 Task: Look for space in Genoa, Italy from 7th July, 2023 to 15th July, 2023 for 6 adults in price range Rs.15000 to Rs.20000. Place can be entire place with 3 bedrooms having 3 beds and 3 bathrooms. Property type can be house, flat, guest house. Booking option can be shelf check-in. Required host language is English.
Action: Mouse moved to (543, 141)
Screenshot: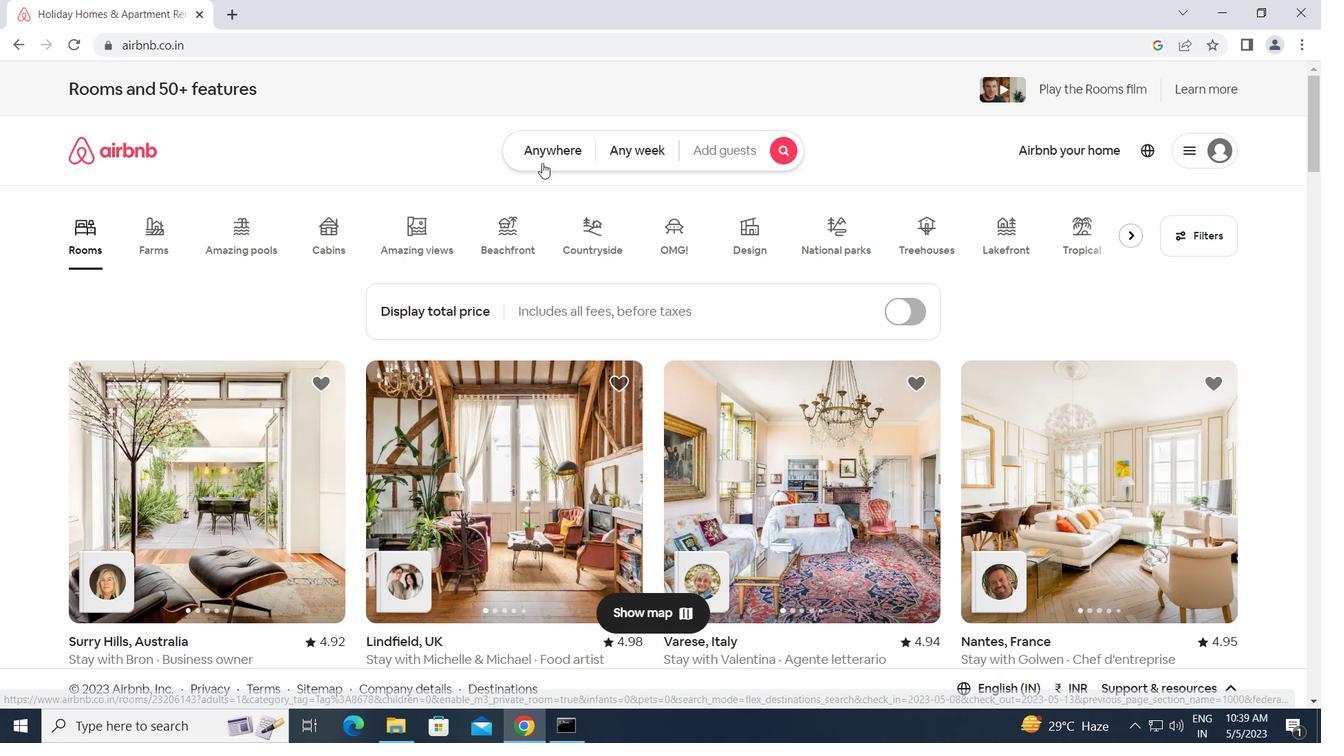 
Action: Mouse pressed left at (543, 141)
Screenshot: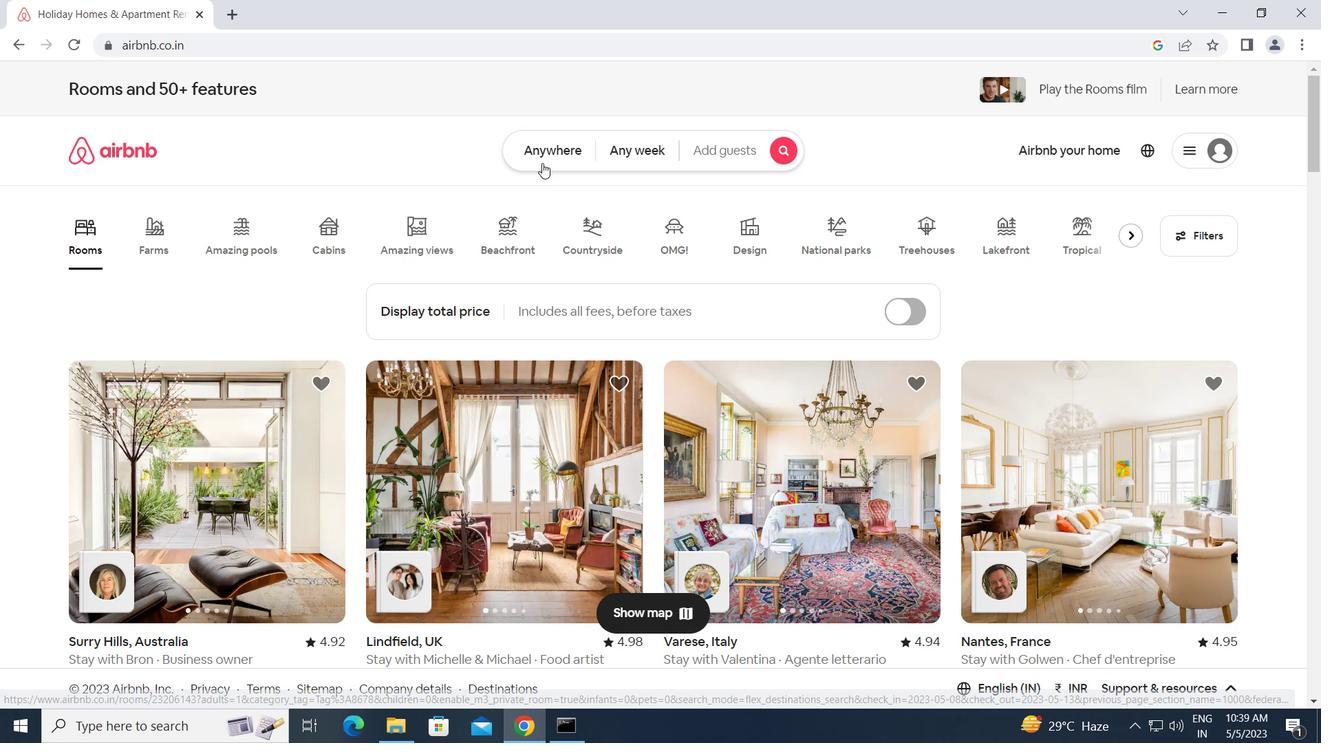 
Action: Mouse moved to (406, 203)
Screenshot: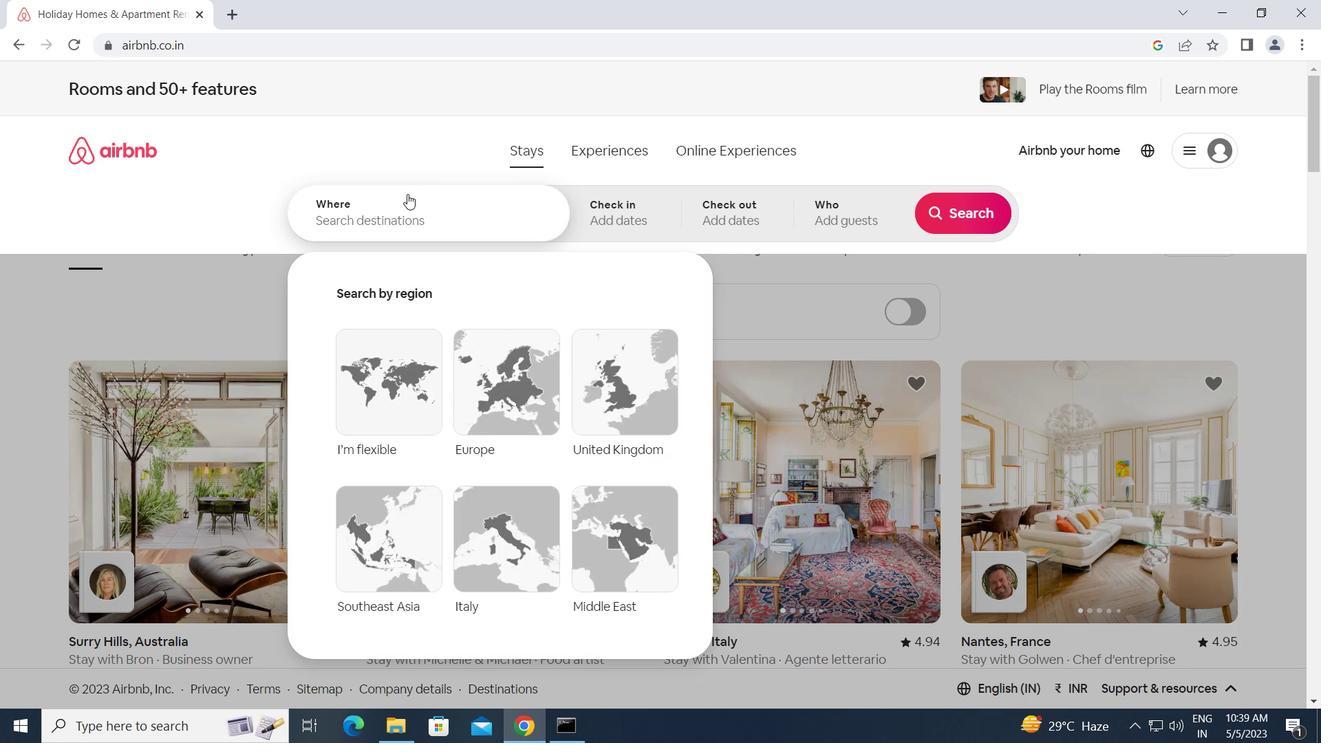 
Action: Mouse pressed left at (406, 203)
Screenshot: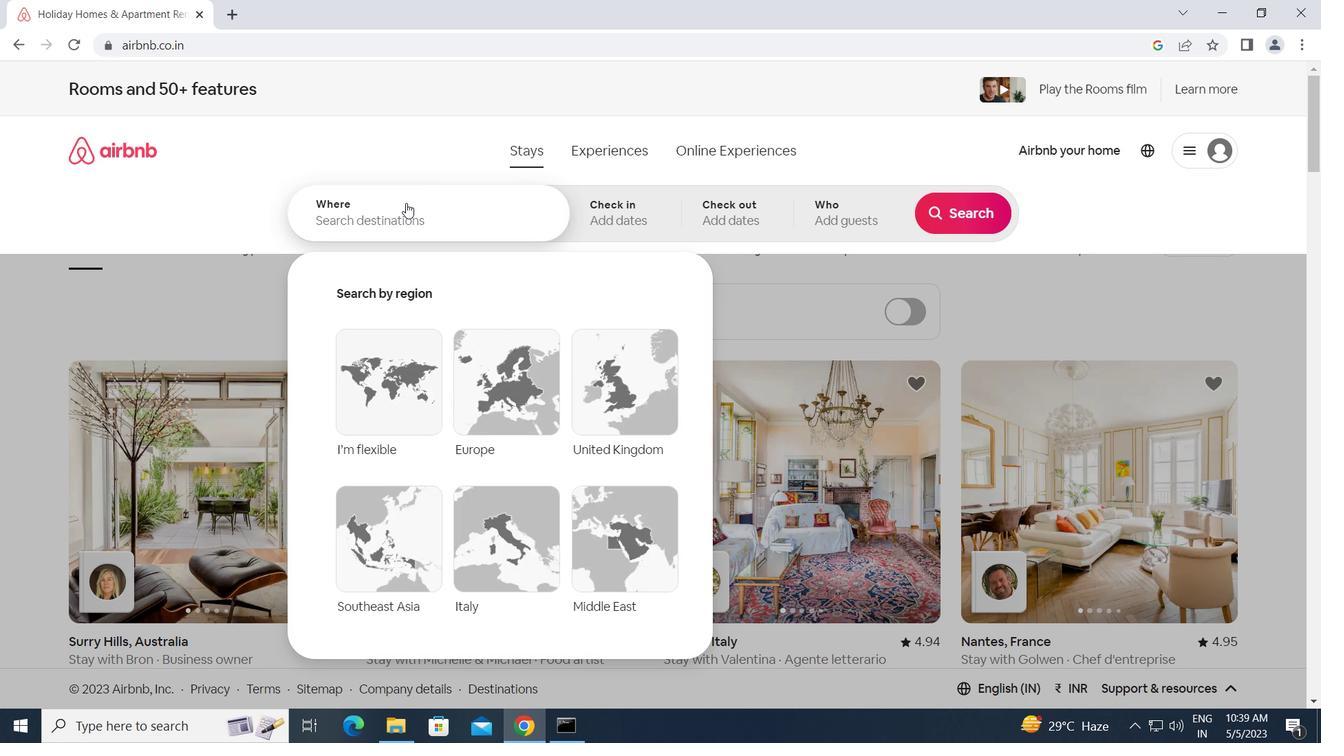 
Action: Key pressed g<Key.caps_lock>enoa,<Key.space><Key.caps_lock>i<Key.caps_lock>taly<Key.enter>
Screenshot: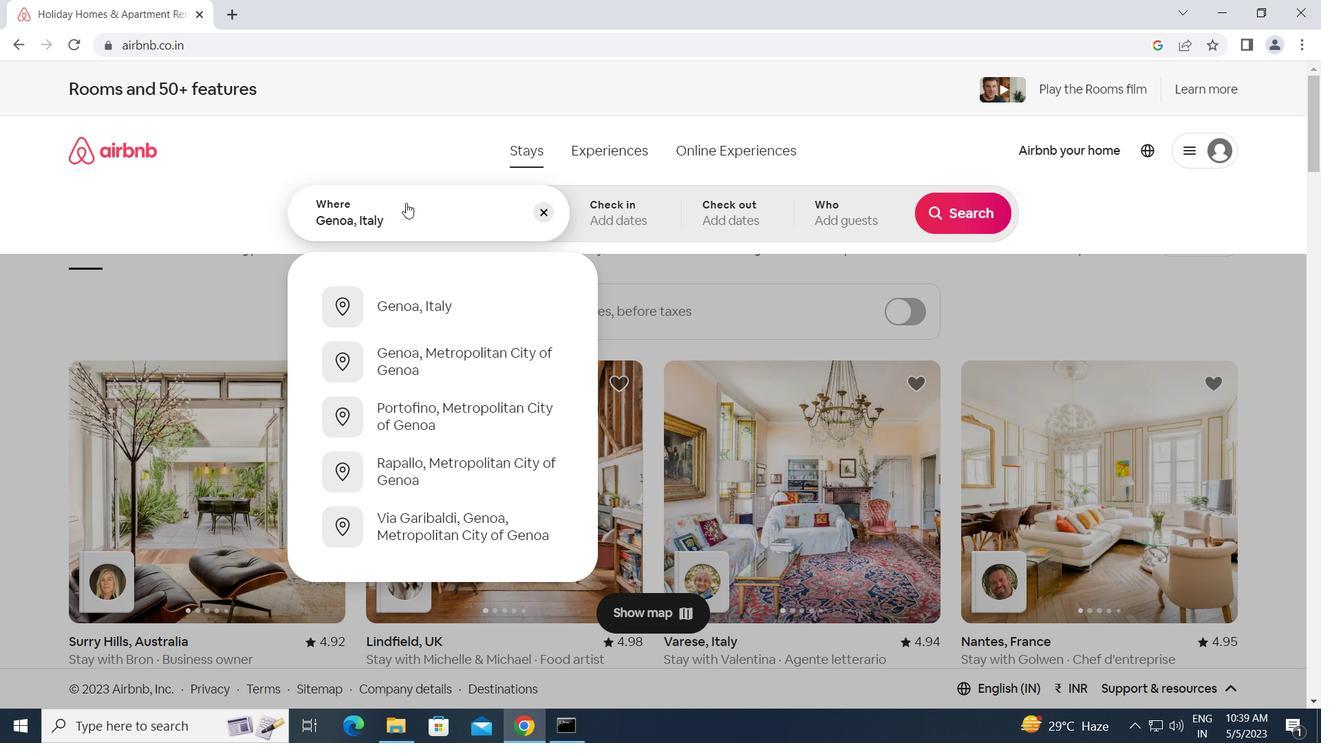 
Action: Mouse moved to (967, 342)
Screenshot: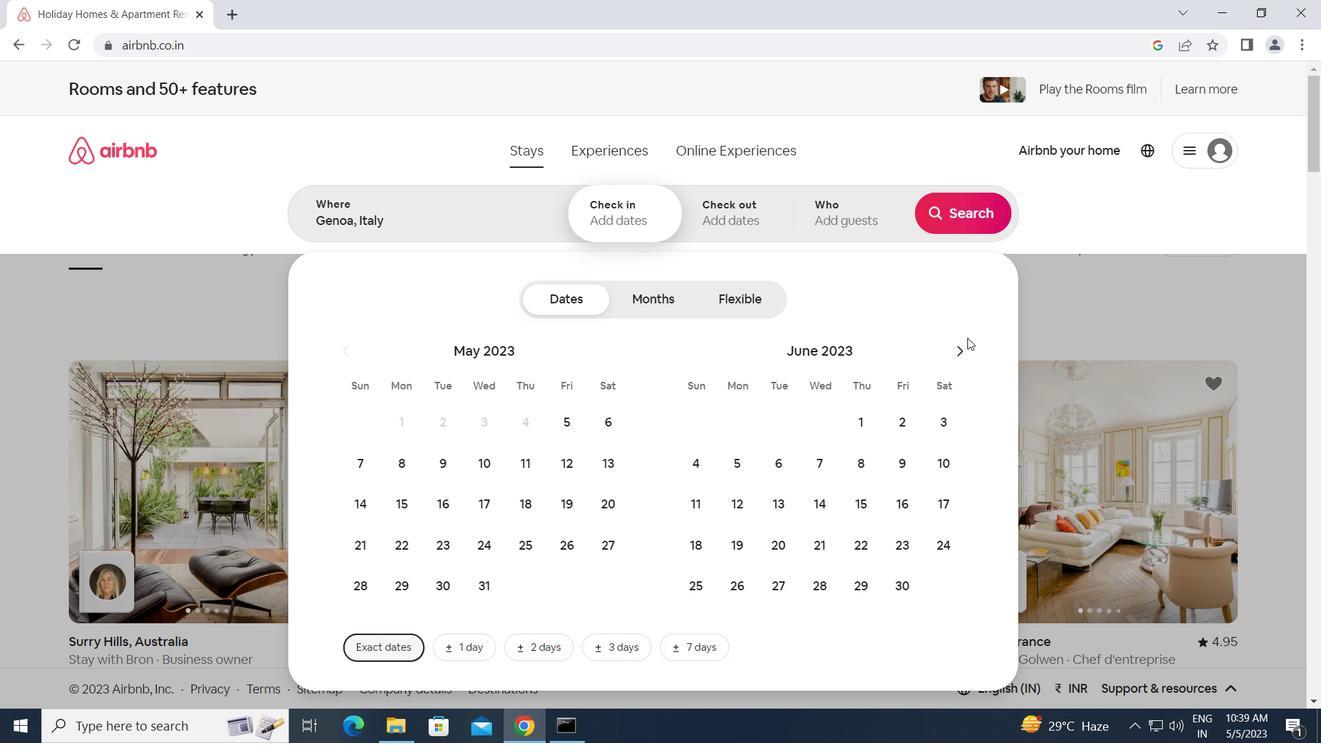
Action: Mouse pressed left at (967, 342)
Screenshot: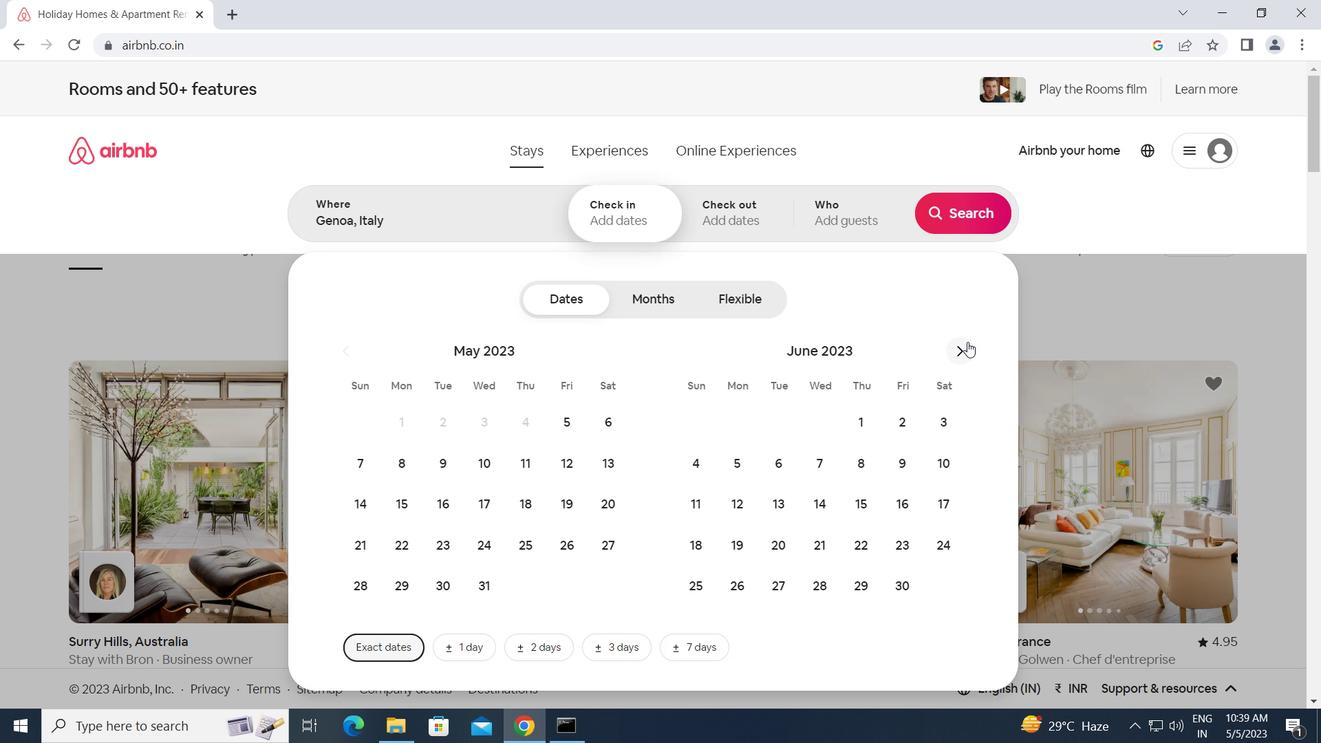 
Action: Mouse moved to (907, 472)
Screenshot: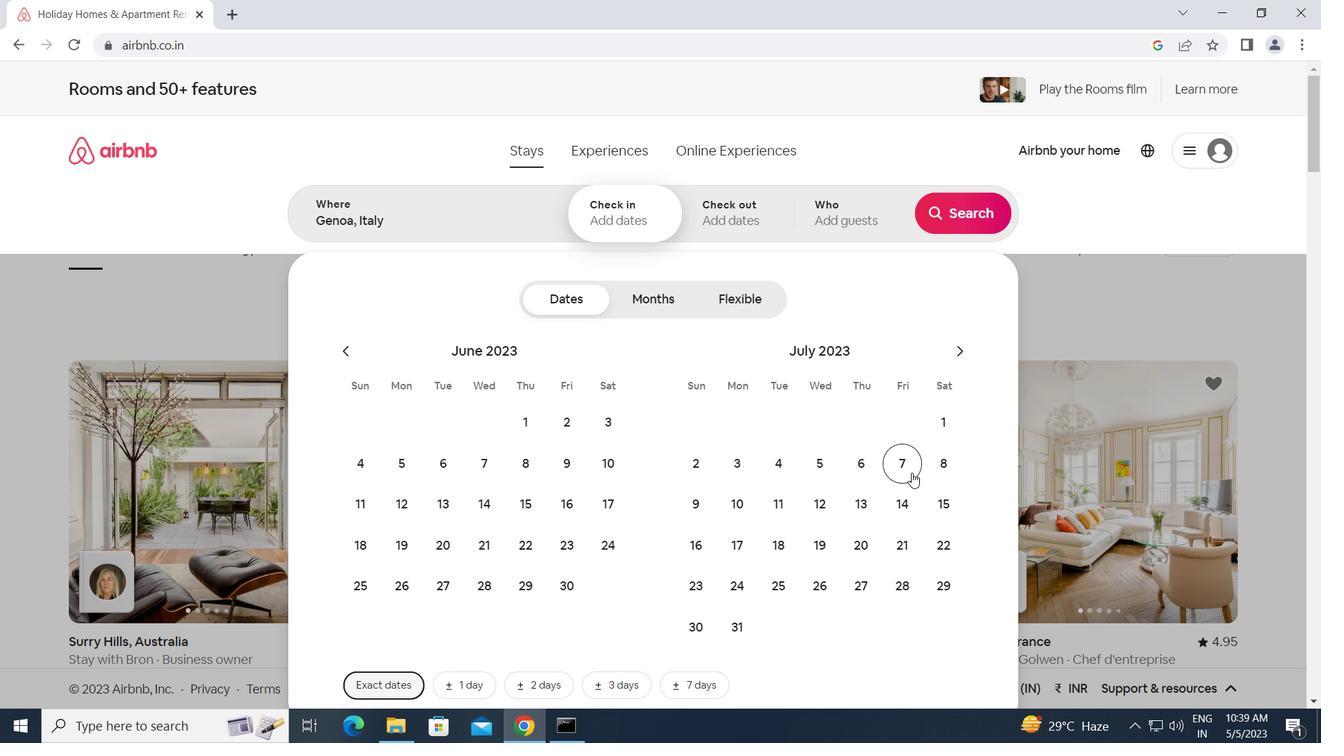 
Action: Mouse pressed left at (907, 472)
Screenshot: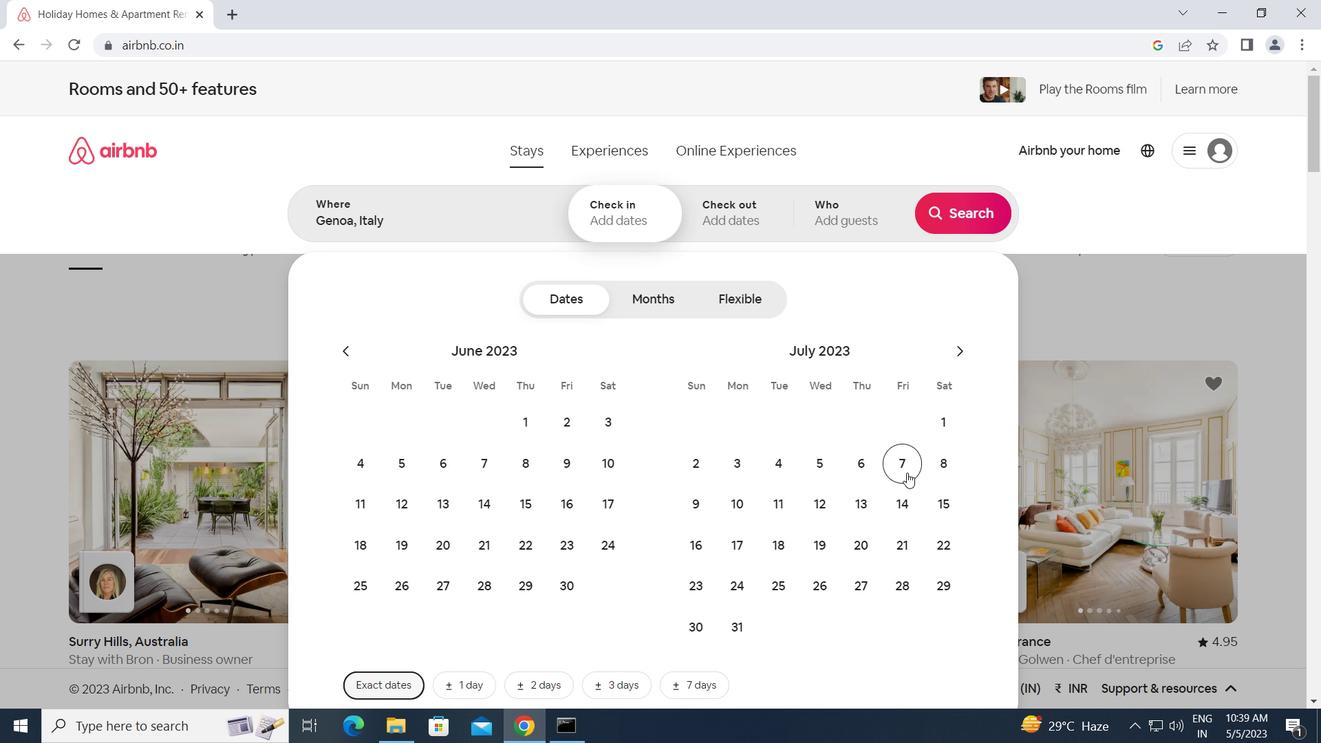 
Action: Mouse moved to (948, 501)
Screenshot: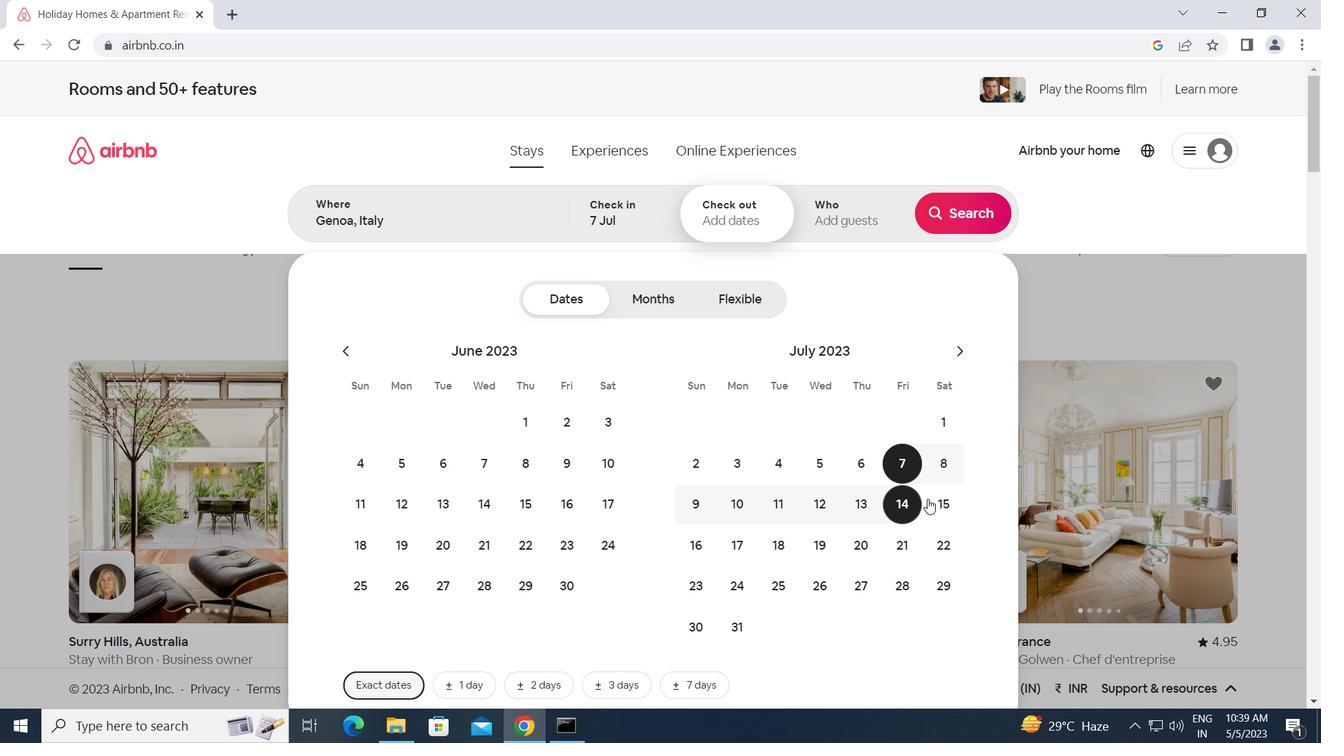 
Action: Mouse pressed left at (948, 501)
Screenshot: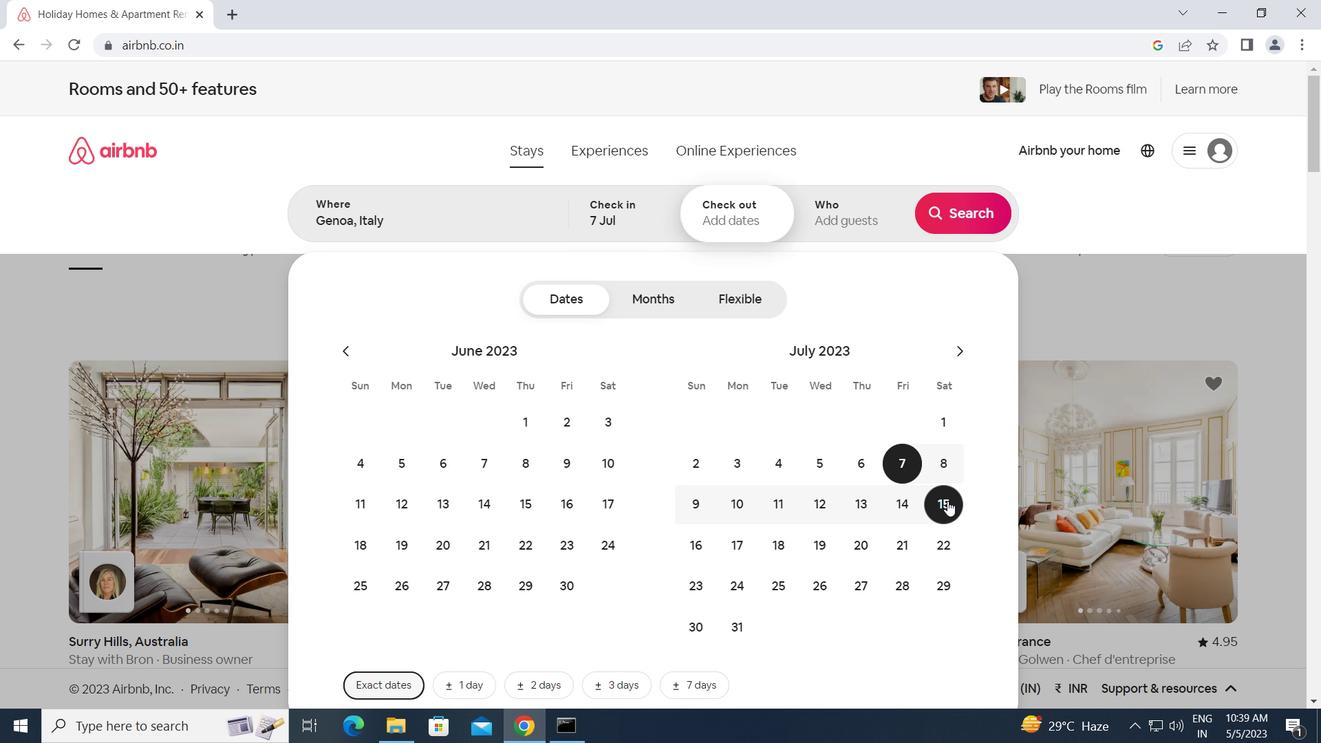 
Action: Mouse moved to (854, 214)
Screenshot: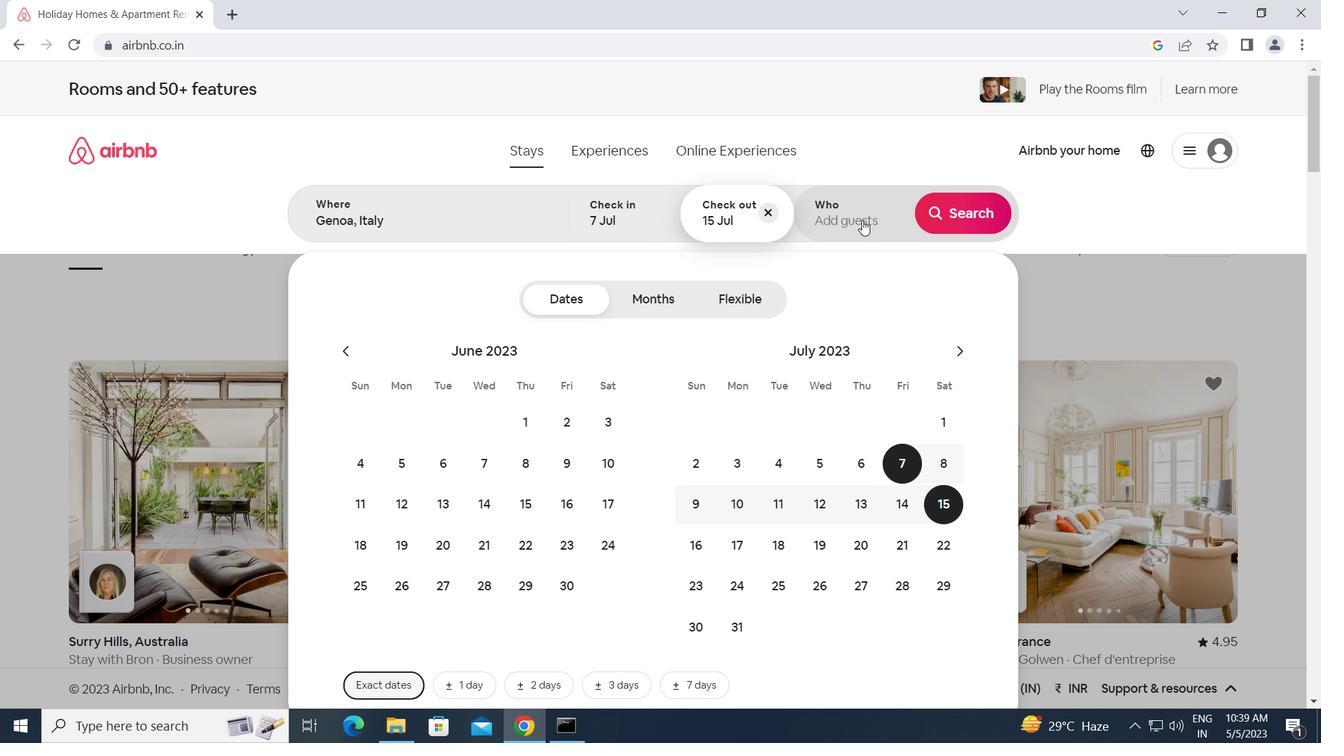 
Action: Mouse pressed left at (854, 214)
Screenshot: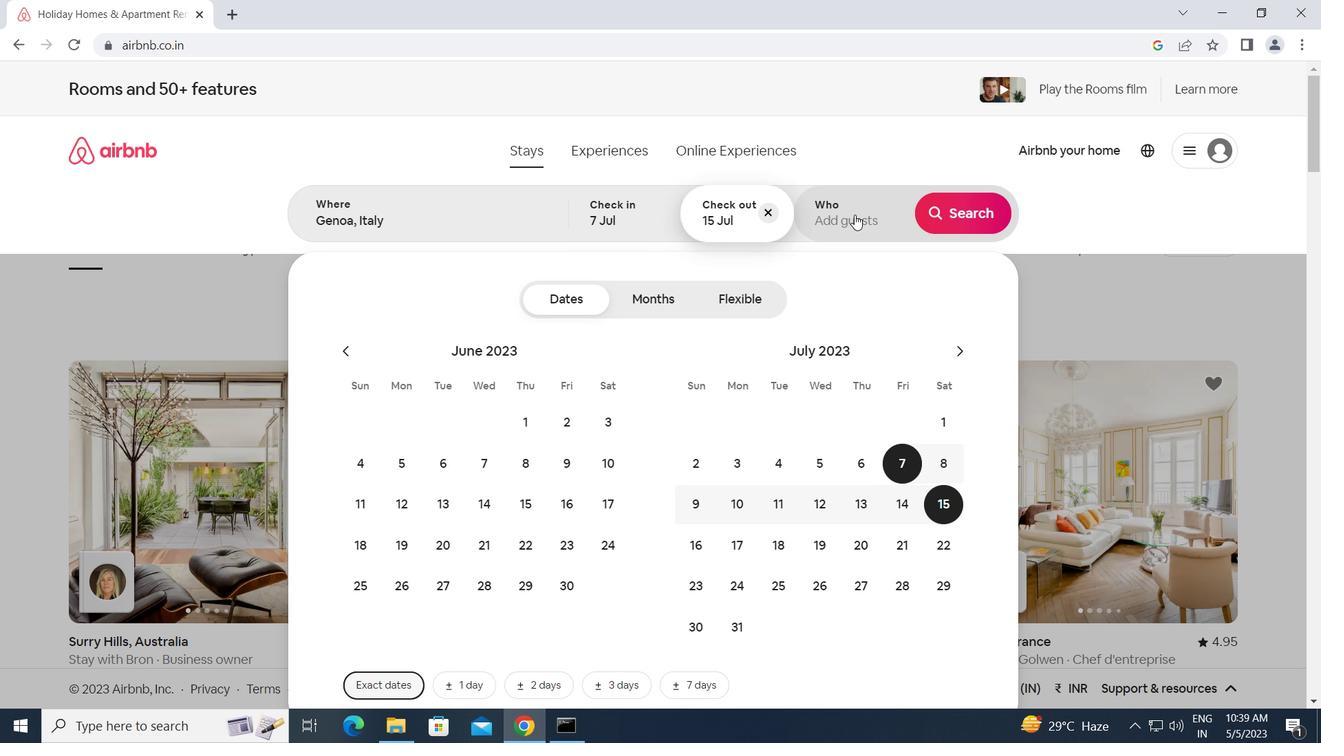 
Action: Mouse moved to (970, 307)
Screenshot: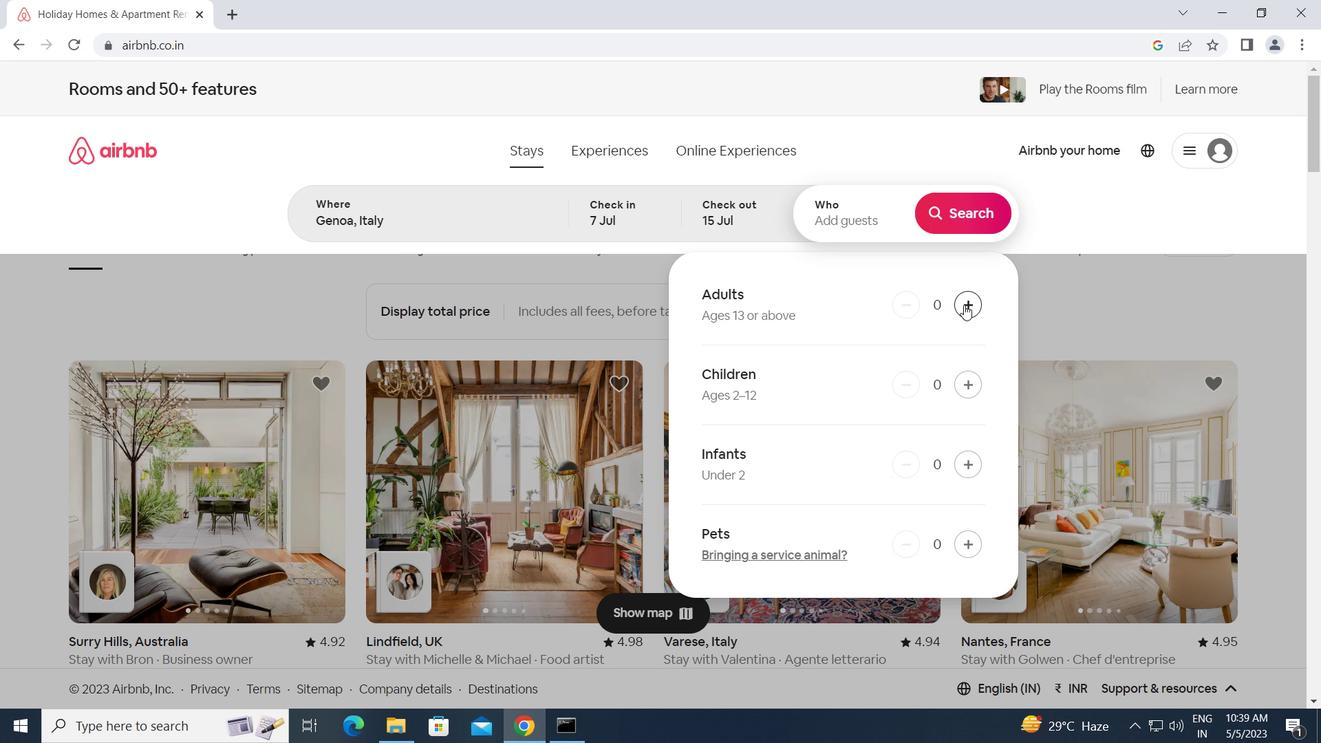 
Action: Mouse pressed left at (970, 307)
Screenshot: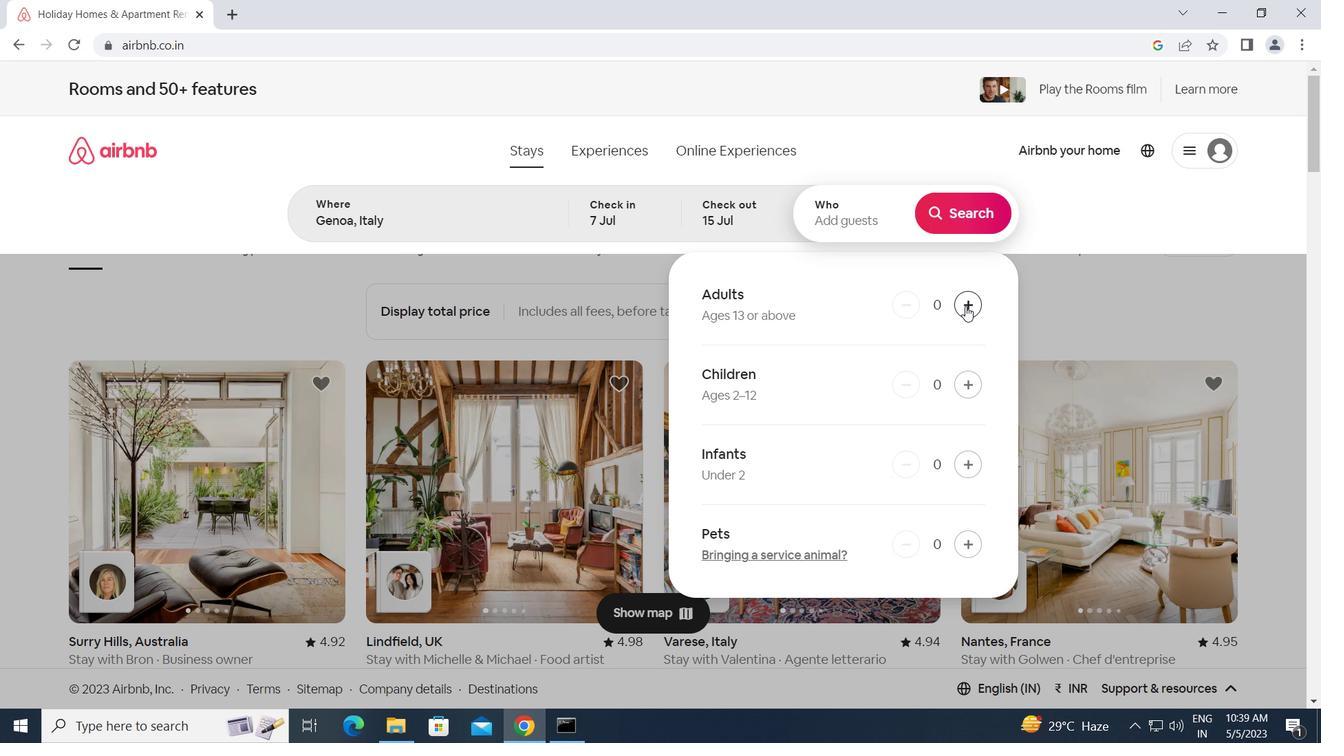 
Action: Mouse pressed left at (970, 307)
Screenshot: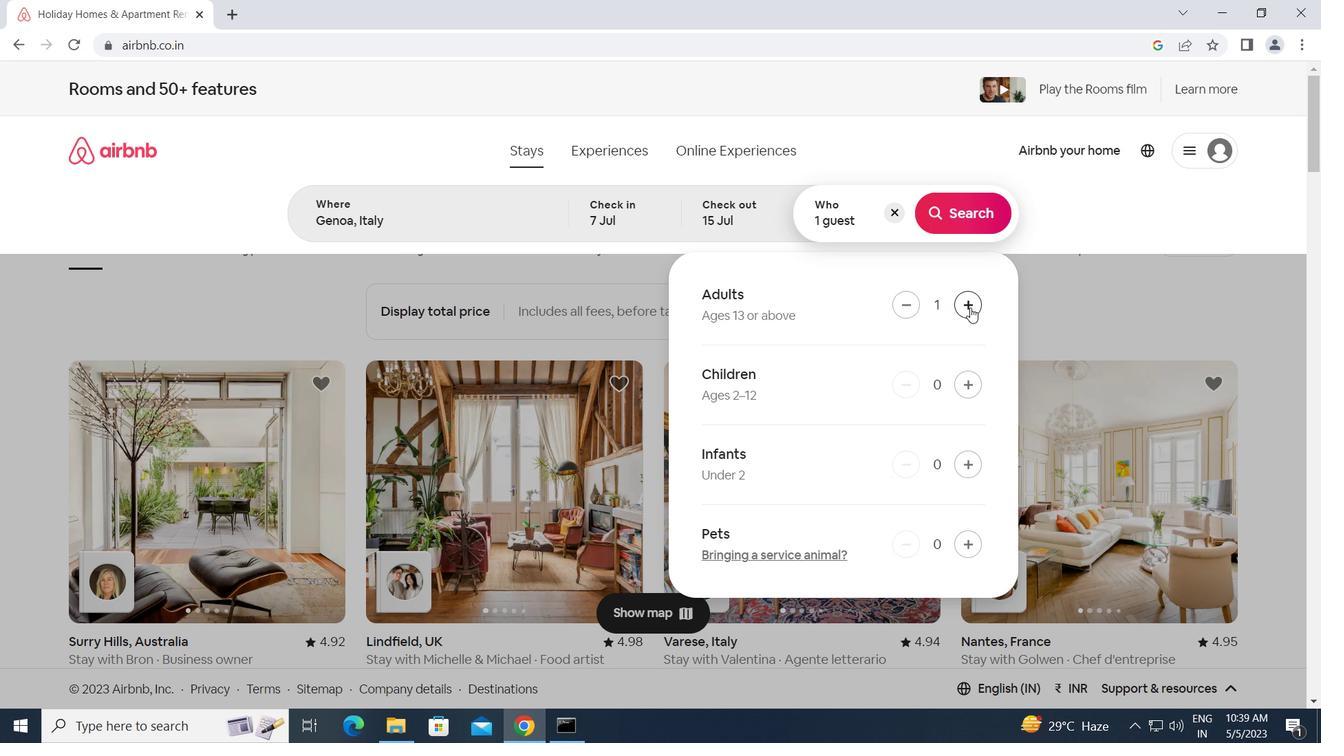 
Action: Mouse pressed left at (970, 307)
Screenshot: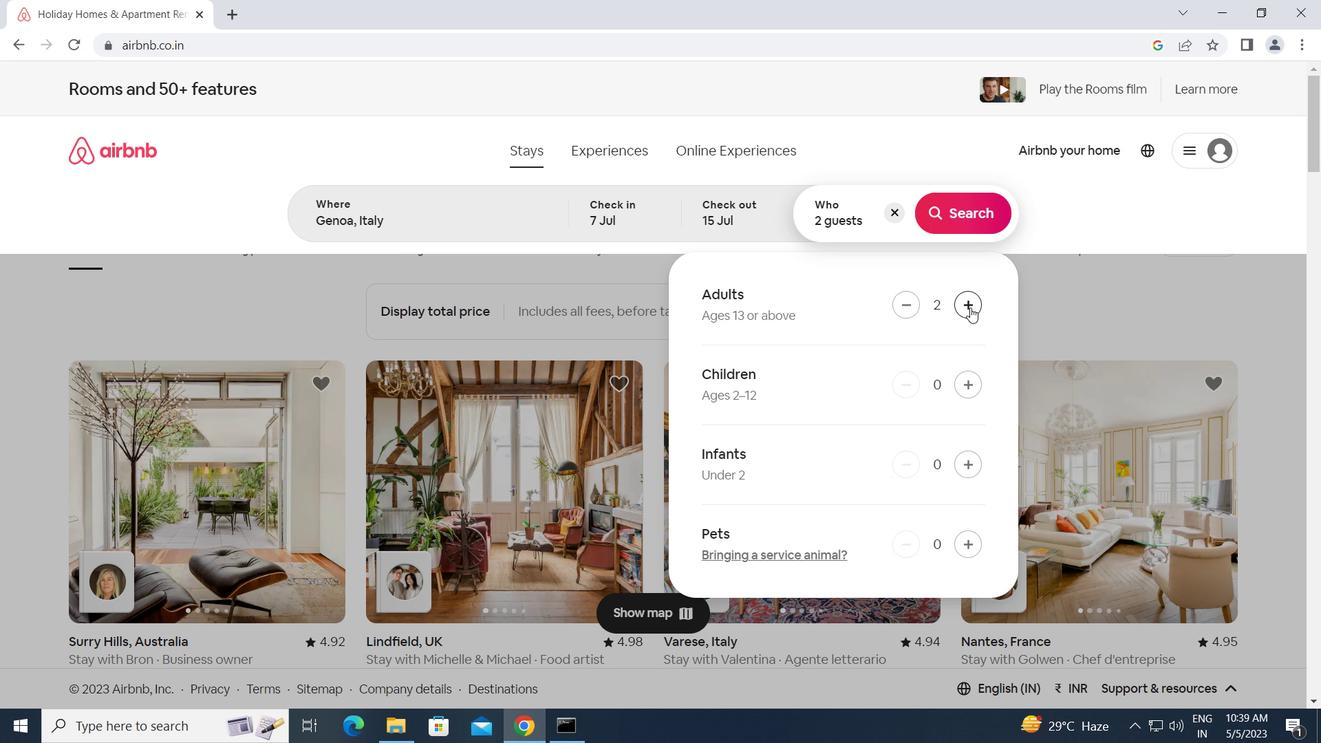 
Action: Mouse pressed left at (970, 307)
Screenshot: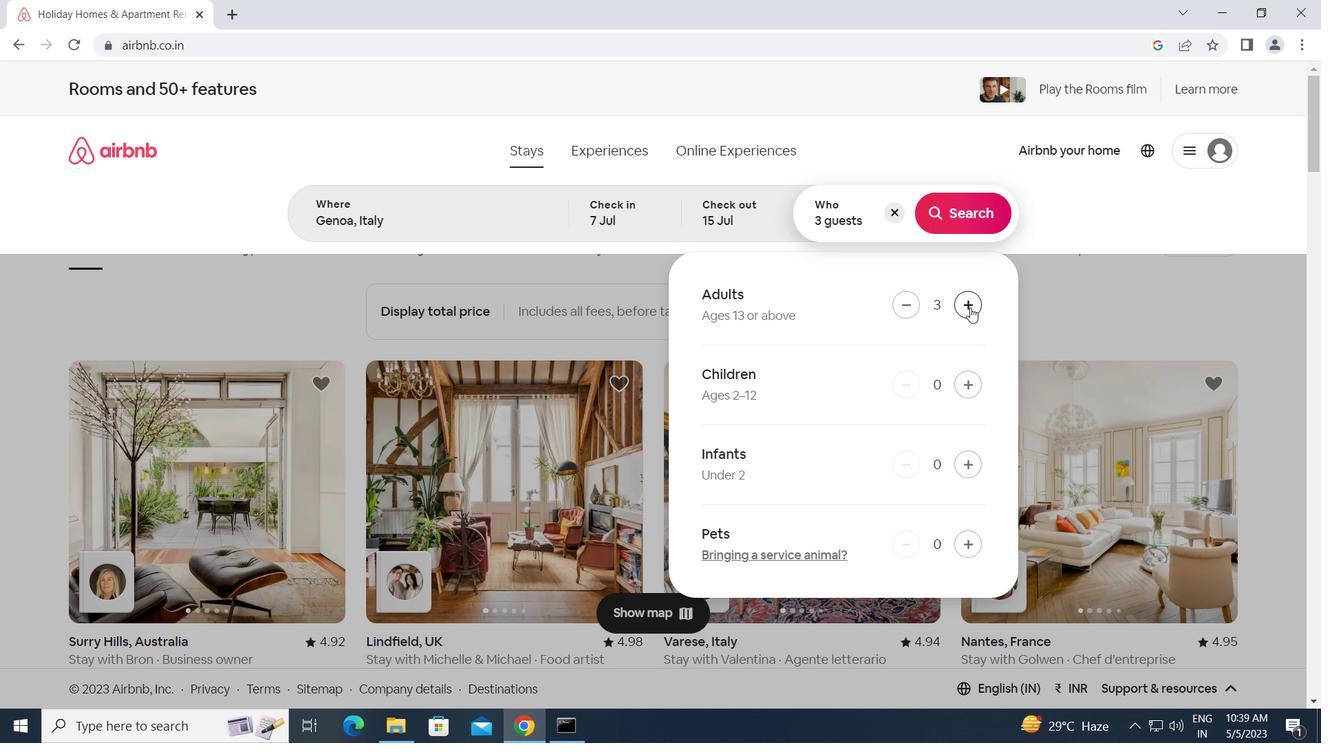 
Action: Mouse pressed left at (970, 307)
Screenshot: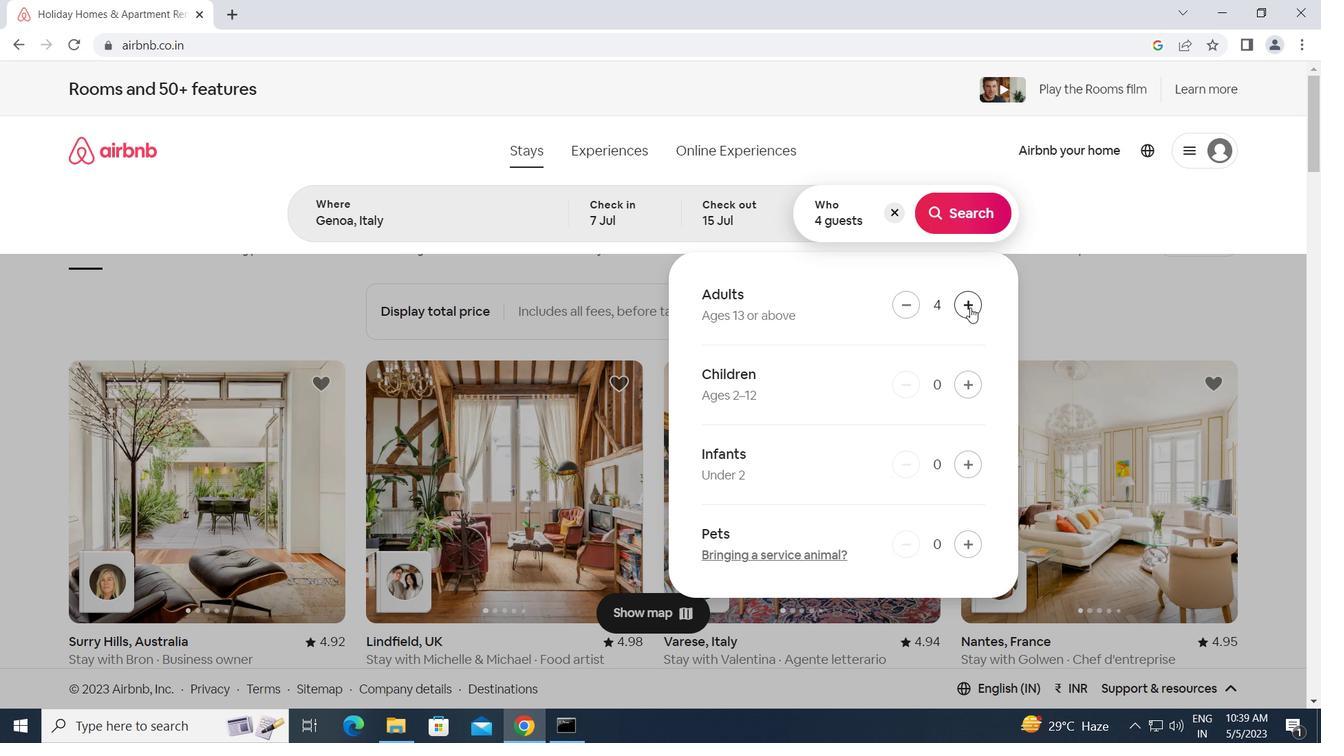 
Action: Mouse pressed left at (970, 307)
Screenshot: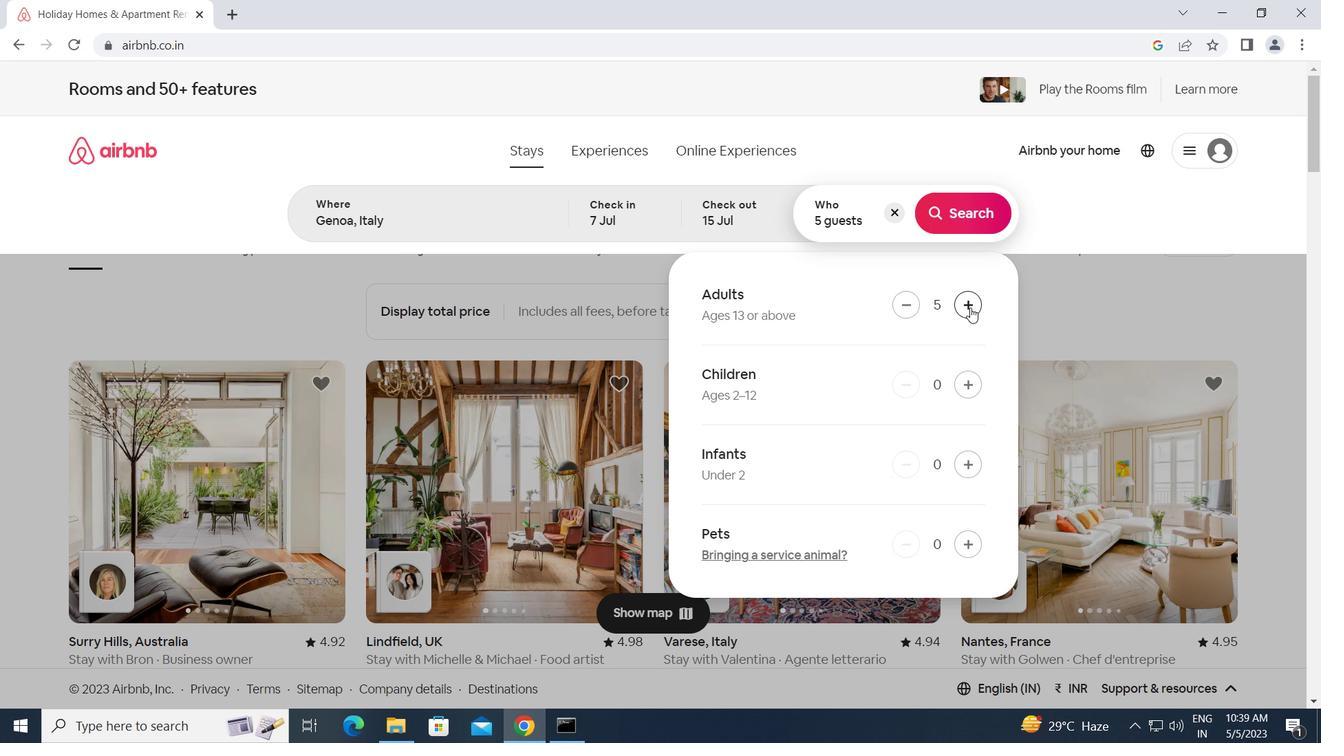 
Action: Mouse moved to (949, 211)
Screenshot: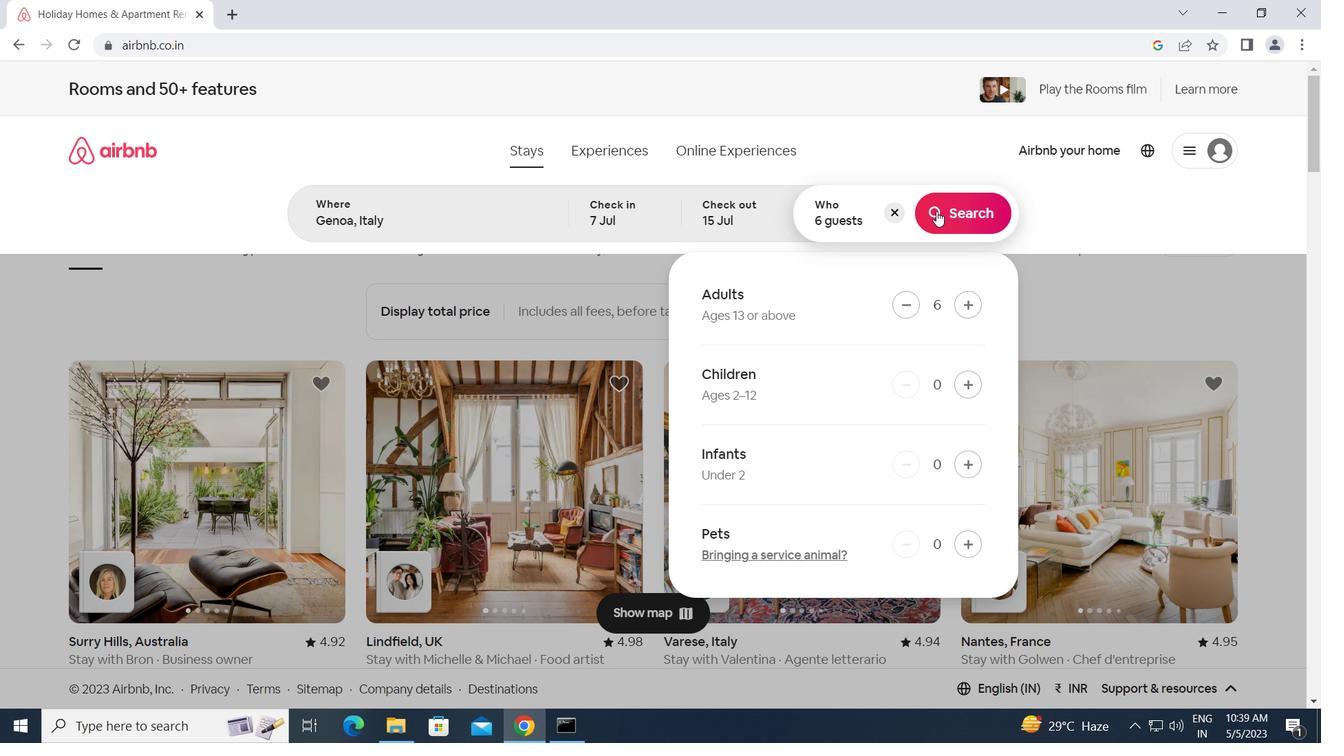 
Action: Mouse pressed left at (949, 211)
Screenshot: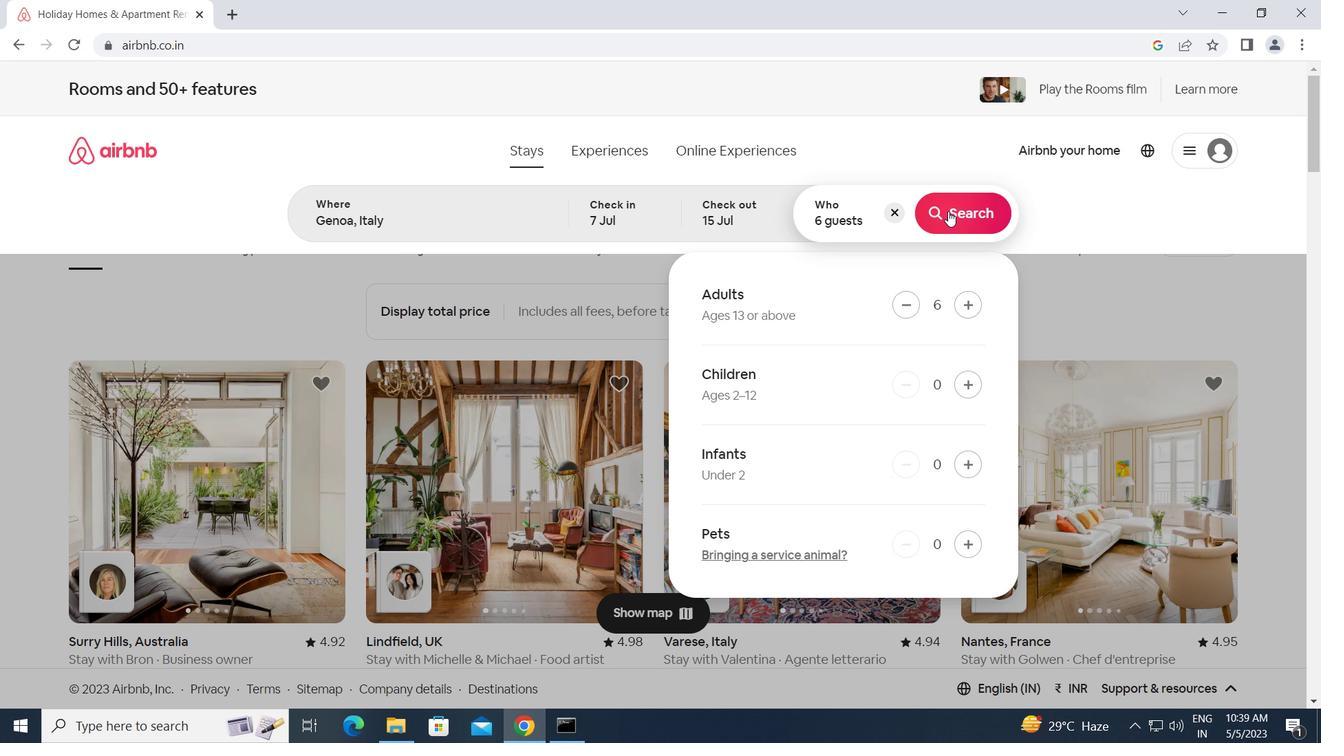 
Action: Mouse moved to (1237, 164)
Screenshot: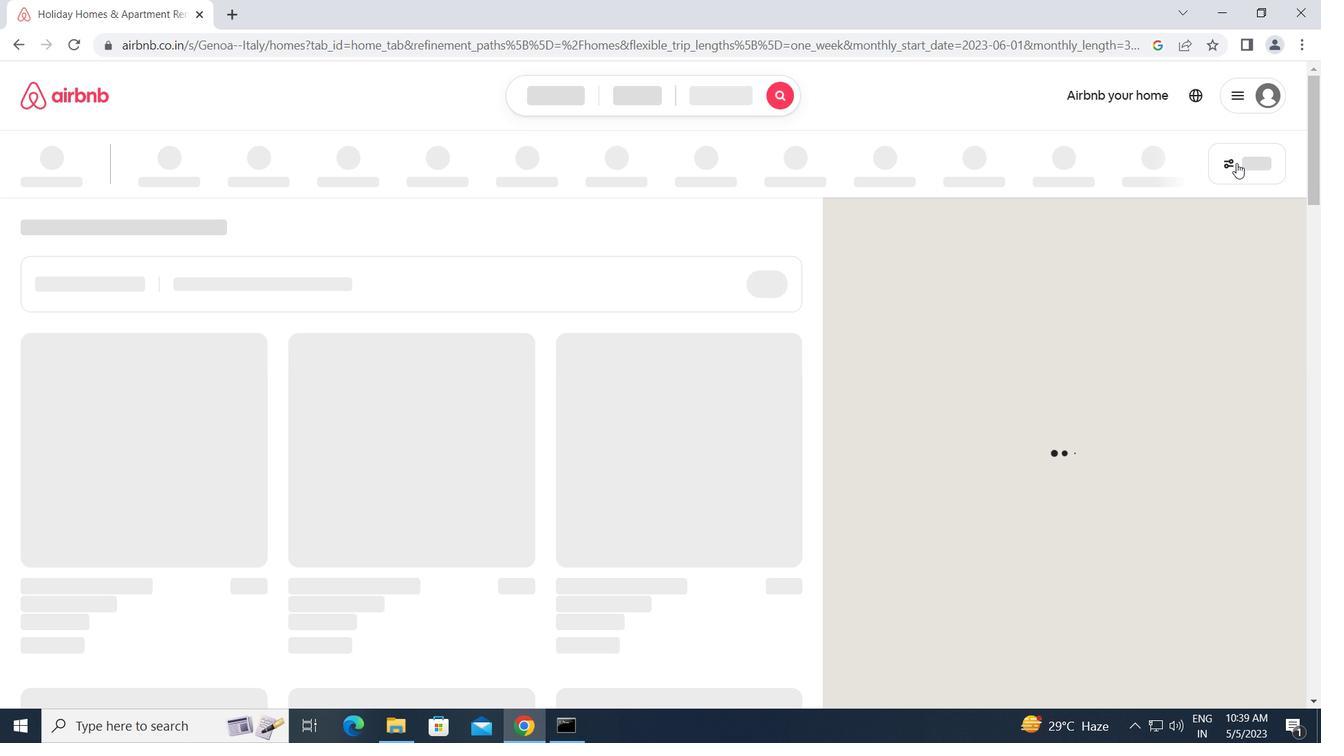 
Action: Mouse pressed left at (1237, 164)
Screenshot: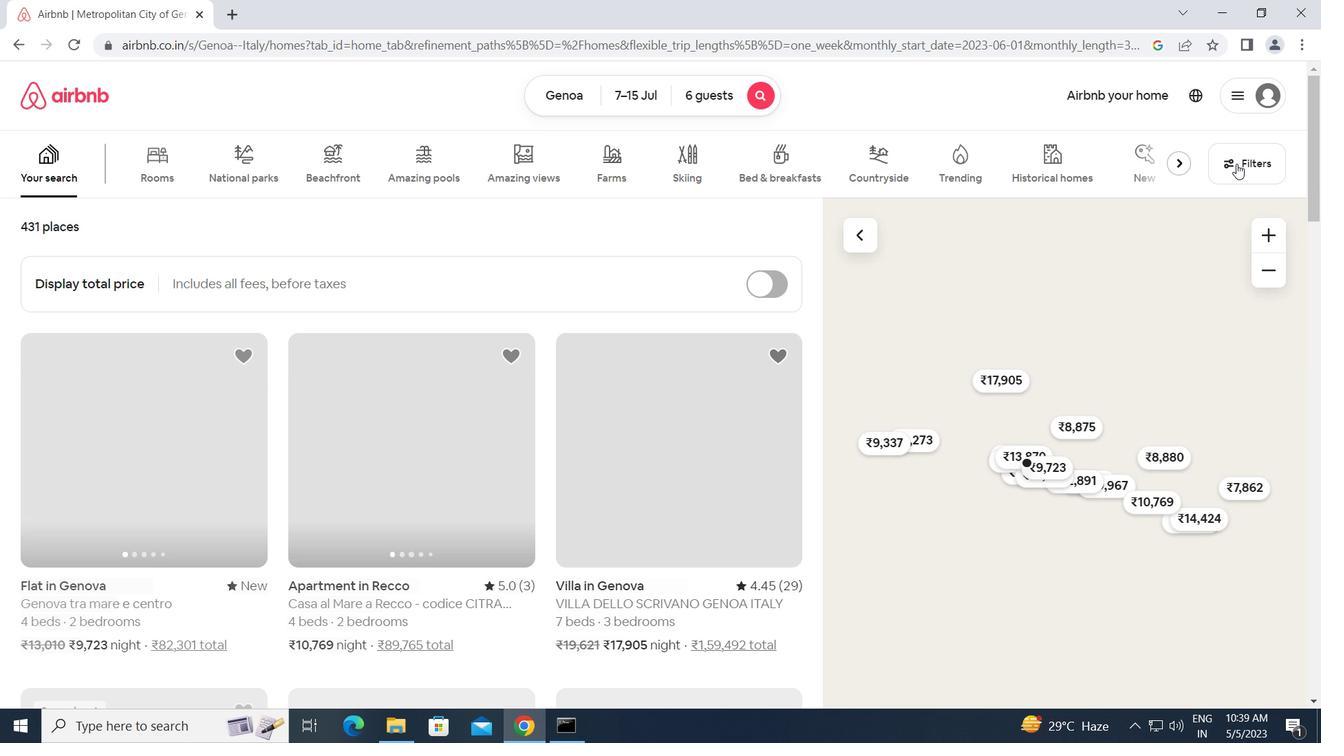 
Action: Mouse moved to (428, 565)
Screenshot: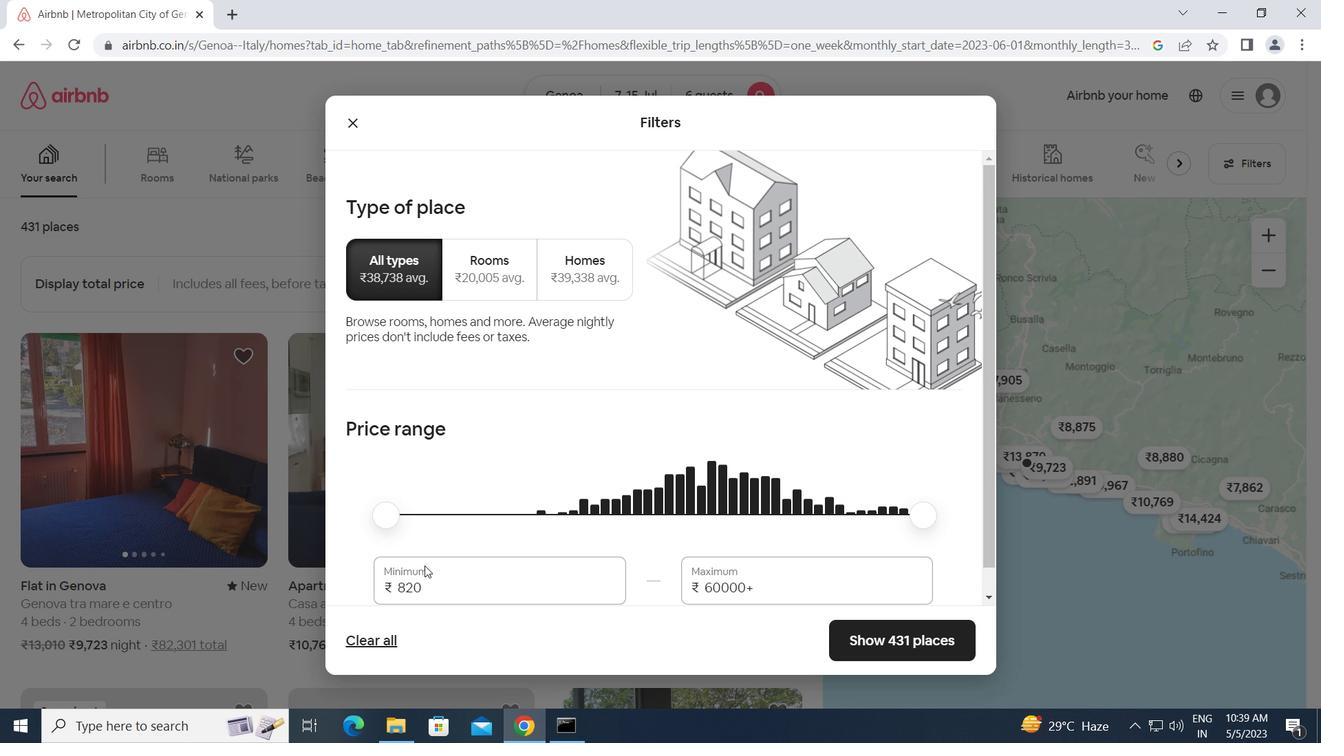
Action: Mouse scrolled (428, 565) with delta (0, 0)
Screenshot: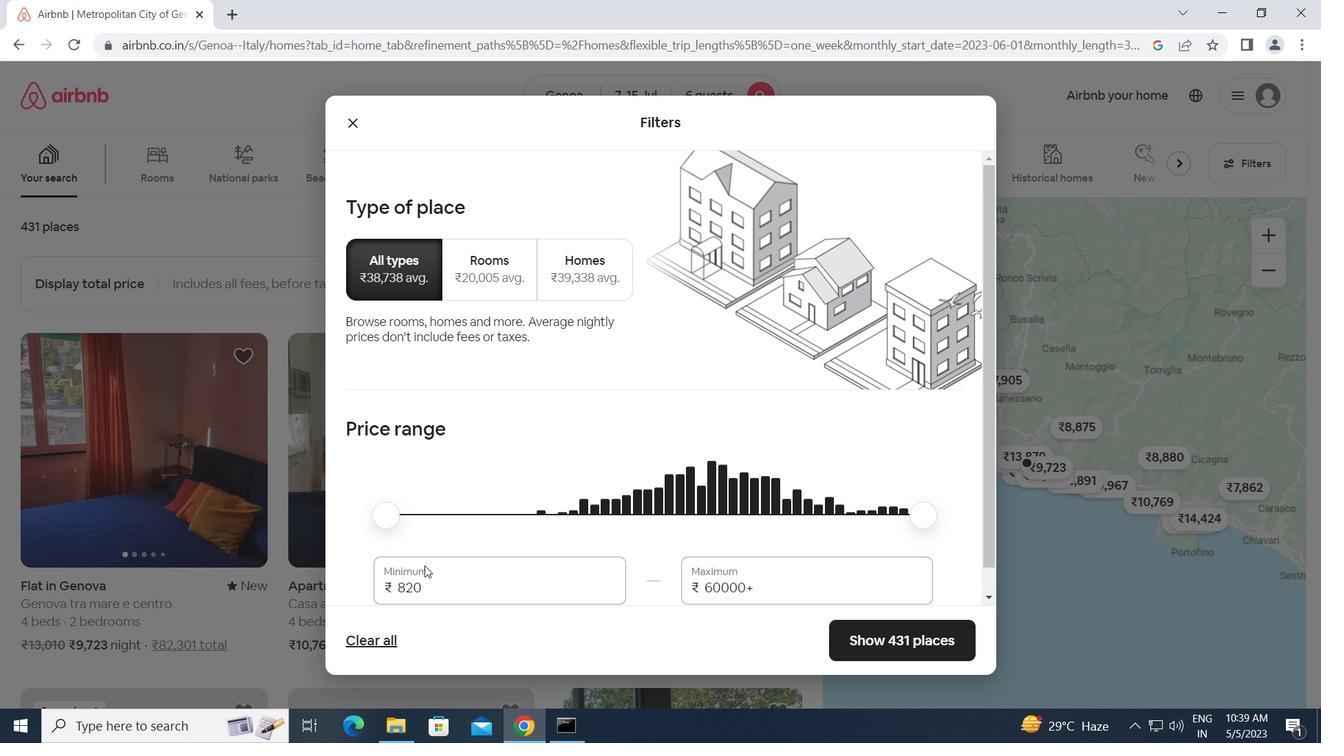 
Action: Mouse moved to (429, 561)
Screenshot: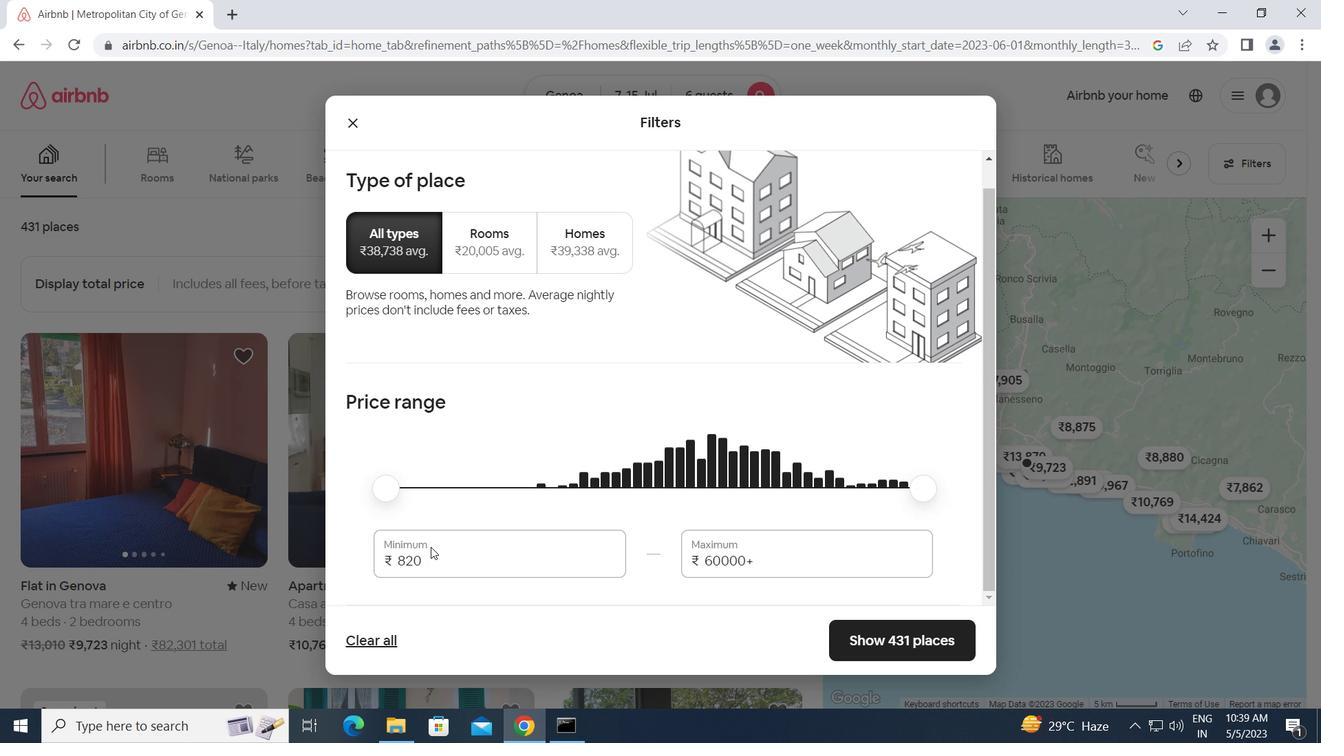 
Action: Mouse pressed left at (429, 561)
Screenshot: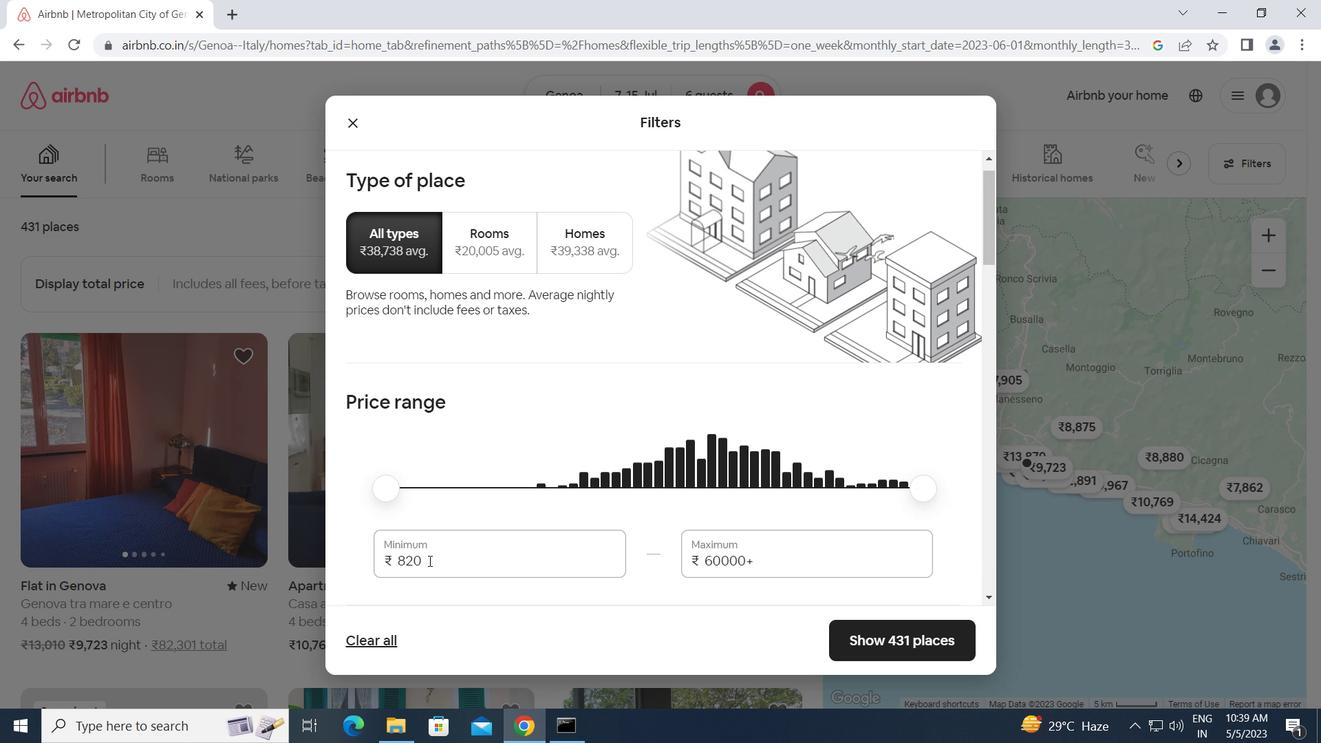
Action: Mouse moved to (360, 558)
Screenshot: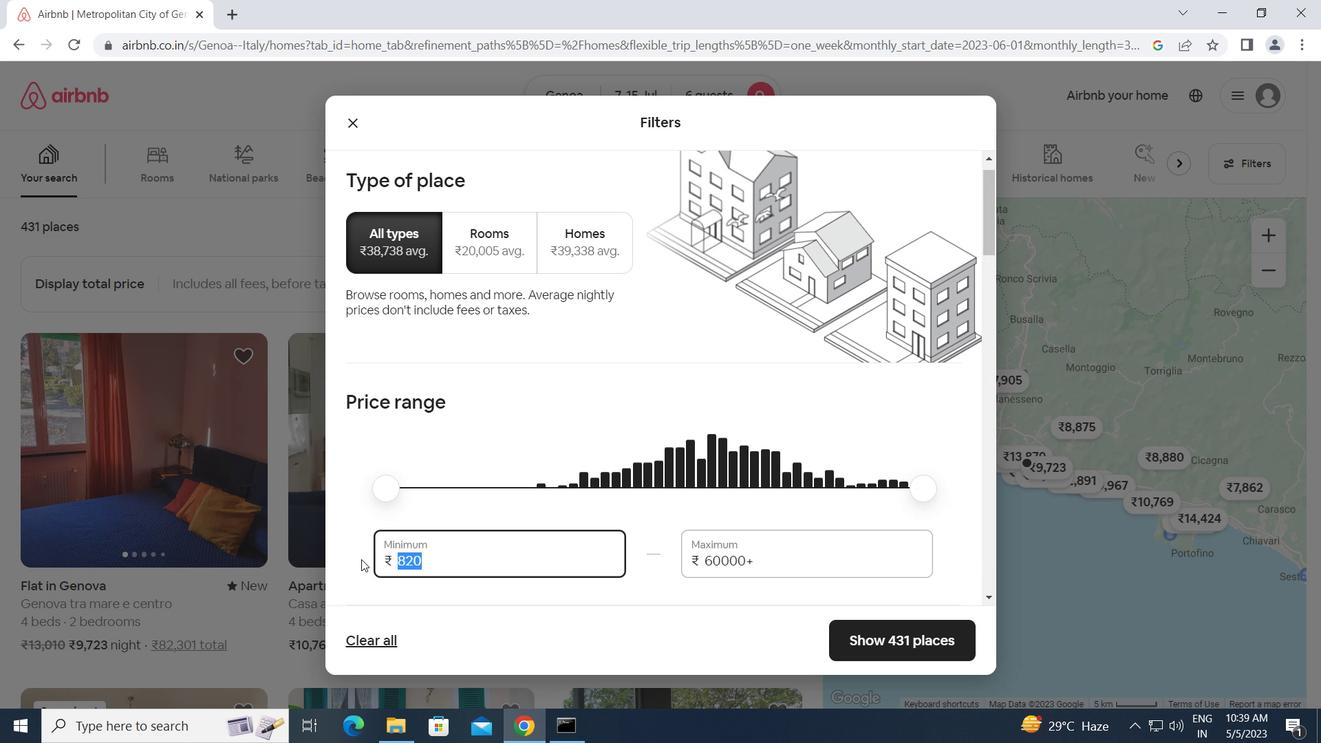 
Action: Key pressed 15000<Key.tab>20000
Screenshot: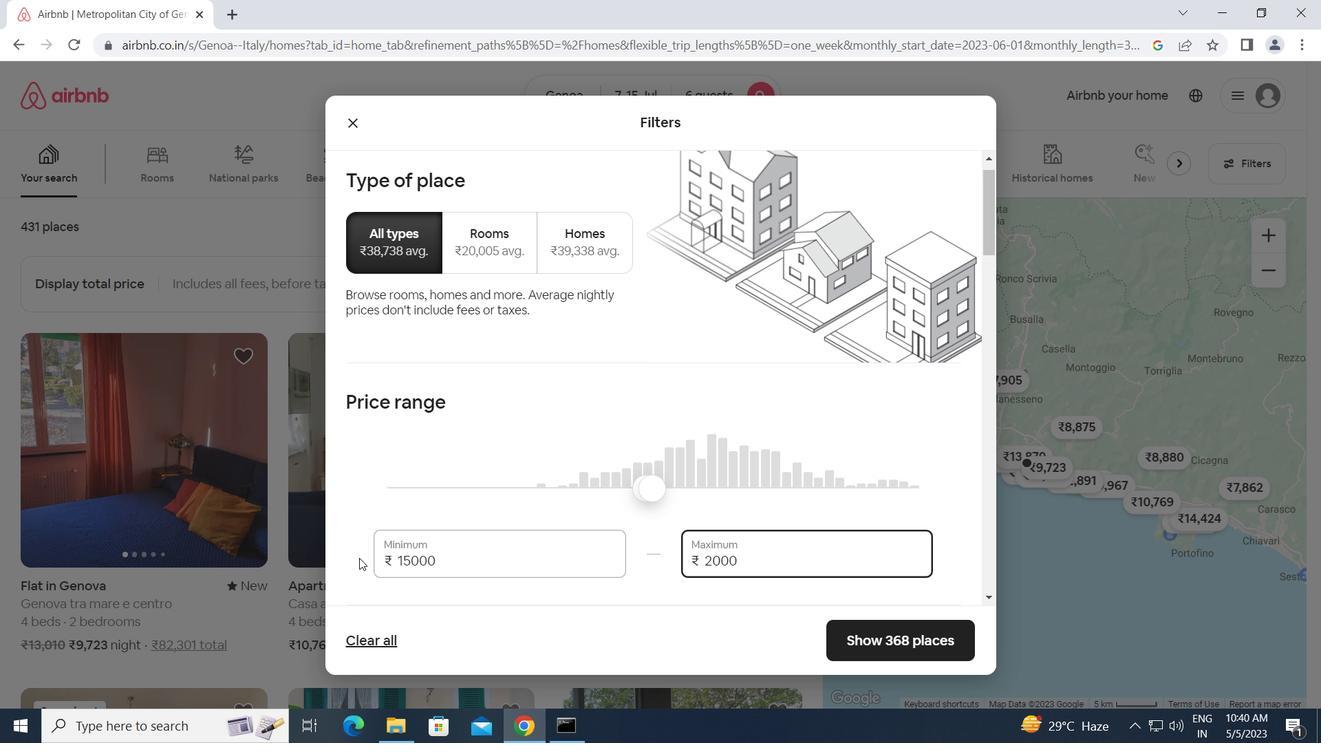 
Action: Mouse scrolled (360, 557) with delta (0, 0)
Screenshot: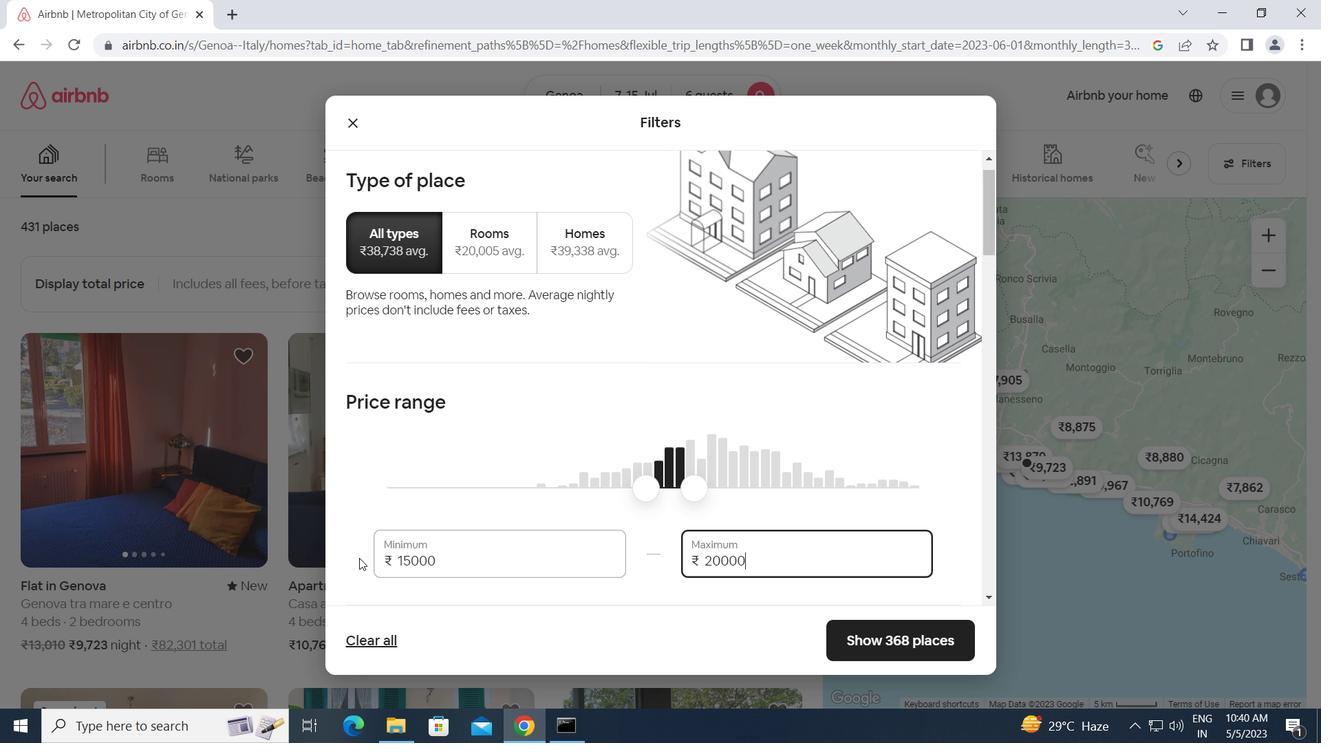 
Action: Mouse scrolled (360, 557) with delta (0, 0)
Screenshot: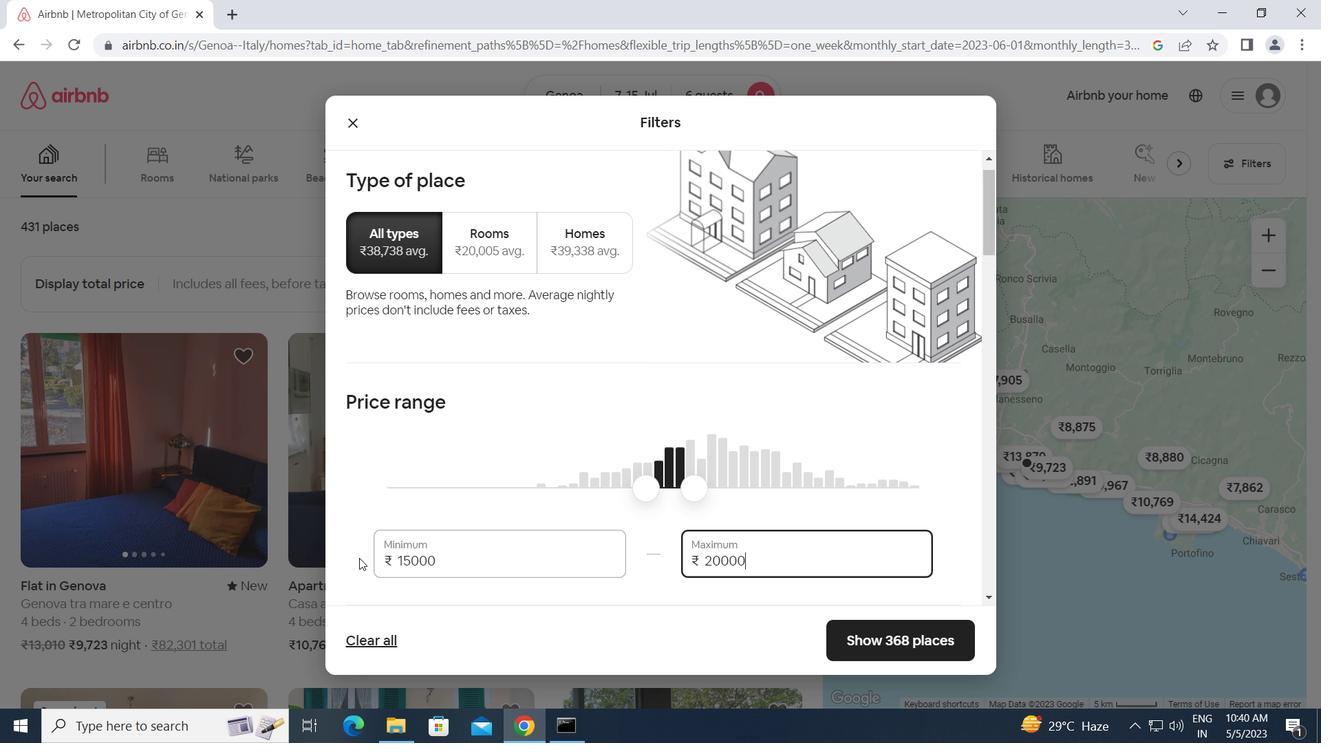 
Action: Mouse scrolled (360, 557) with delta (0, 0)
Screenshot: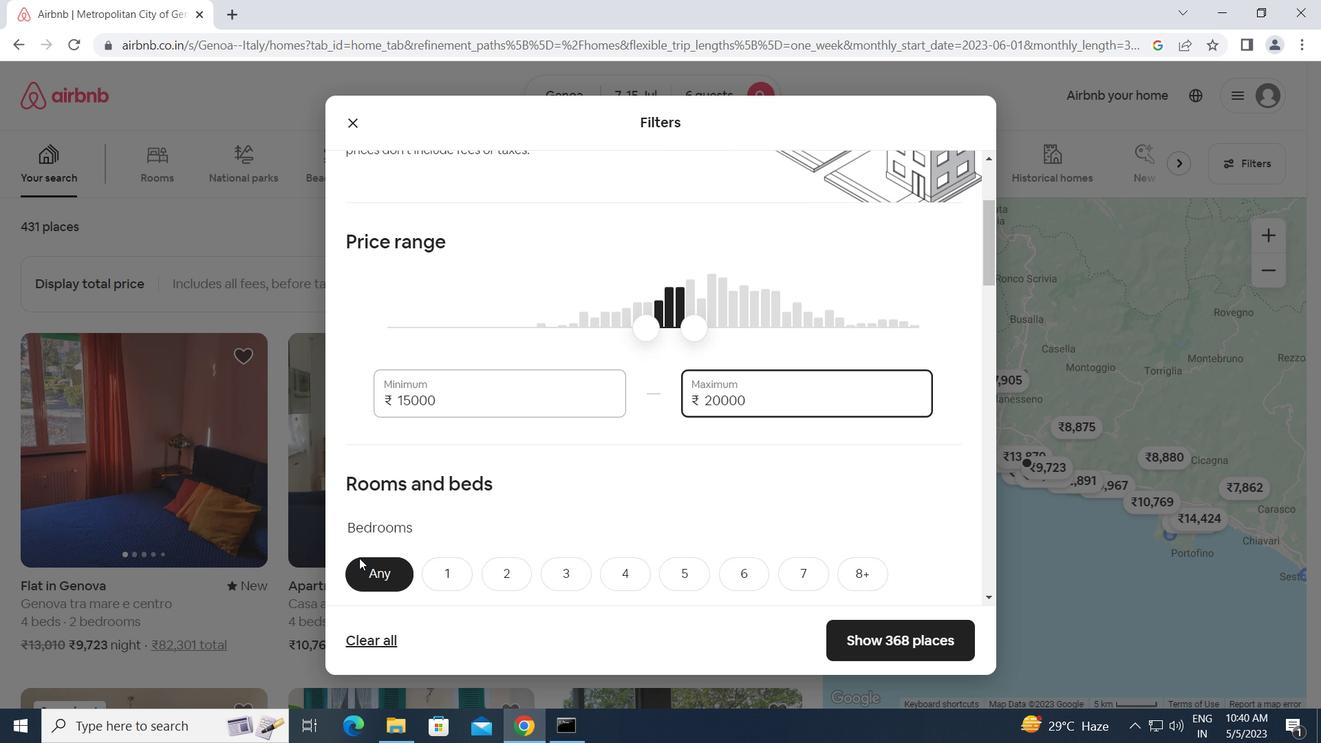
Action: Mouse scrolled (360, 557) with delta (0, 0)
Screenshot: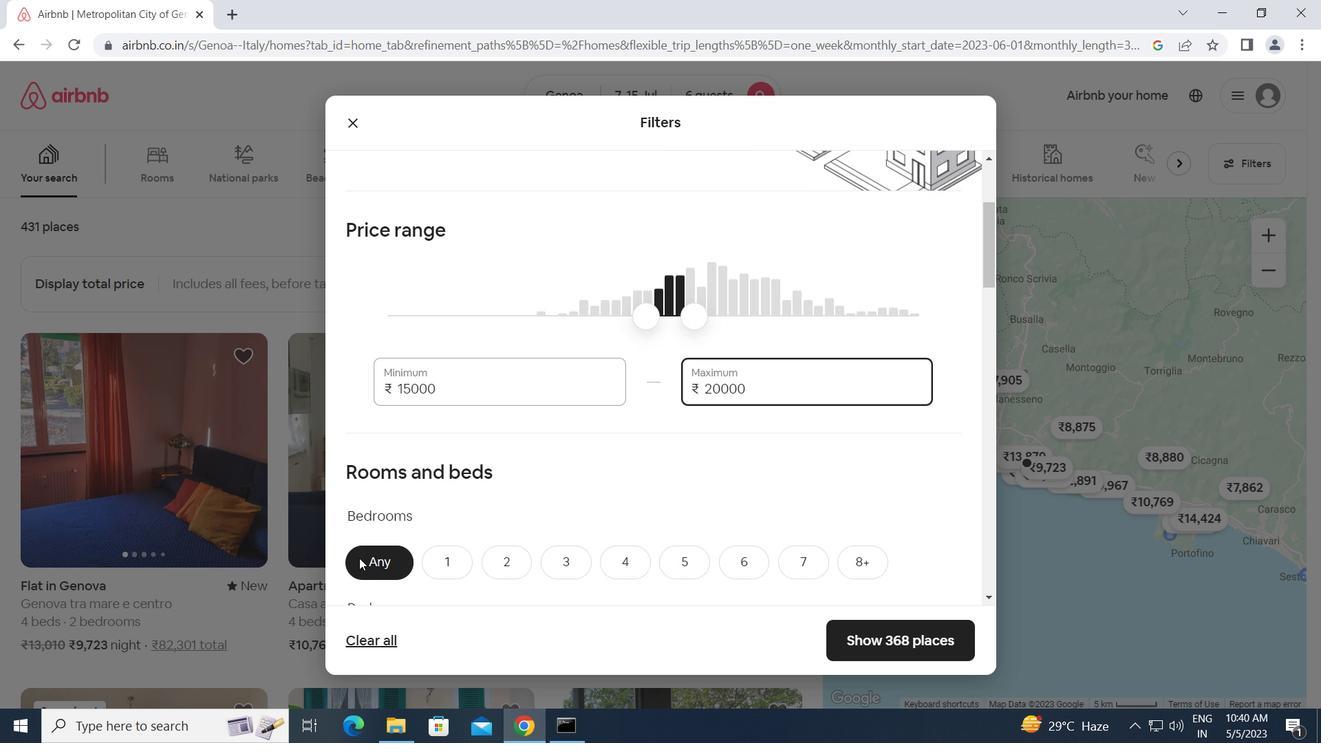 
Action: Mouse moved to (568, 388)
Screenshot: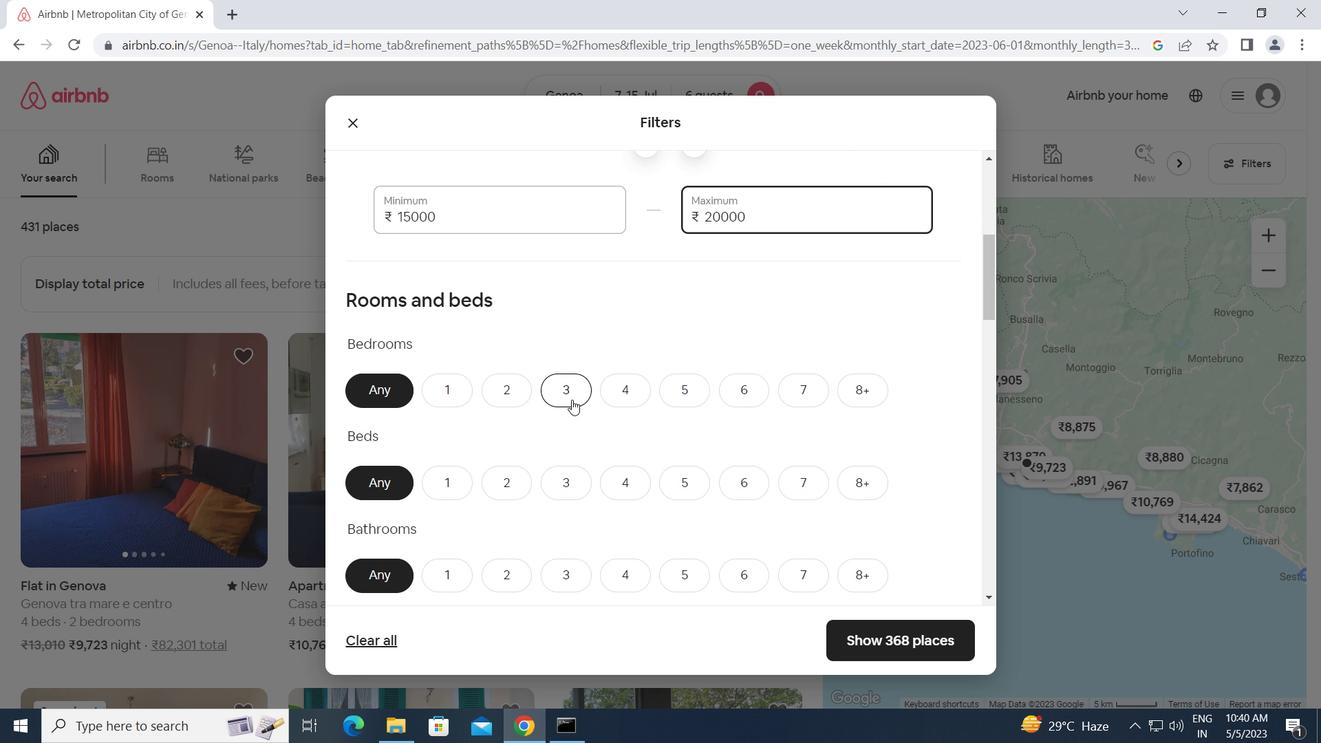 
Action: Mouse pressed left at (568, 388)
Screenshot: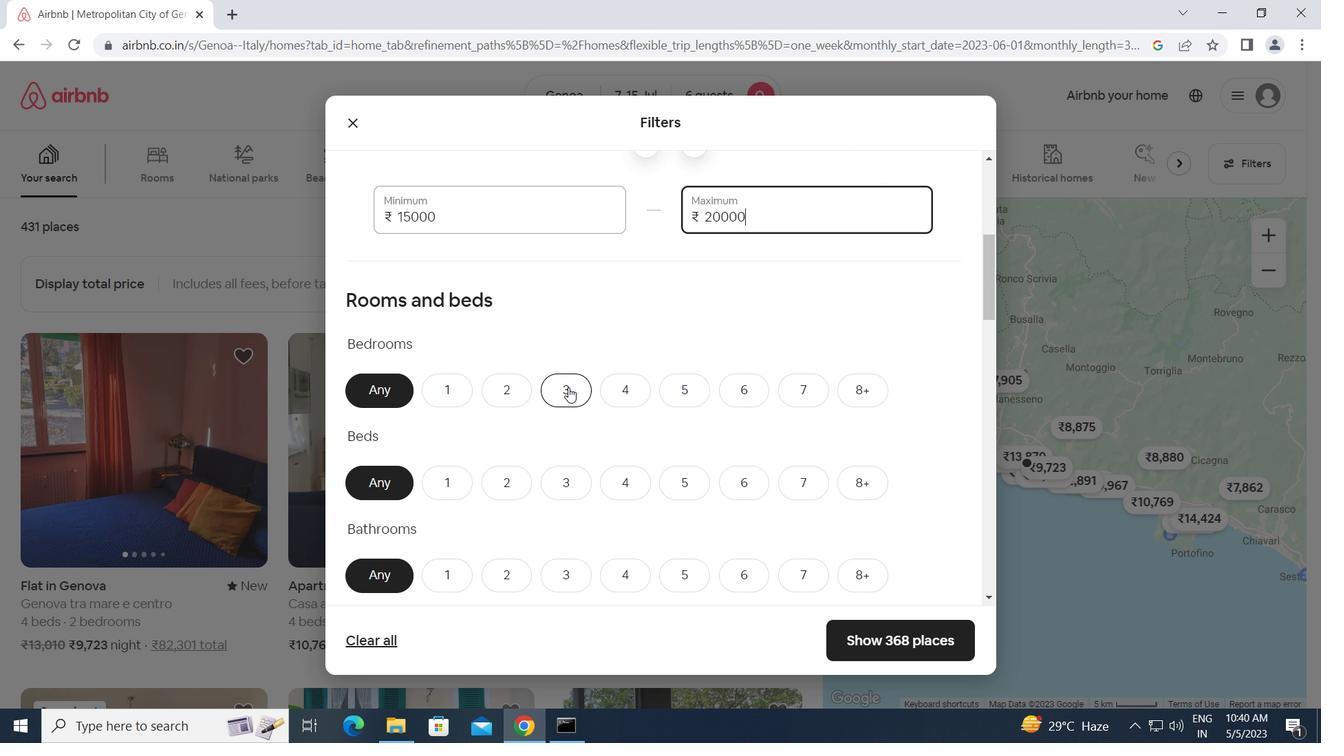 
Action: Mouse moved to (558, 488)
Screenshot: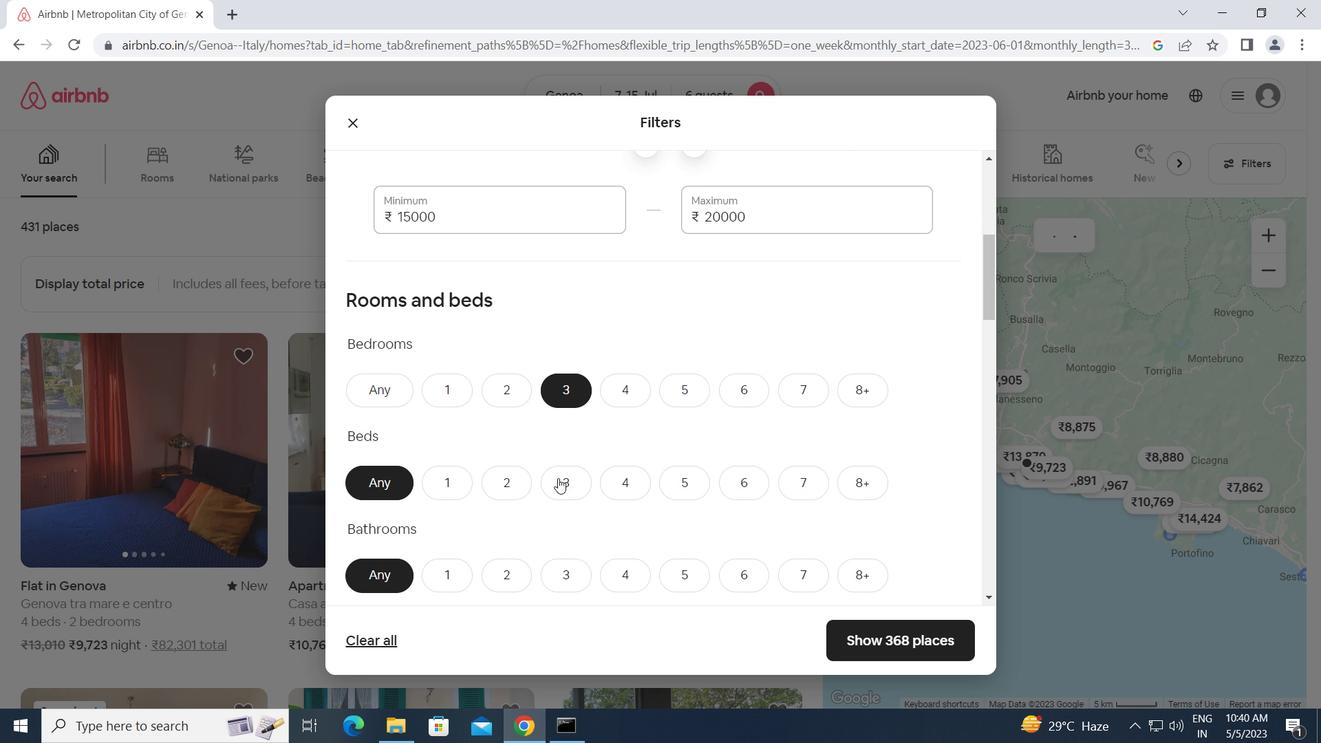 
Action: Mouse pressed left at (558, 488)
Screenshot: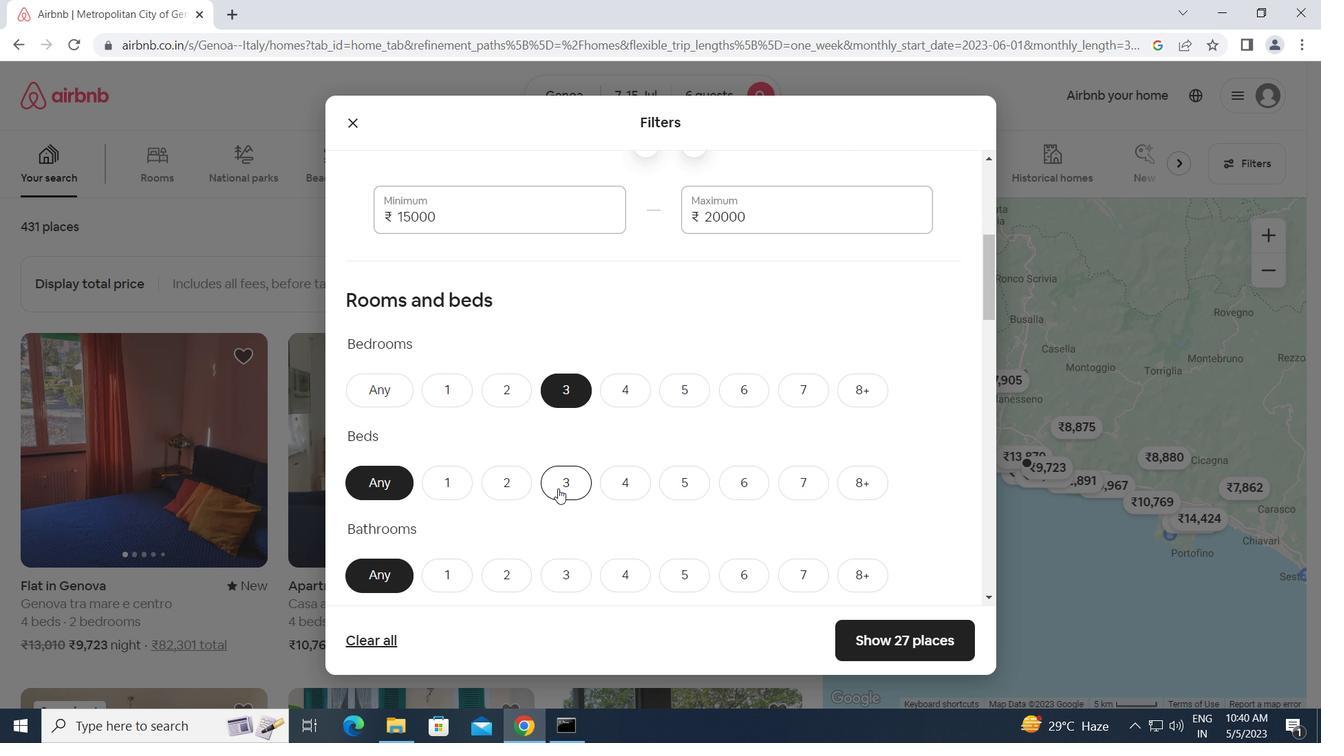 
Action: Mouse moved to (565, 578)
Screenshot: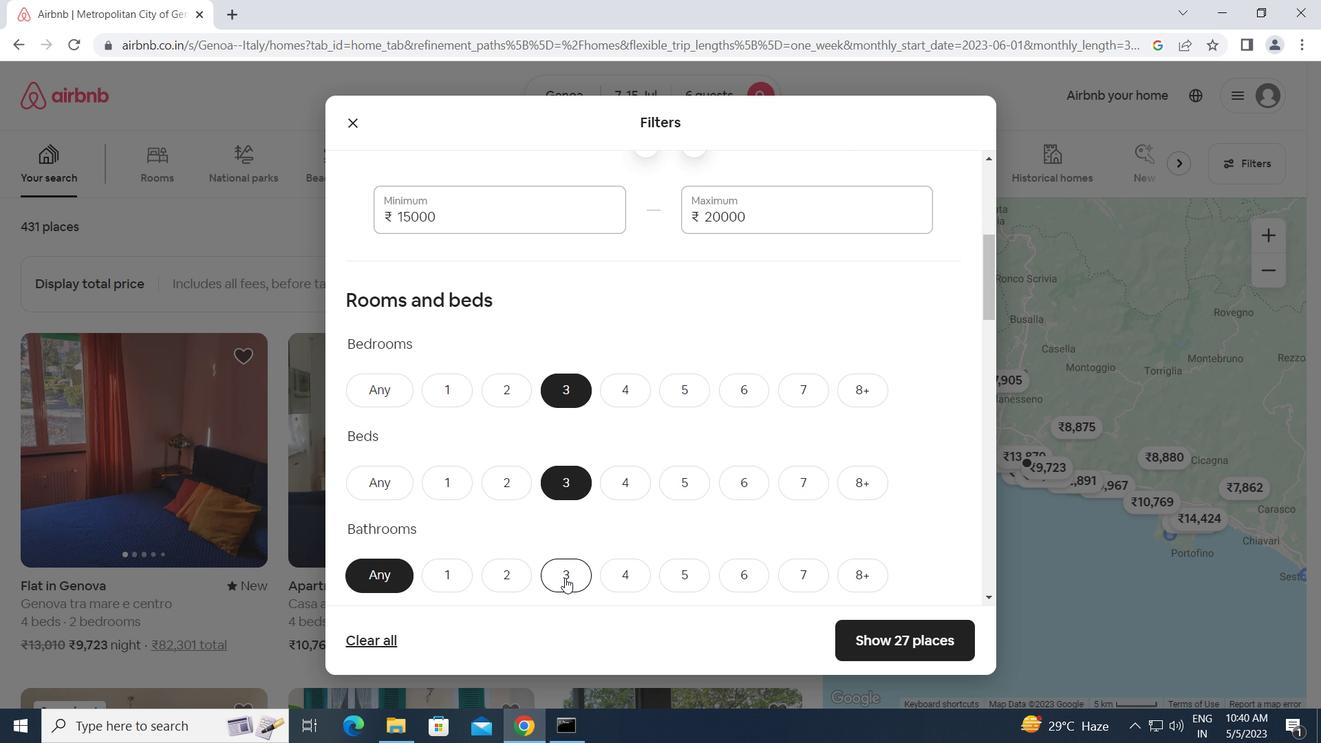
Action: Mouse pressed left at (565, 578)
Screenshot: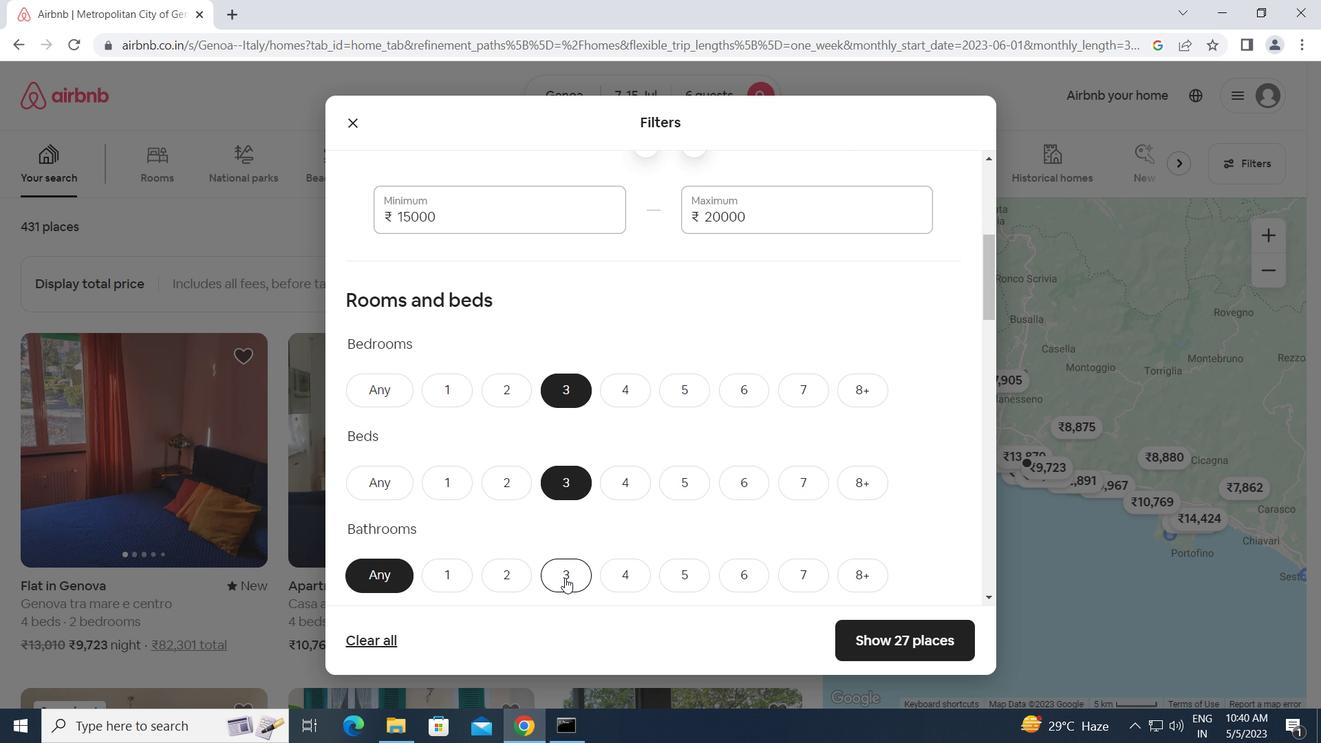 
Action: Mouse moved to (572, 565)
Screenshot: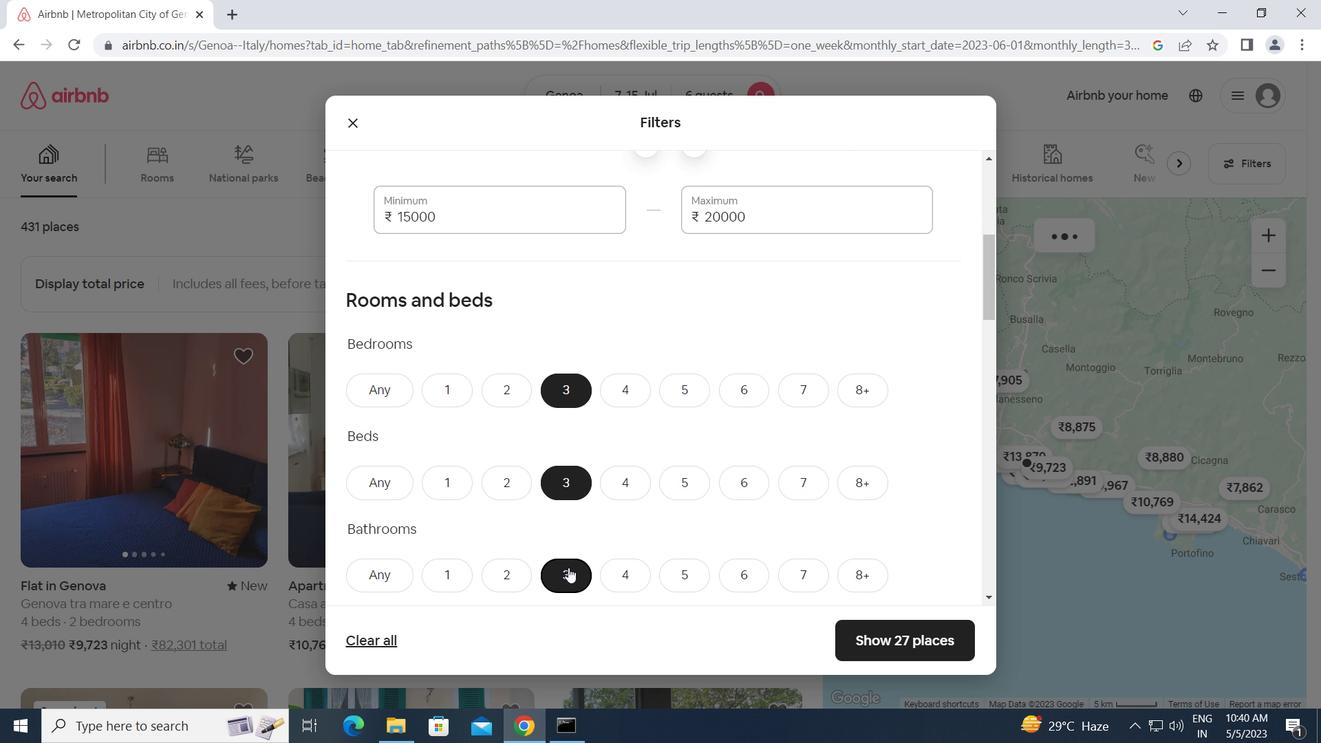 
Action: Mouse scrolled (572, 564) with delta (0, 0)
Screenshot: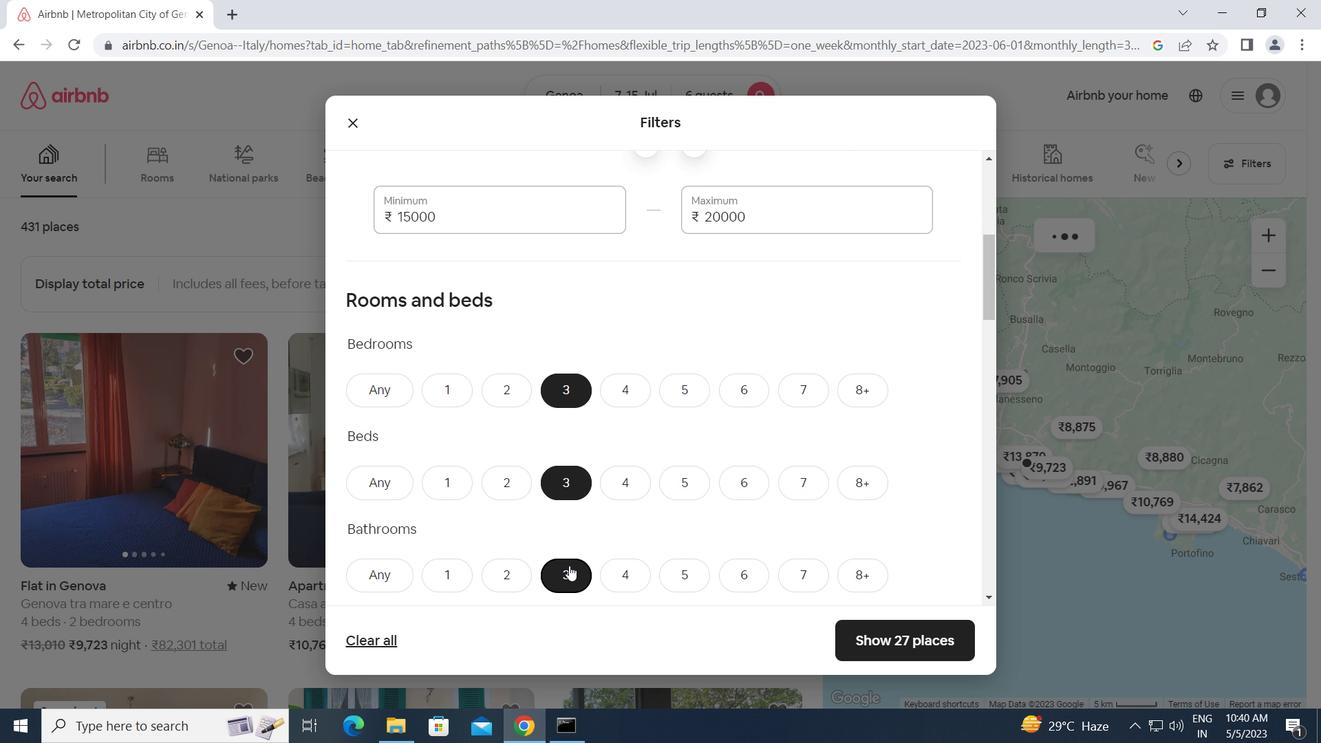 
Action: Mouse scrolled (572, 564) with delta (0, 0)
Screenshot: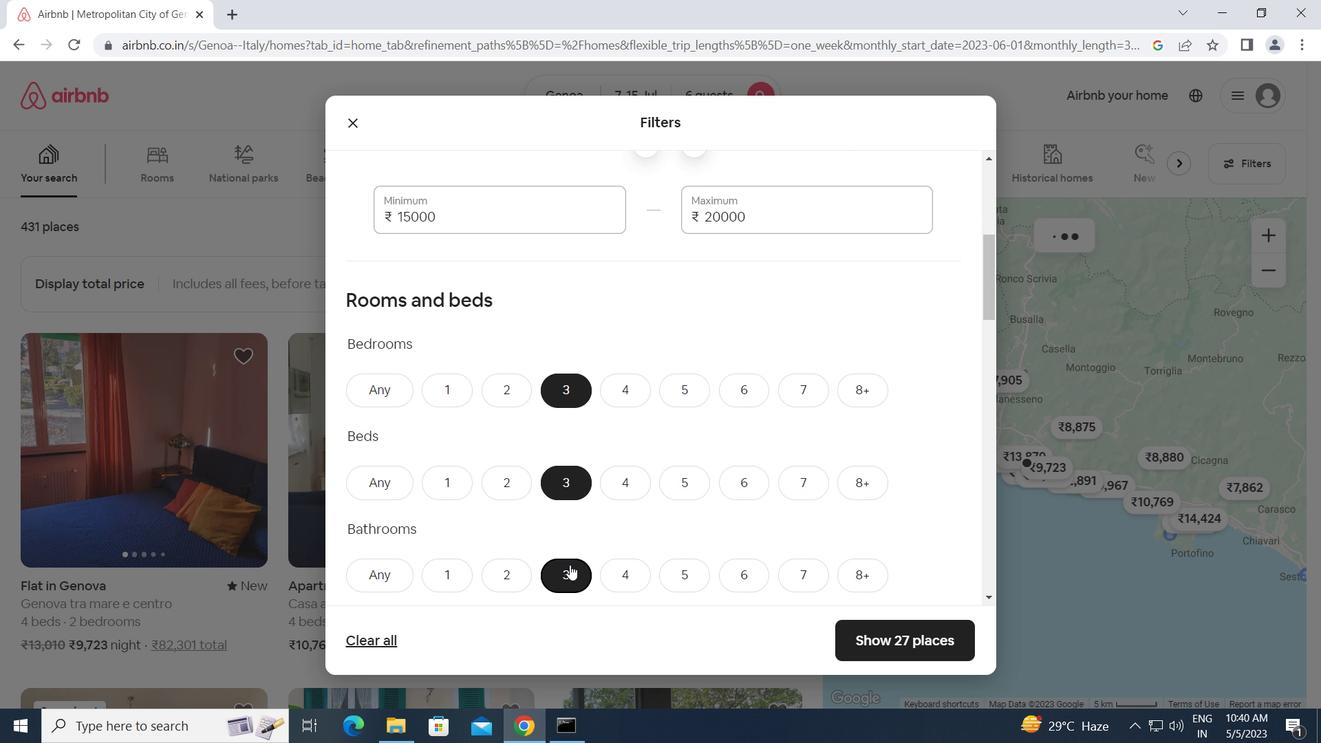 
Action: Mouse scrolled (572, 564) with delta (0, 0)
Screenshot: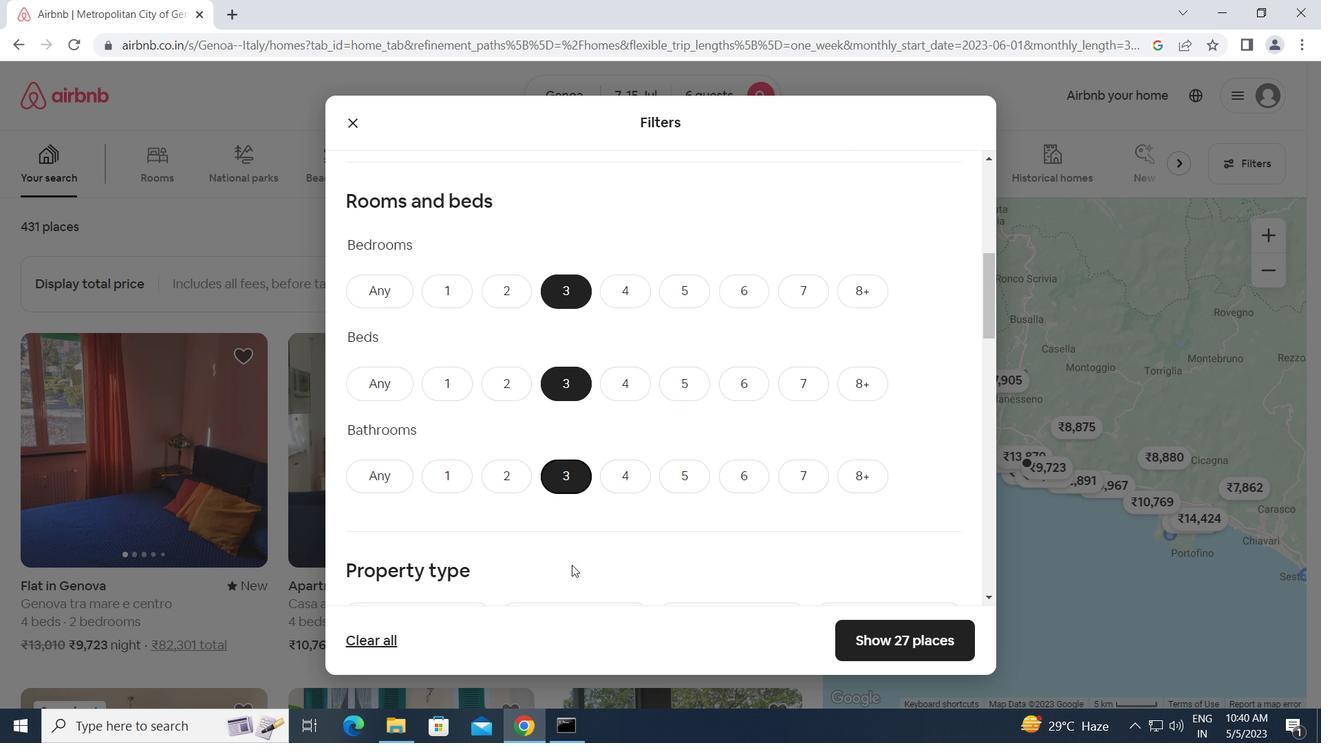 
Action: Mouse moved to (413, 507)
Screenshot: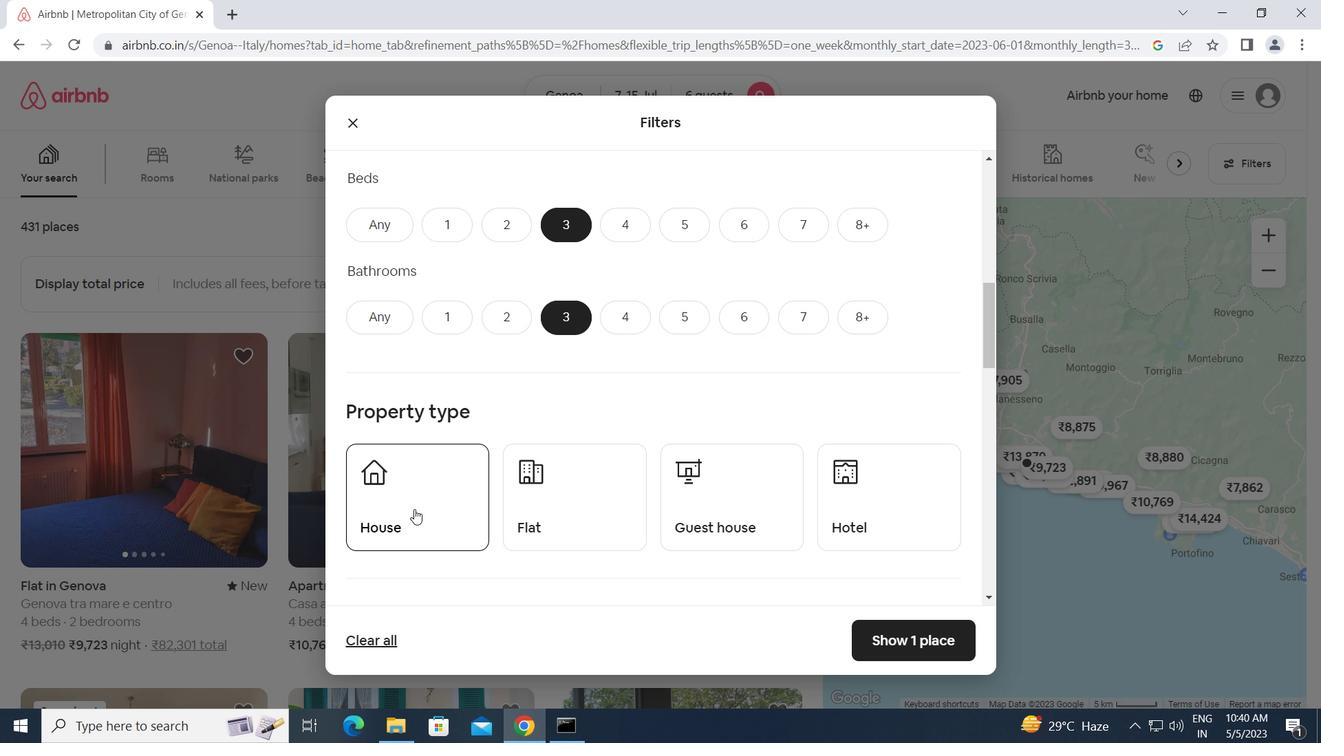 
Action: Mouse pressed left at (413, 507)
Screenshot: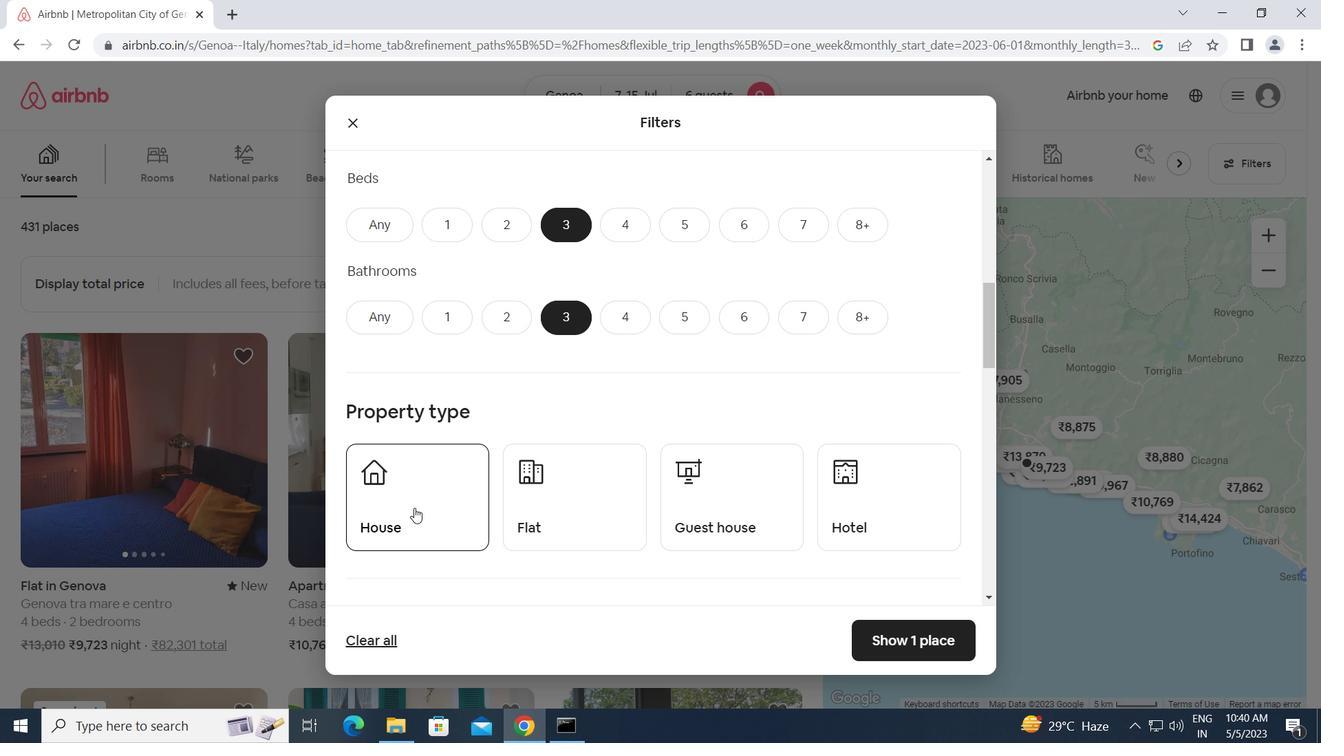 
Action: Mouse moved to (578, 501)
Screenshot: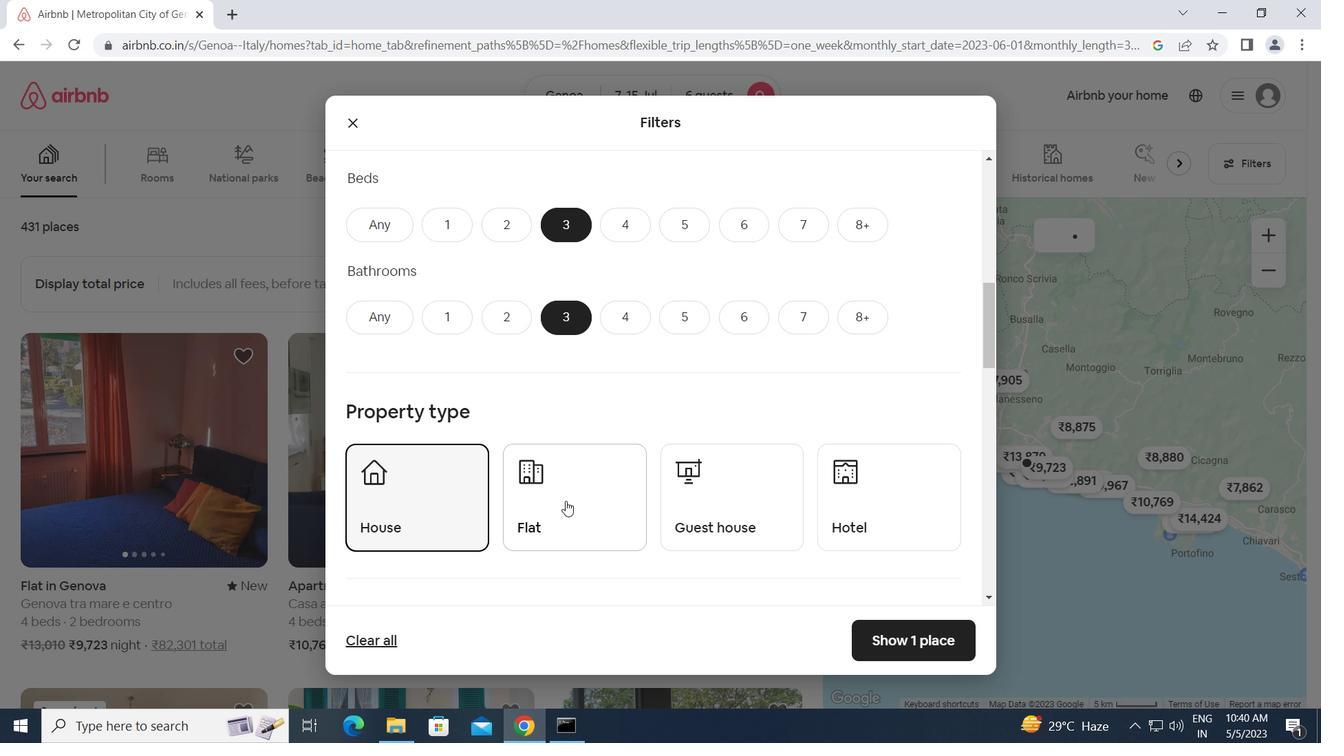 
Action: Mouse pressed left at (578, 501)
Screenshot: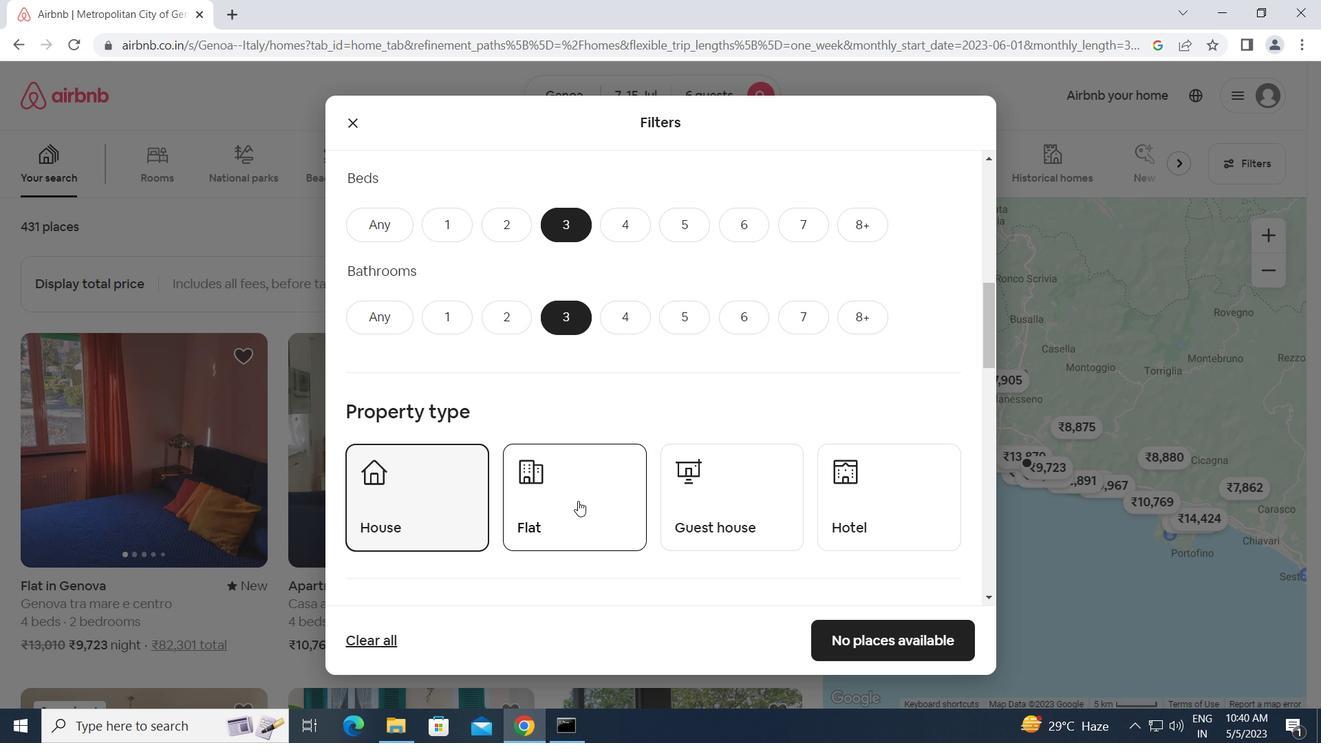 
Action: Mouse moved to (714, 501)
Screenshot: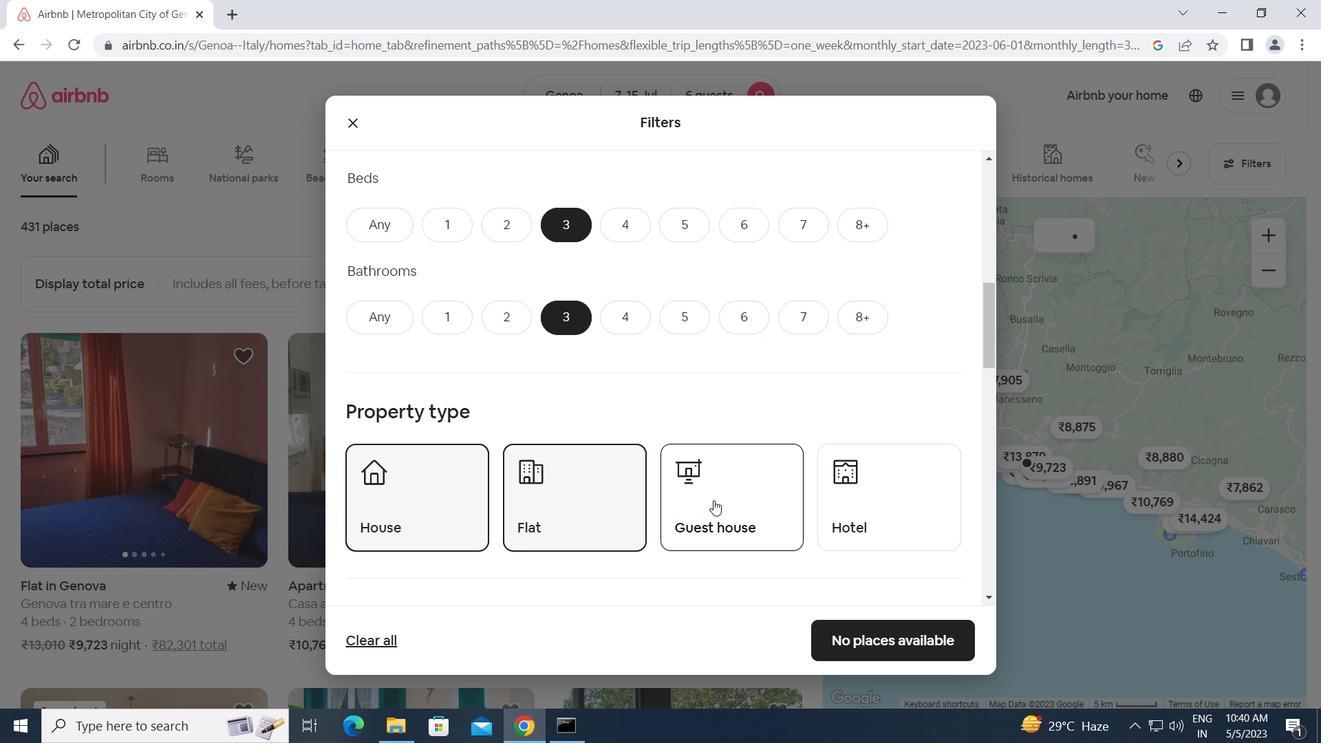 
Action: Mouse pressed left at (714, 501)
Screenshot: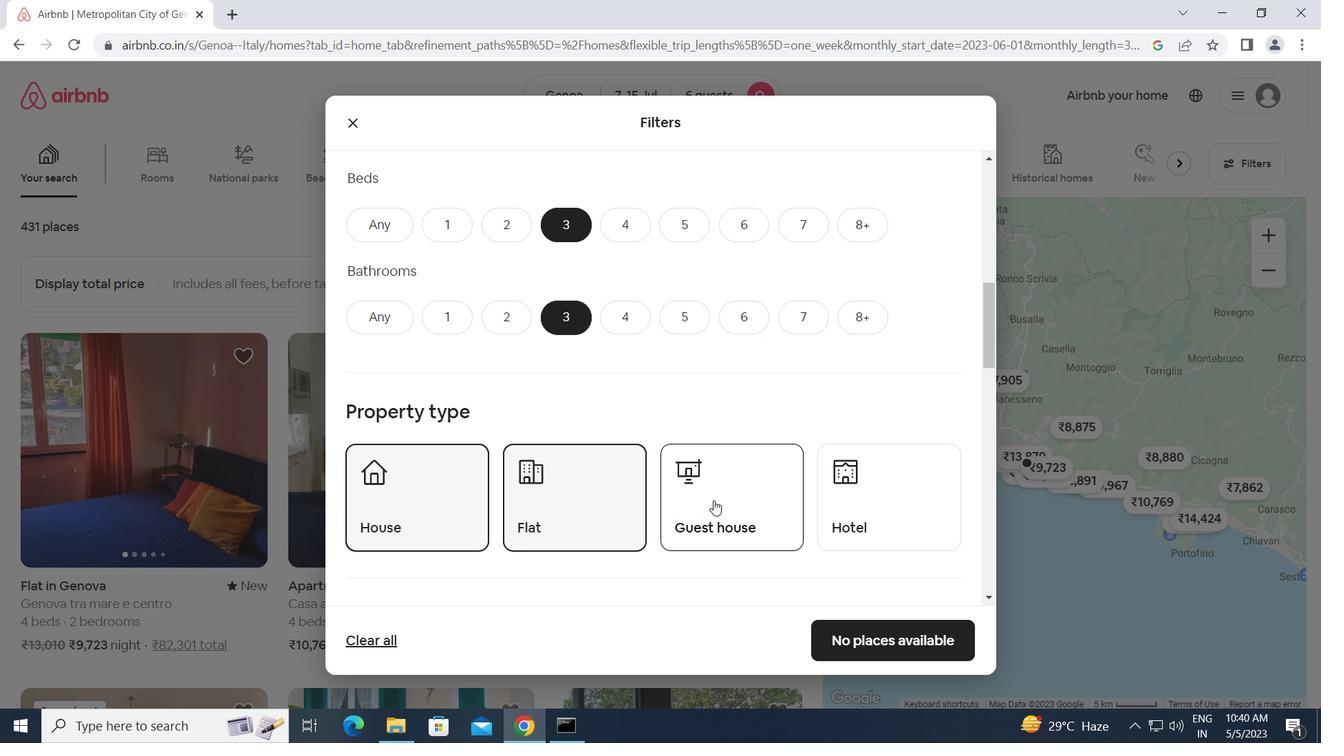 
Action: Mouse scrolled (714, 500) with delta (0, 0)
Screenshot: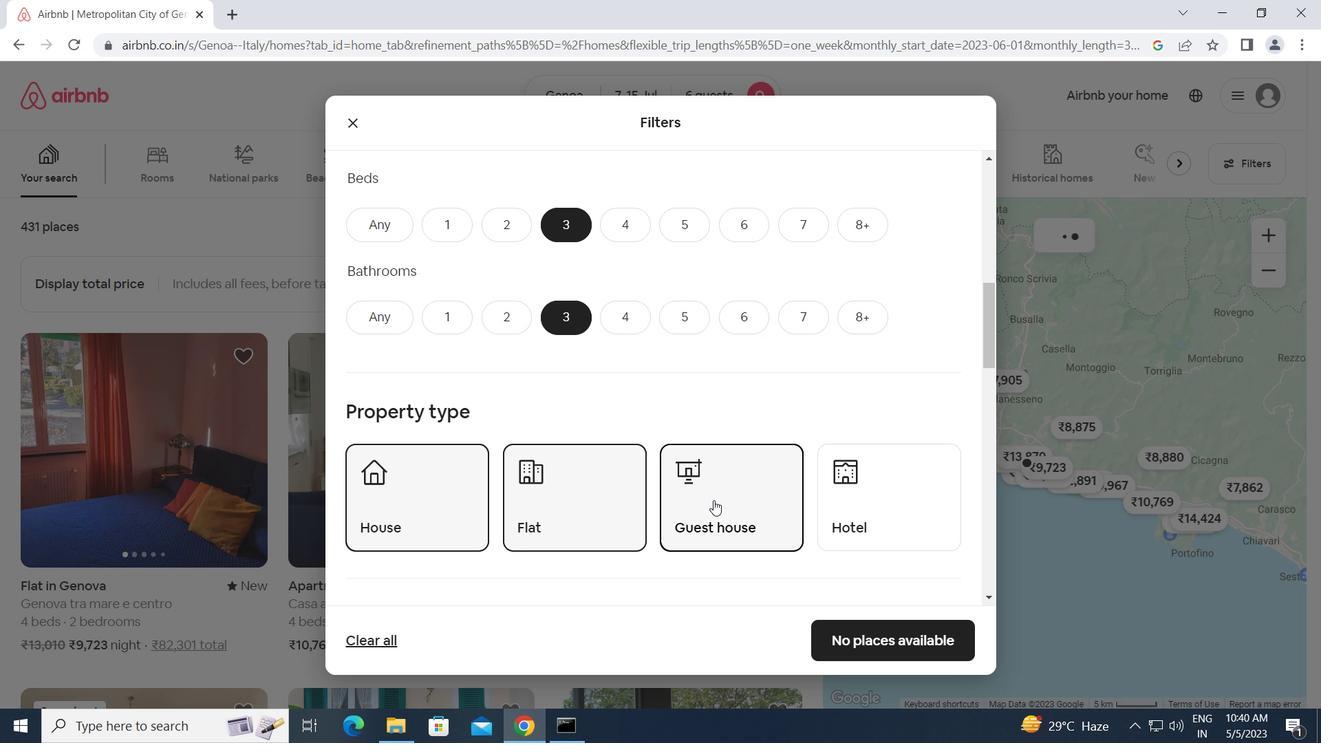 
Action: Mouse scrolled (714, 500) with delta (0, 0)
Screenshot: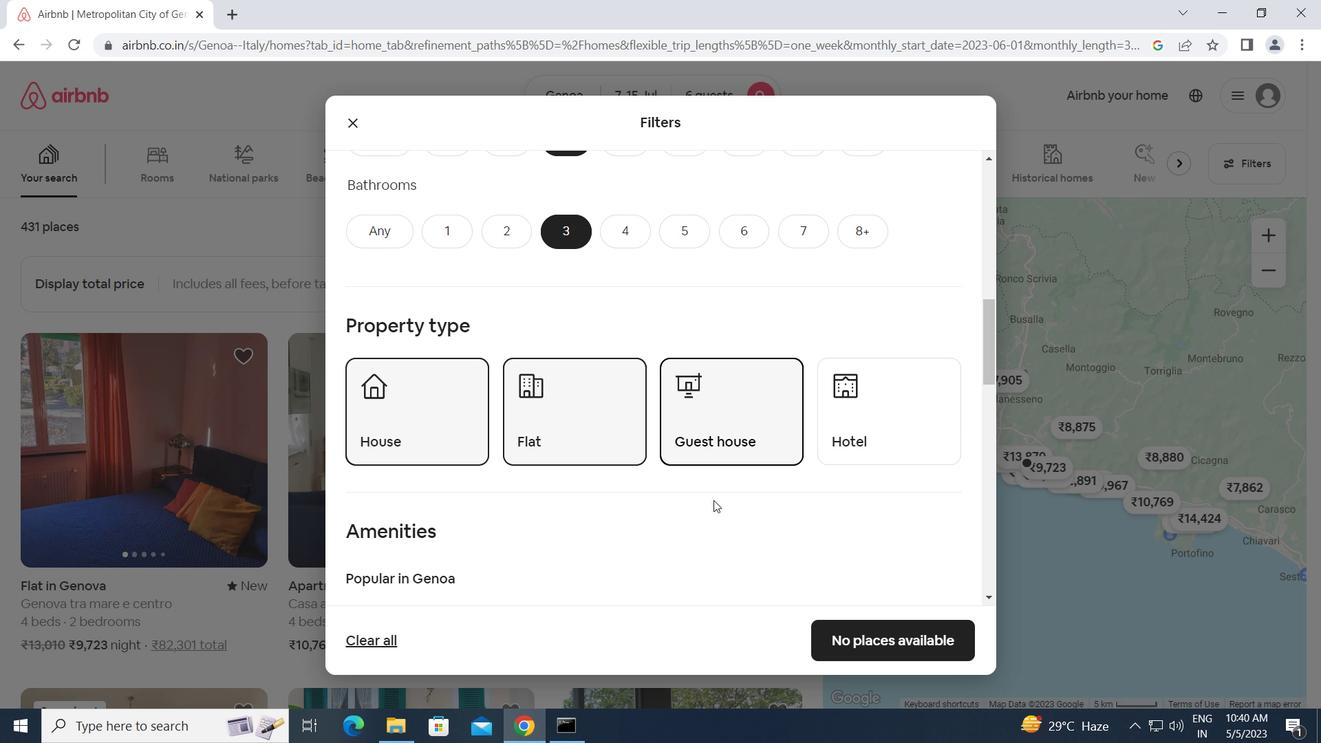 
Action: Mouse scrolled (714, 500) with delta (0, 0)
Screenshot: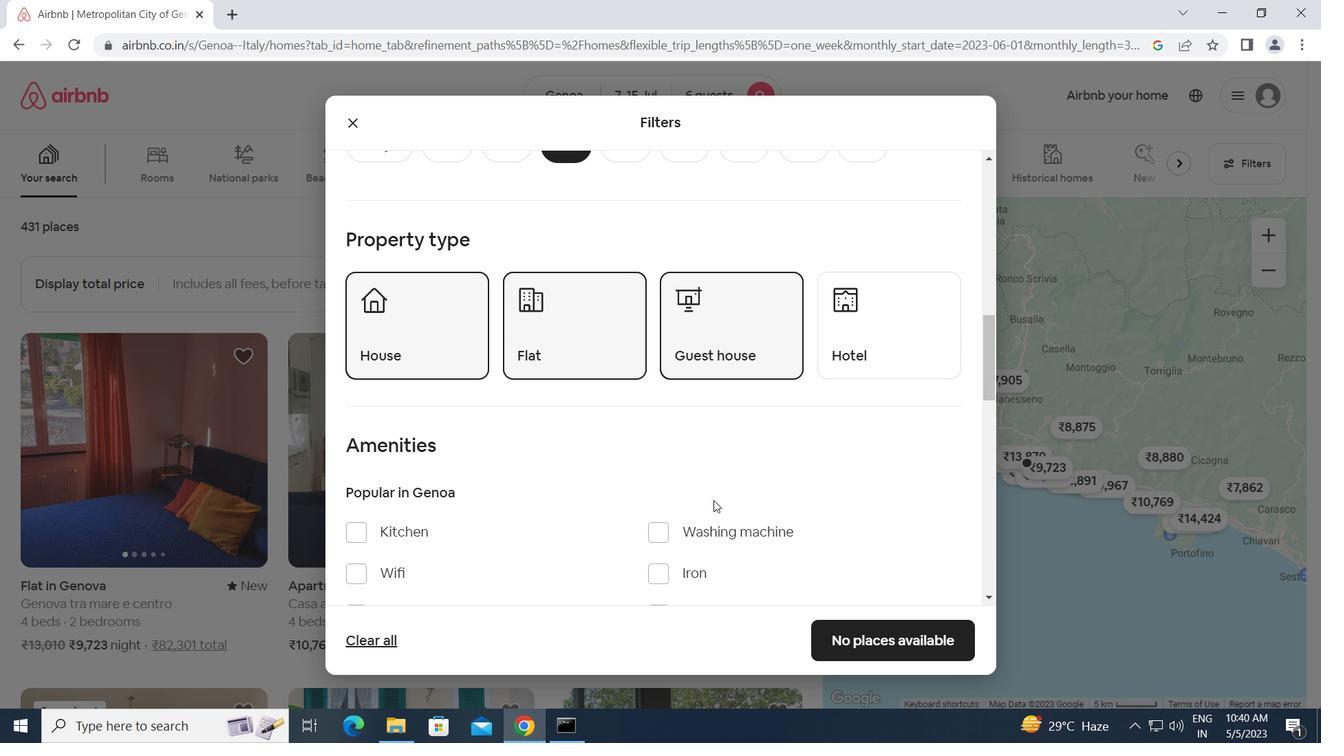 
Action: Mouse scrolled (714, 500) with delta (0, 0)
Screenshot: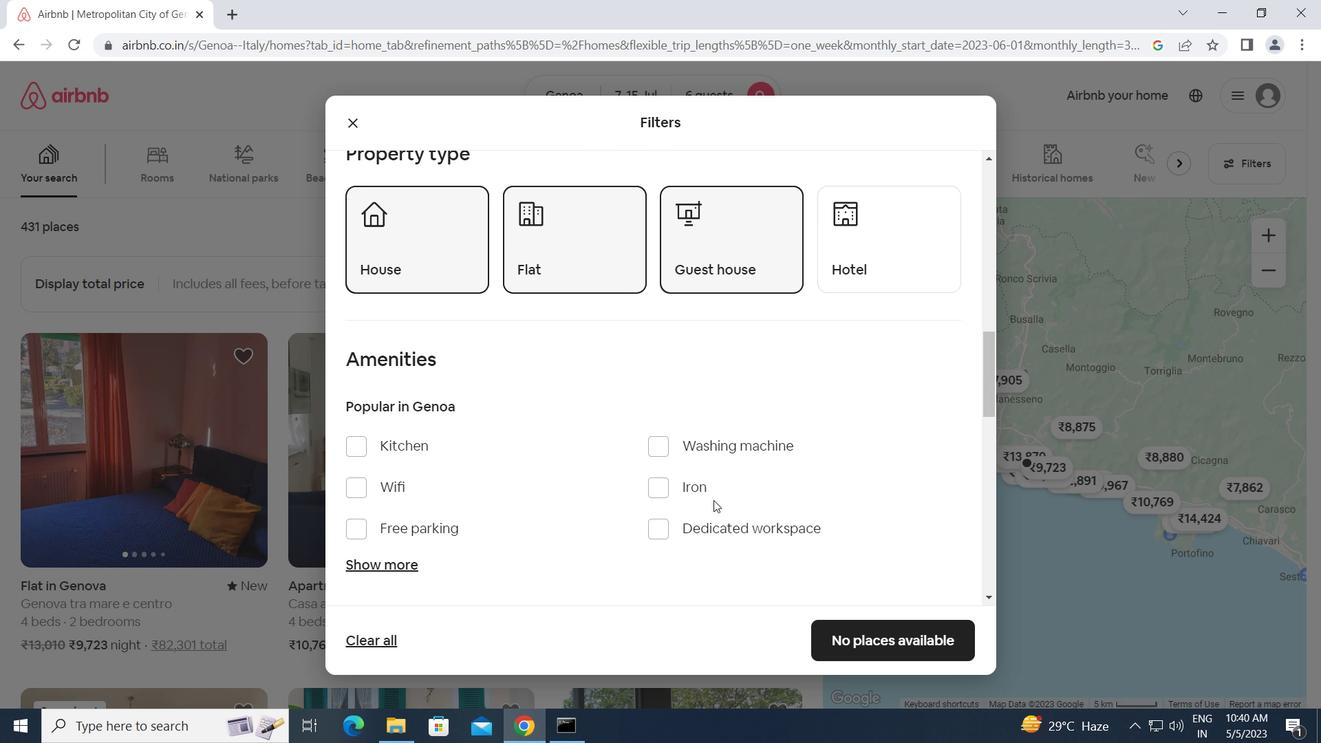 
Action: Mouse scrolled (714, 500) with delta (0, 0)
Screenshot: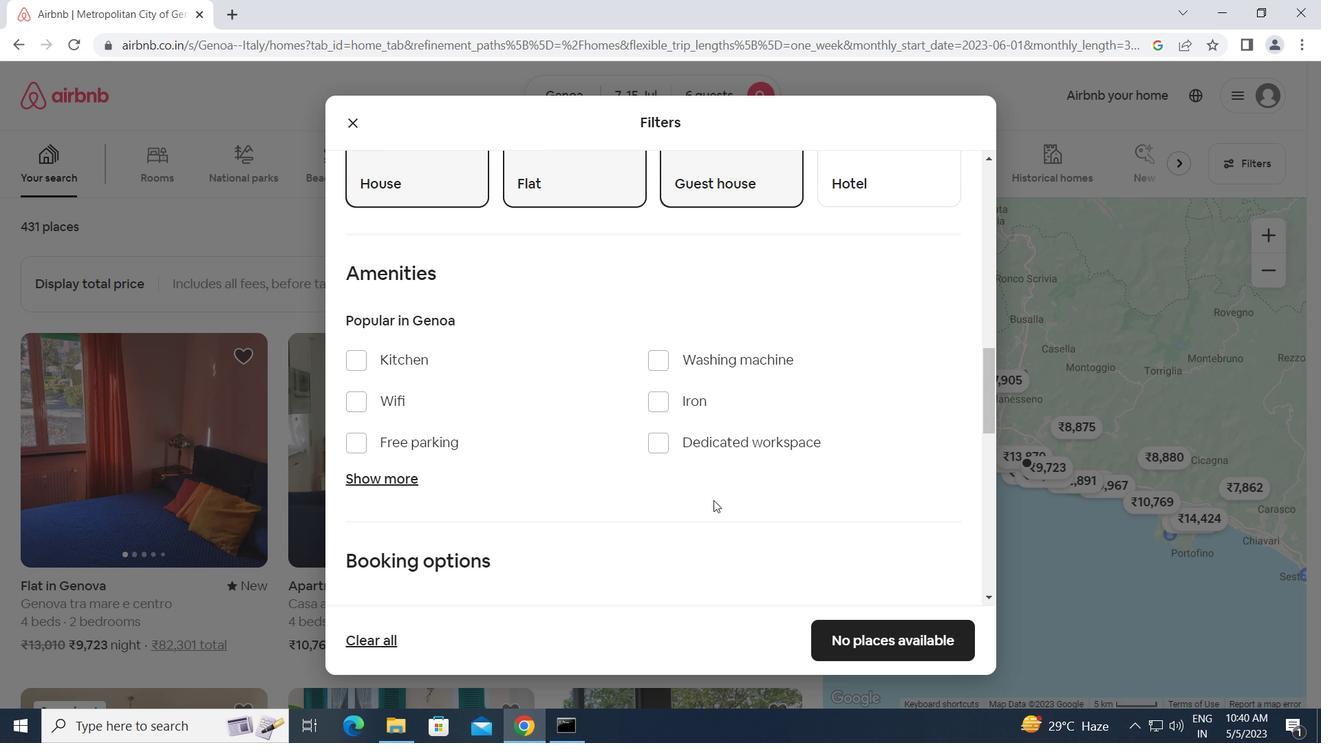 
Action: Mouse scrolled (714, 500) with delta (0, 0)
Screenshot: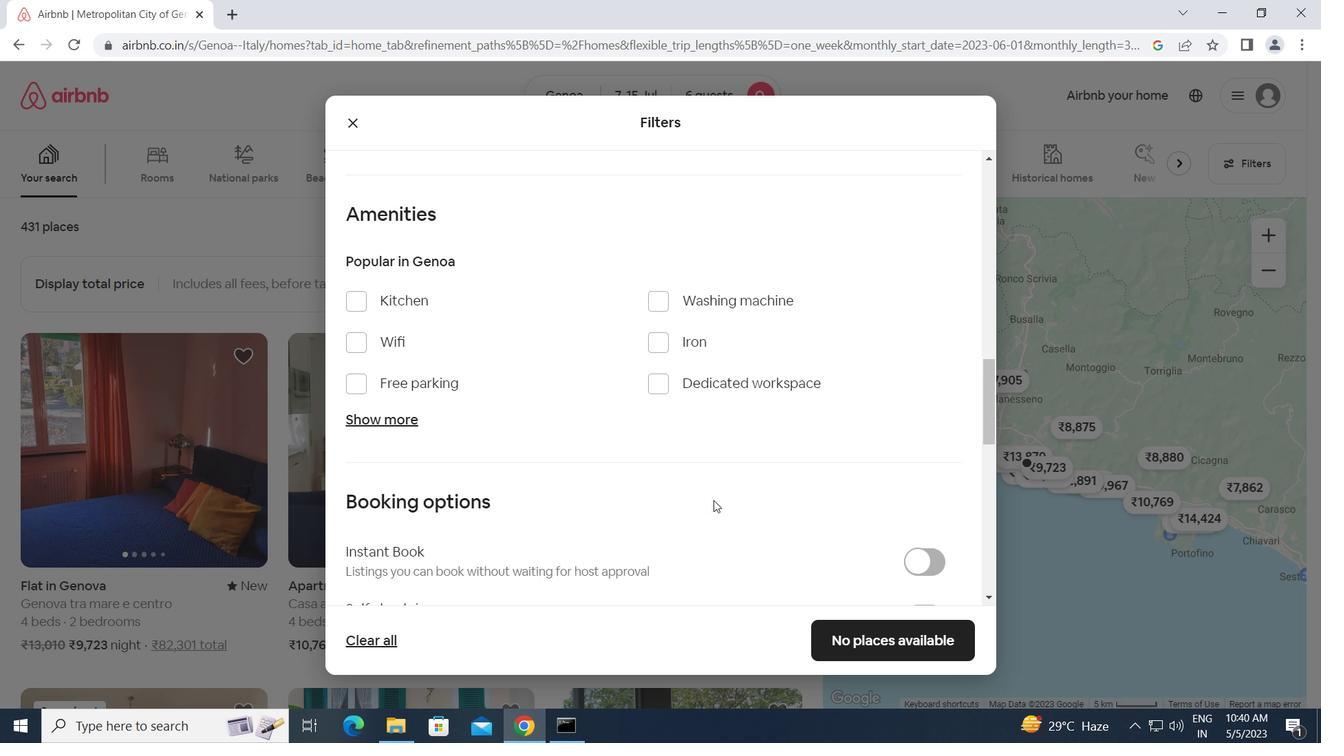 
Action: Mouse scrolled (714, 500) with delta (0, 0)
Screenshot: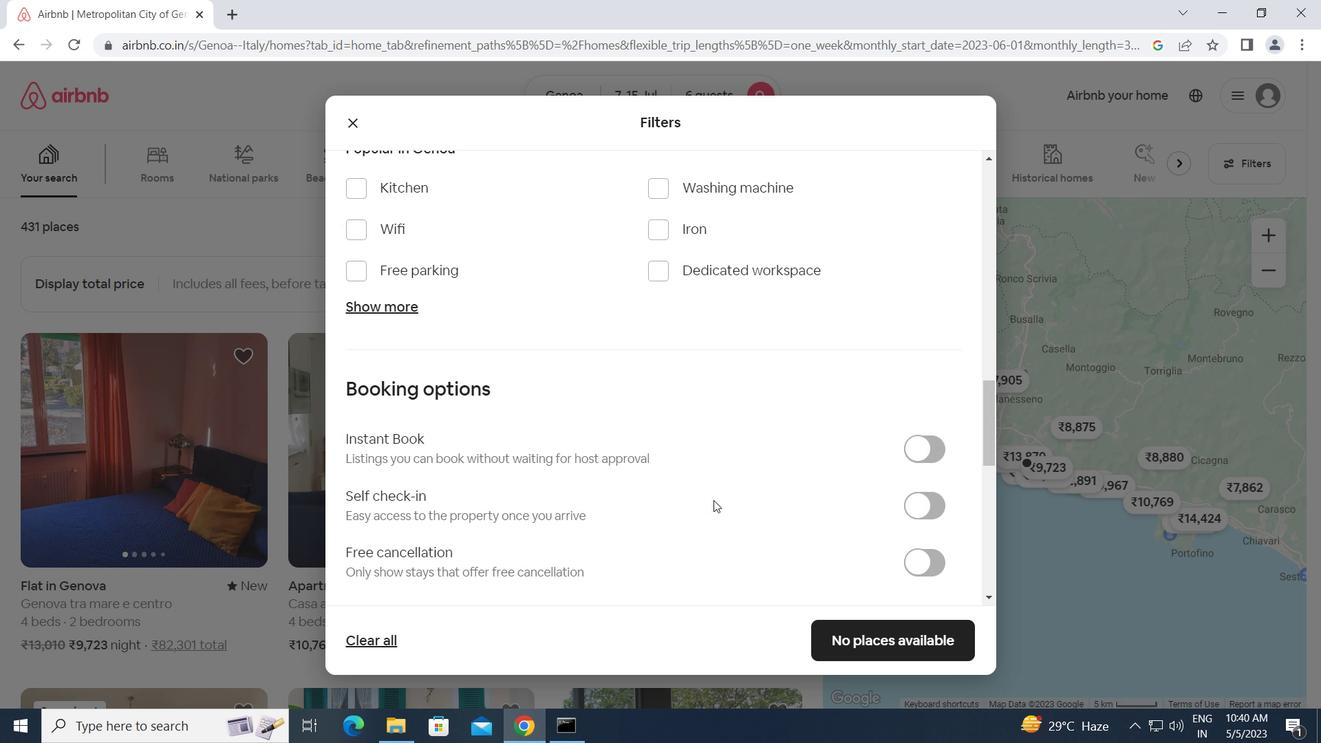 
Action: Mouse moved to (916, 414)
Screenshot: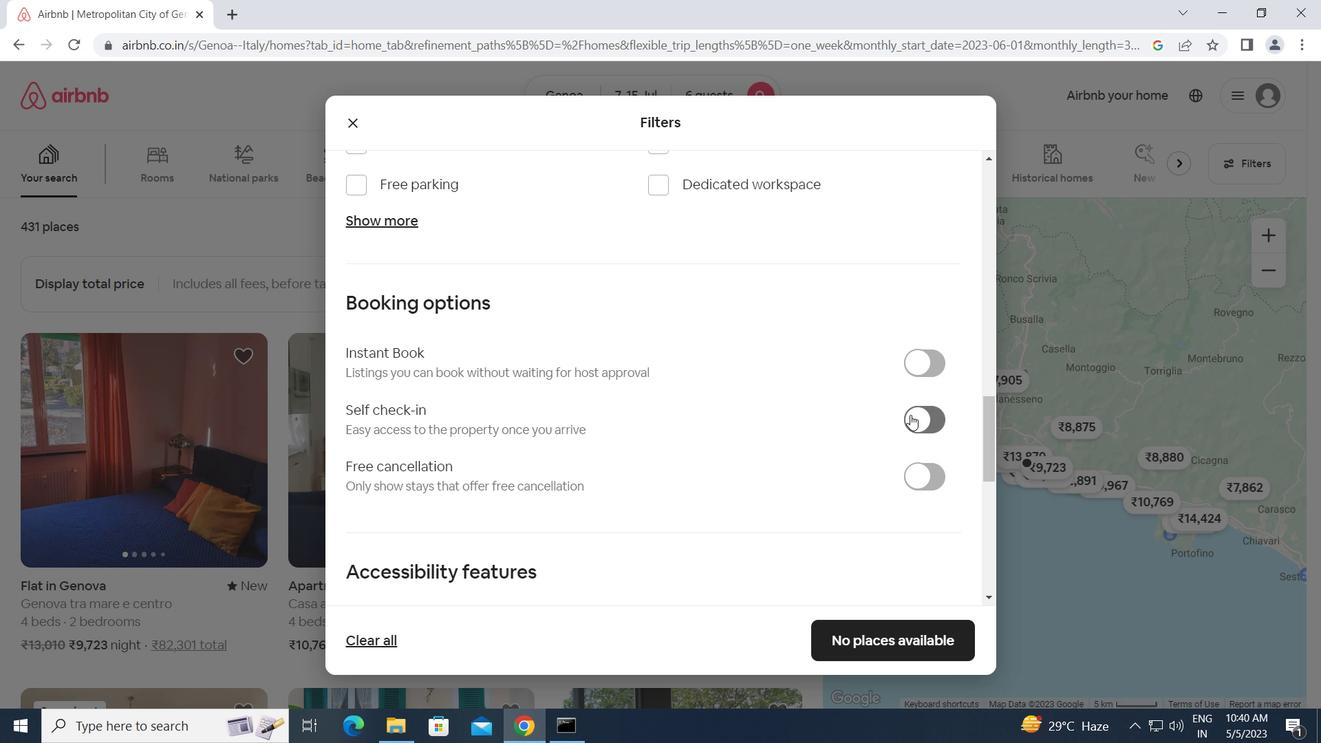 
Action: Mouse pressed left at (916, 414)
Screenshot: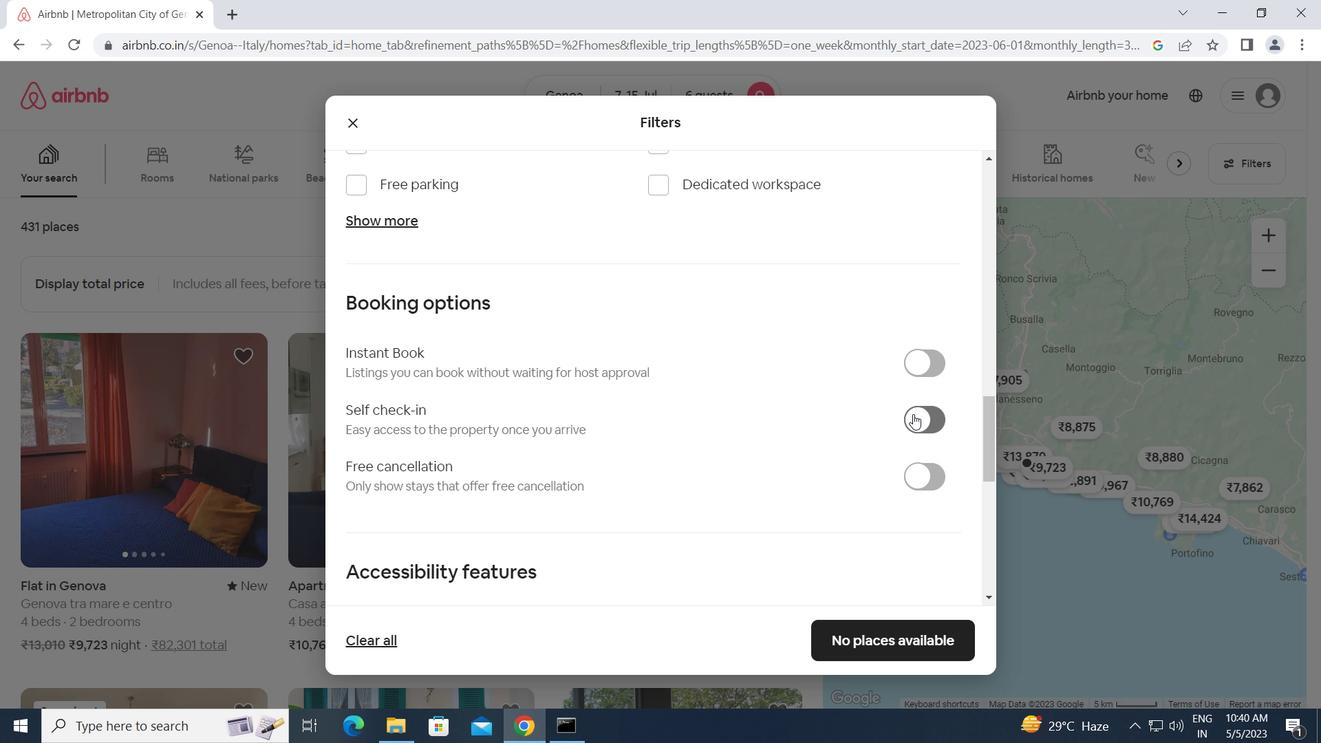 
Action: Mouse moved to (639, 515)
Screenshot: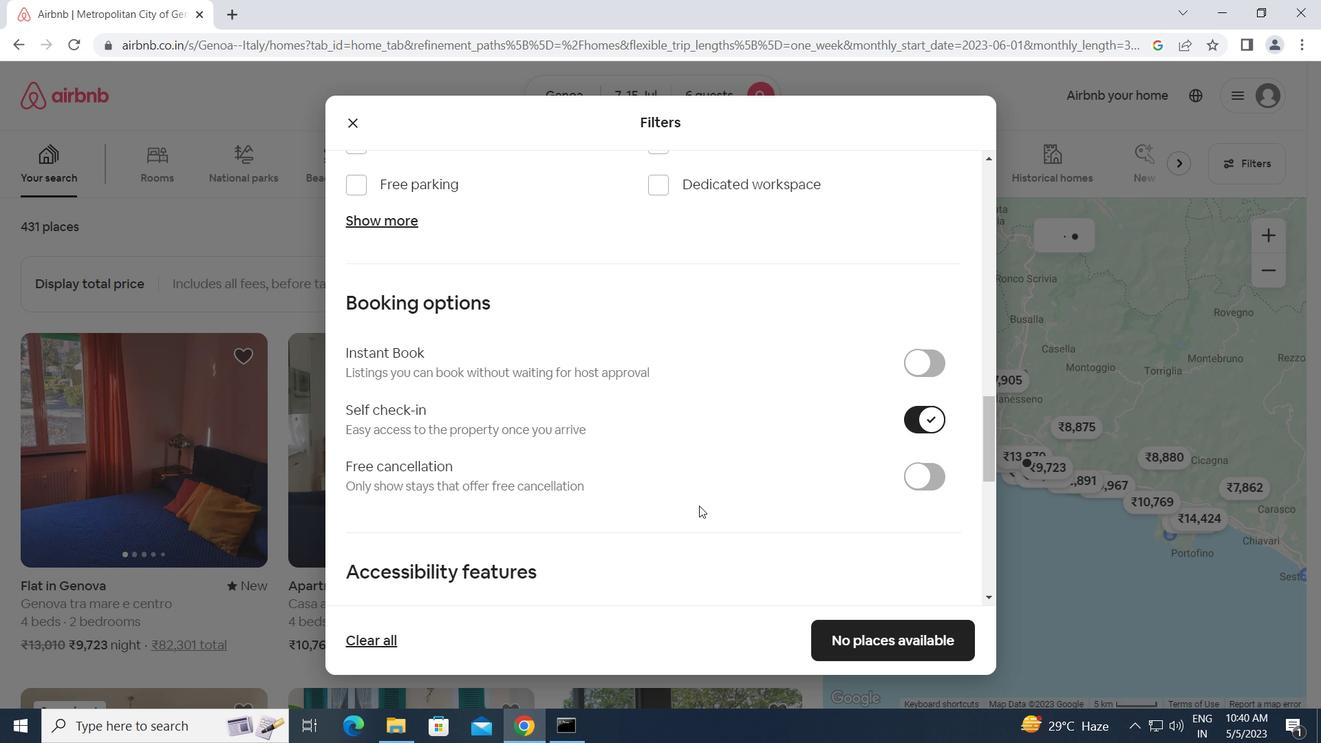 
Action: Mouse scrolled (639, 514) with delta (0, 0)
Screenshot: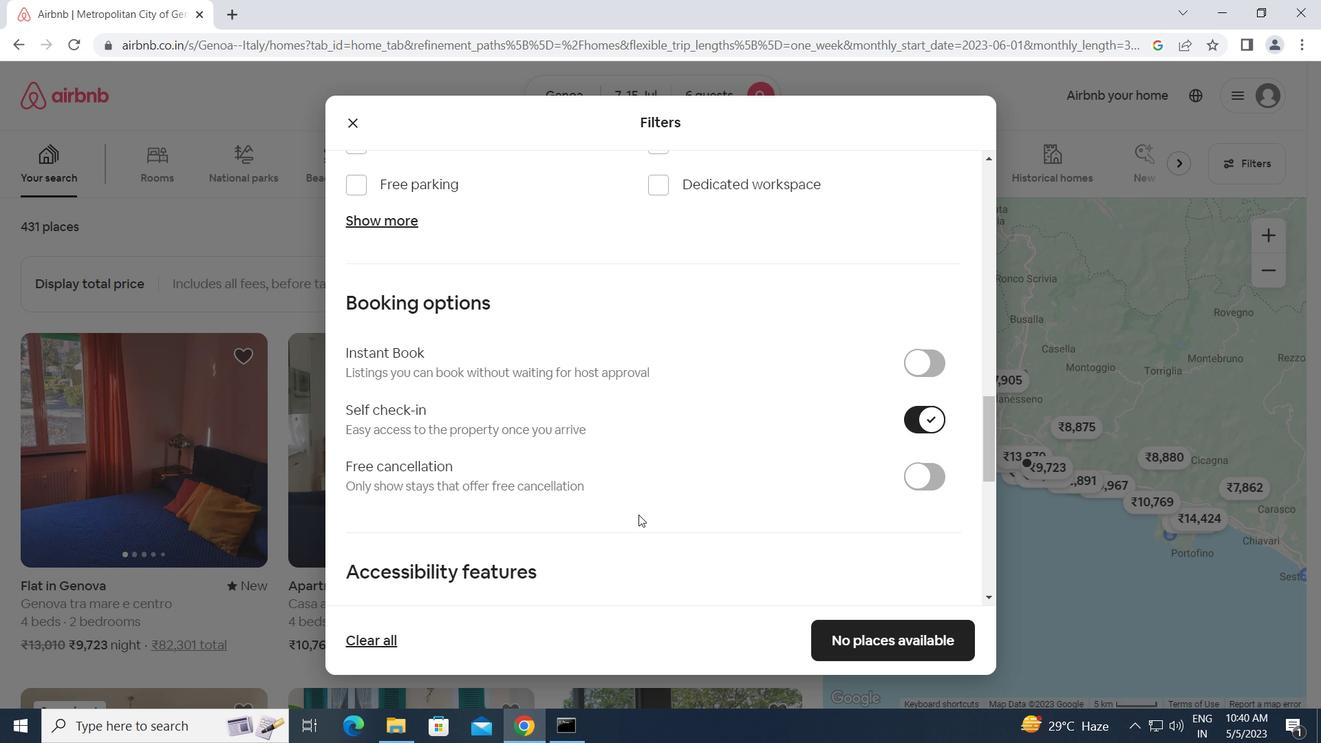 
Action: Mouse scrolled (639, 514) with delta (0, 0)
Screenshot: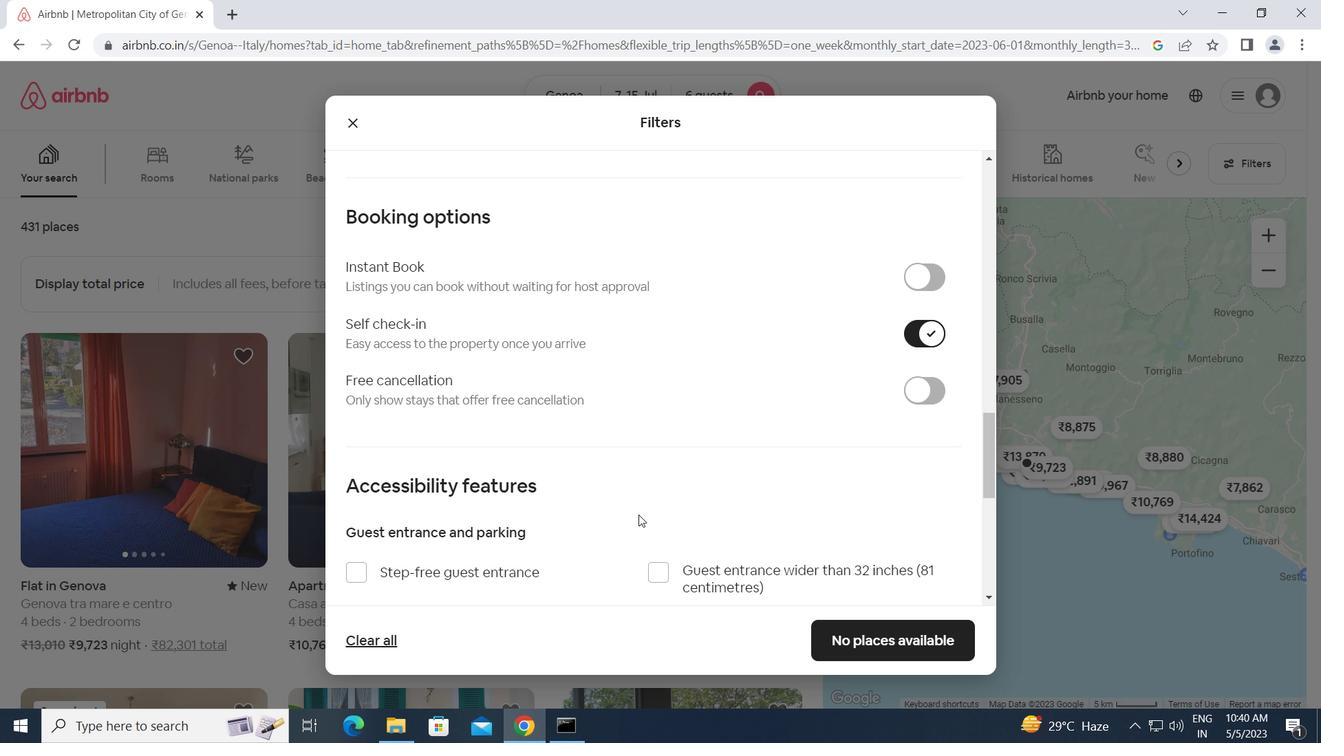 
Action: Mouse scrolled (639, 514) with delta (0, 0)
Screenshot: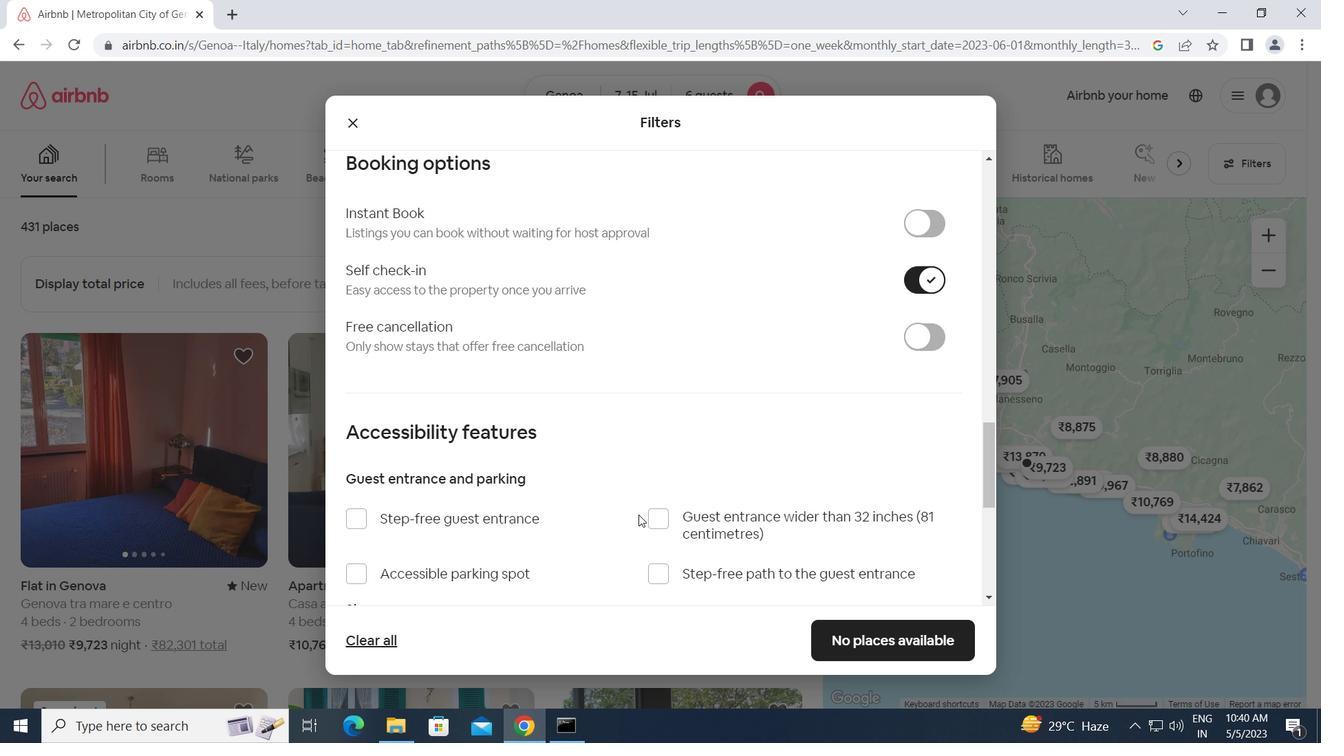 
Action: Mouse scrolled (639, 514) with delta (0, 0)
Screenshot: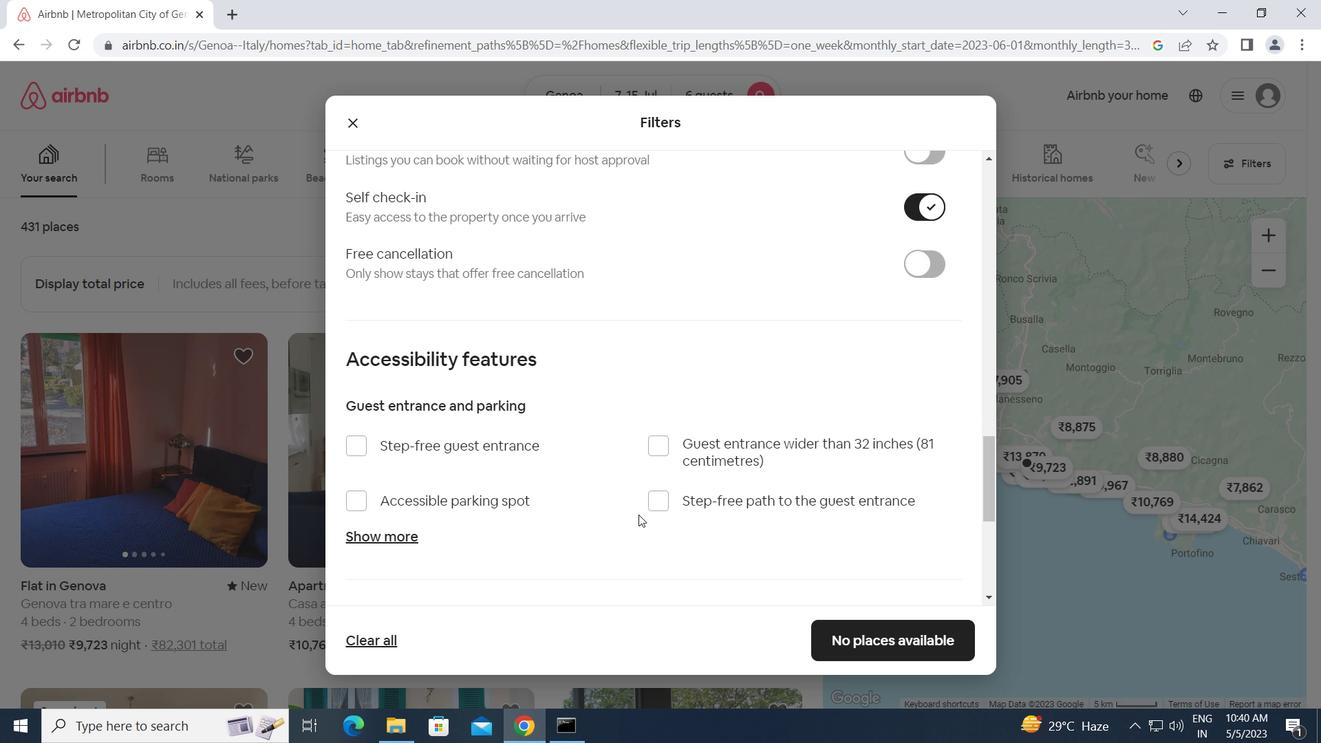 
Action: Mouse moved to (638, 515)
Screenshot: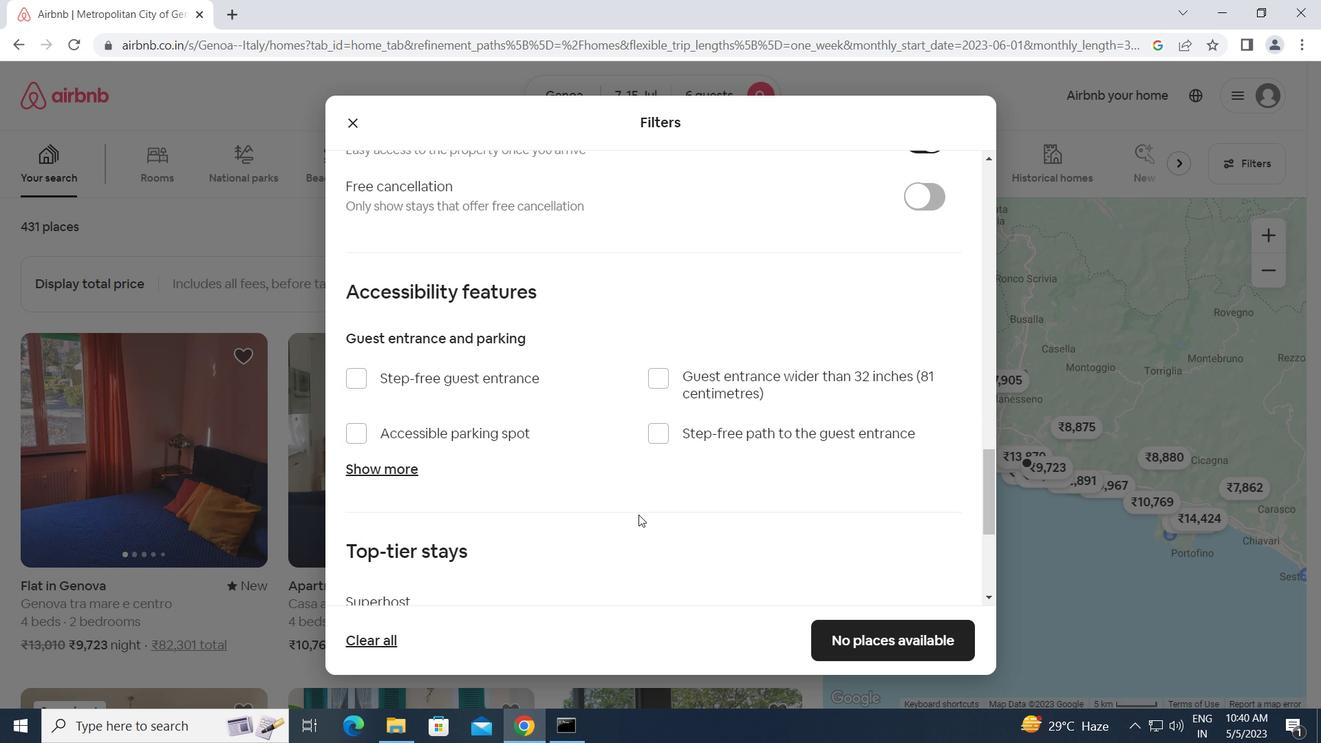 
Action: Mouse scrolled (638, 514) with delta (0, 0)
Screenshot: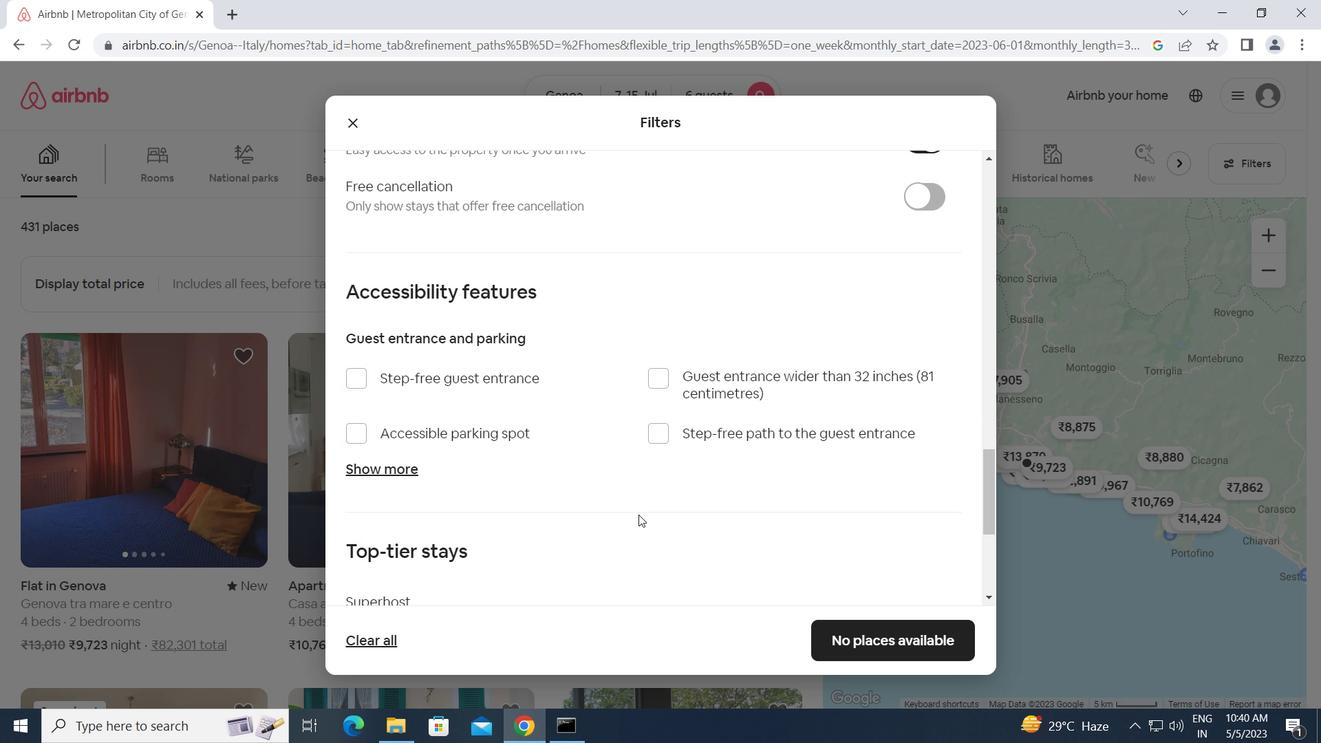 
Action: Mouse scrolled (638, 514) with delta (0, 0)
Screenshot: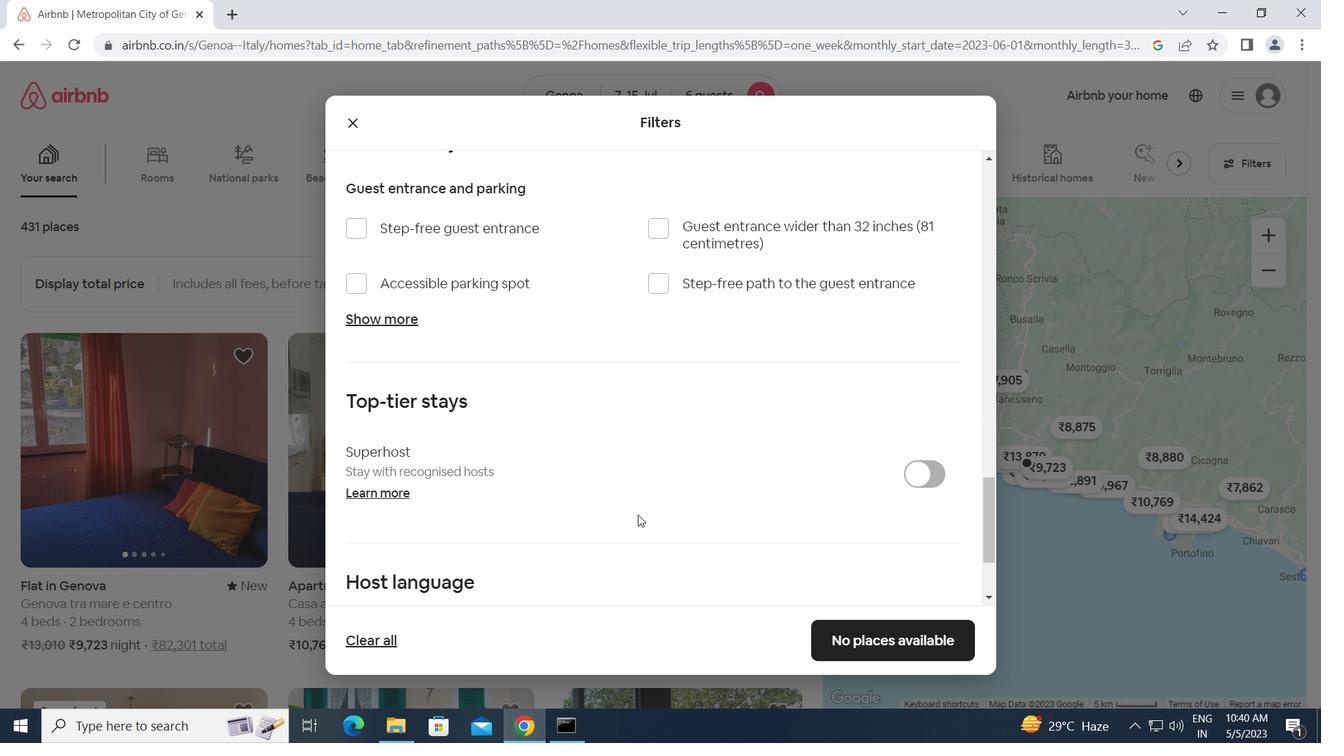 
Action: Mouse scrolled (638, 514) with delta (0, 0)
Screenshot: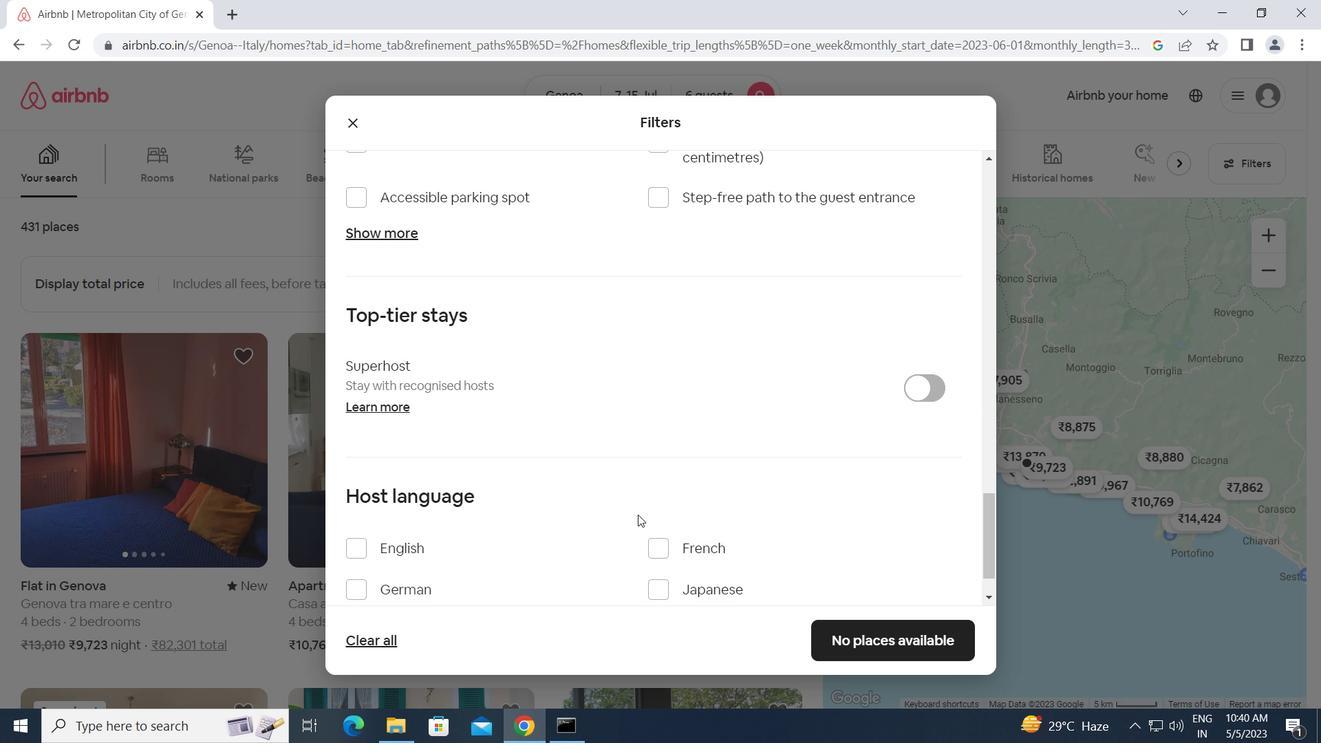 
Action: Mouse moved to (349, 485)
Screenshot: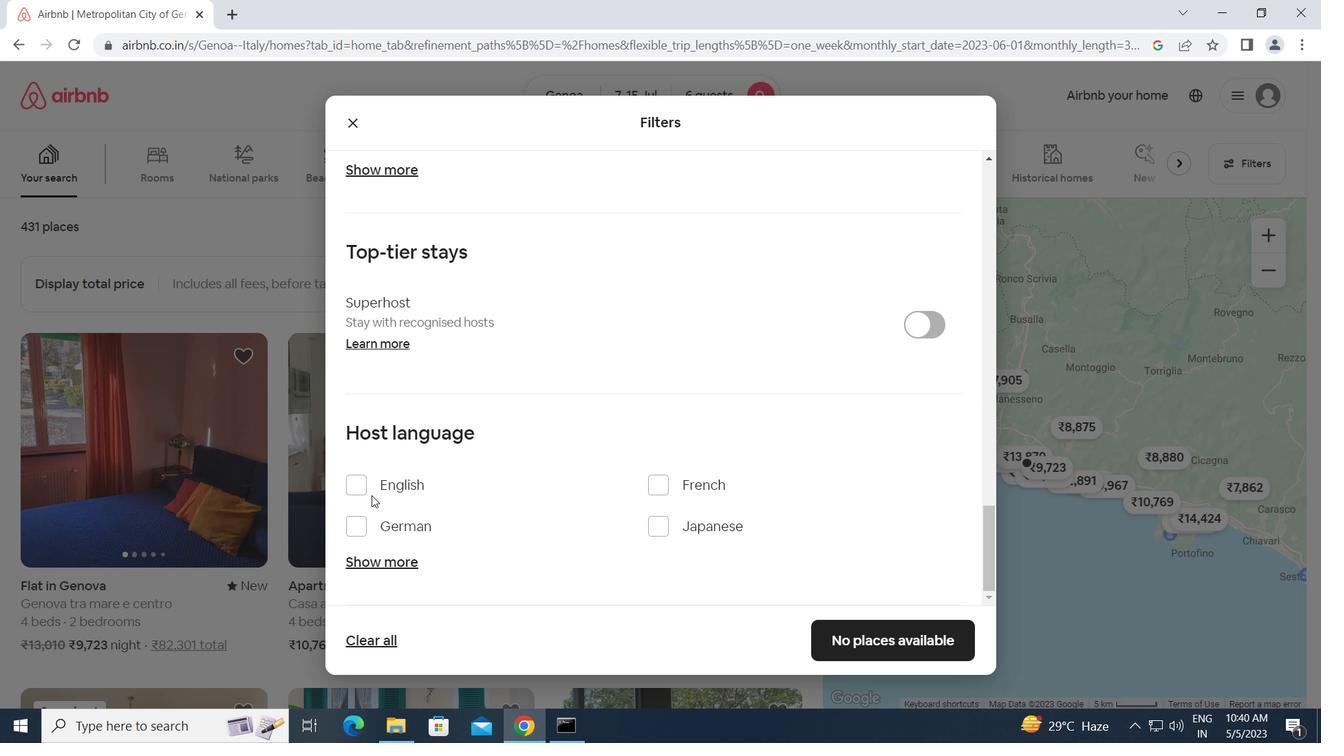 
Action: Mouse pressed left at (349, 485)
Screenshot: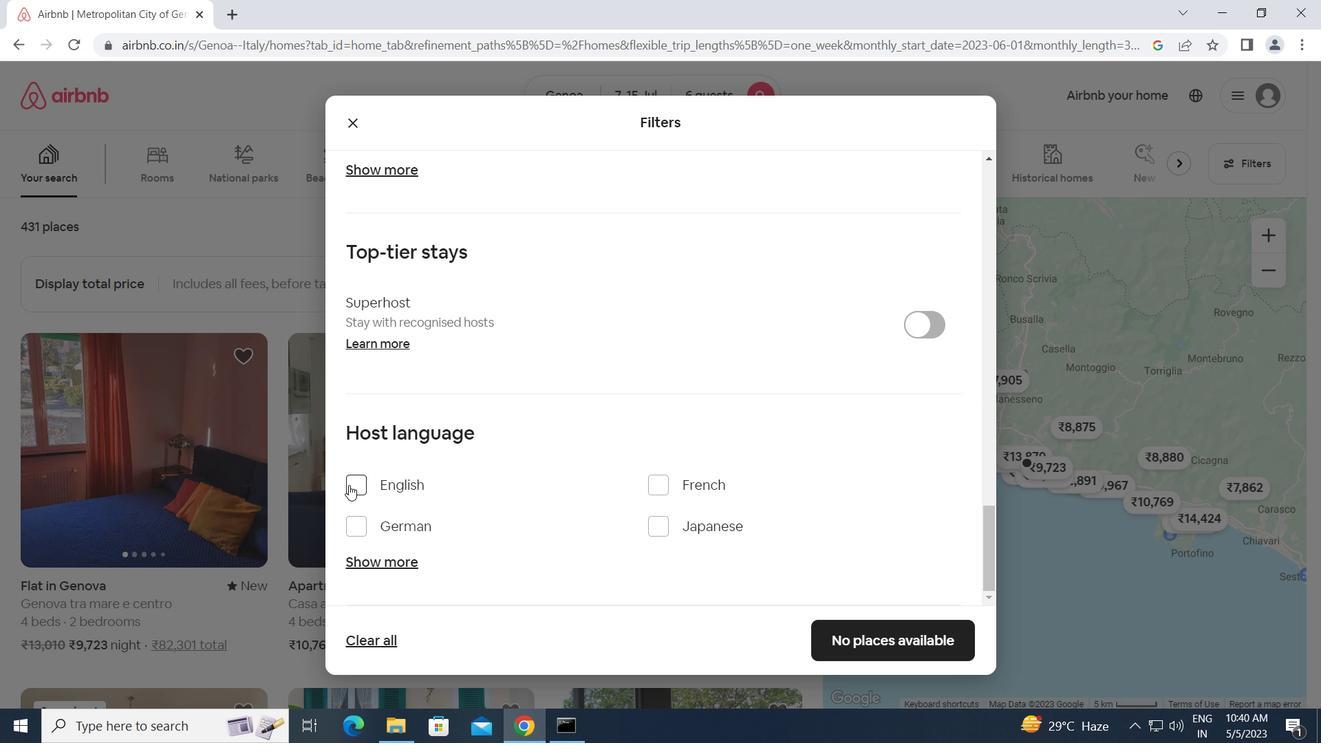 
Action: Mouse moved to (885, 626)
Screenshot: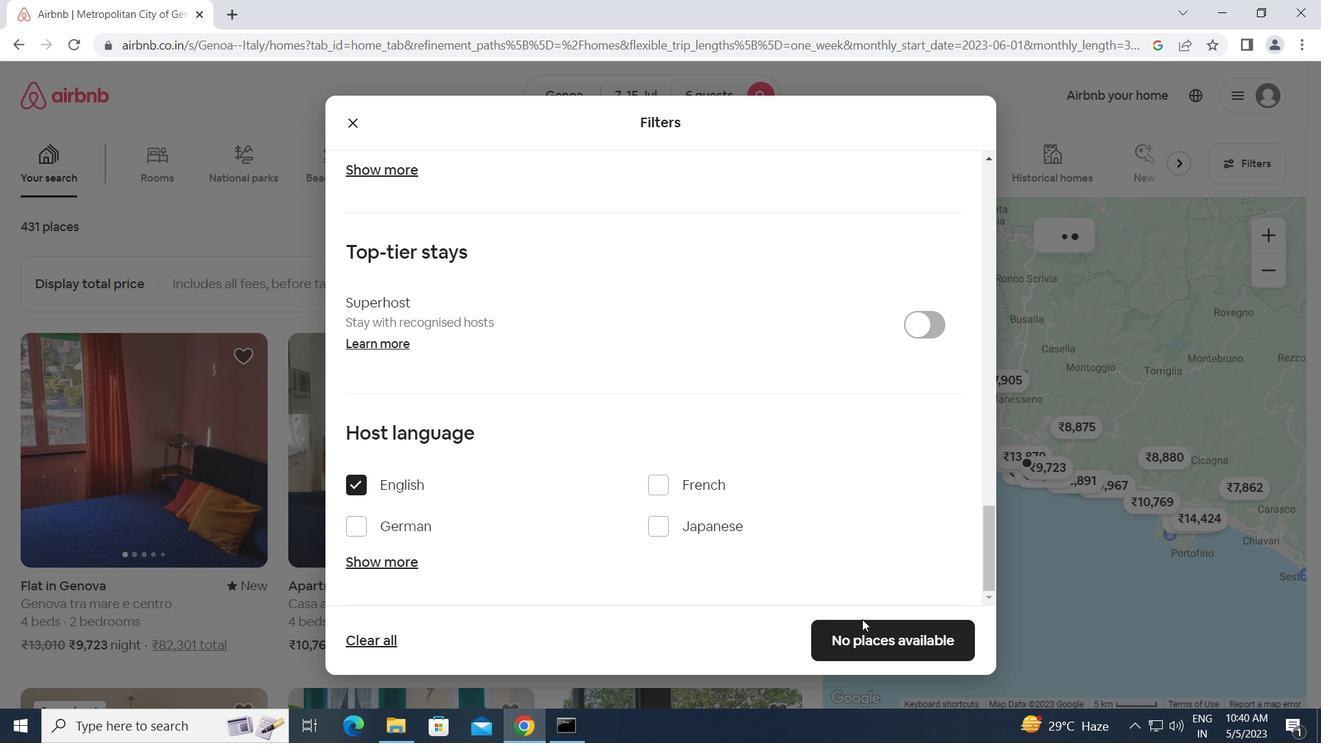 
Action: Mouse pressed left at (885, 626)
Screenshot: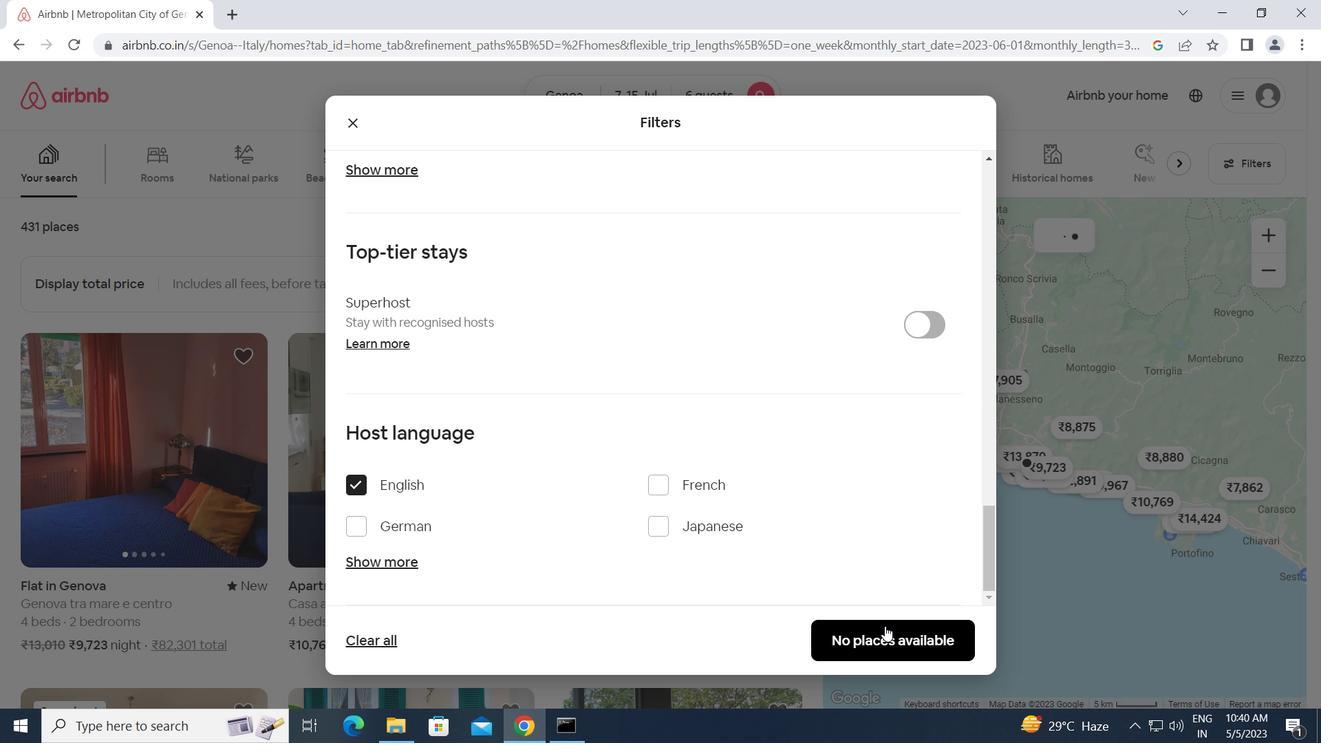 
Action: Mouse moved to (775, 612)
Screenshot: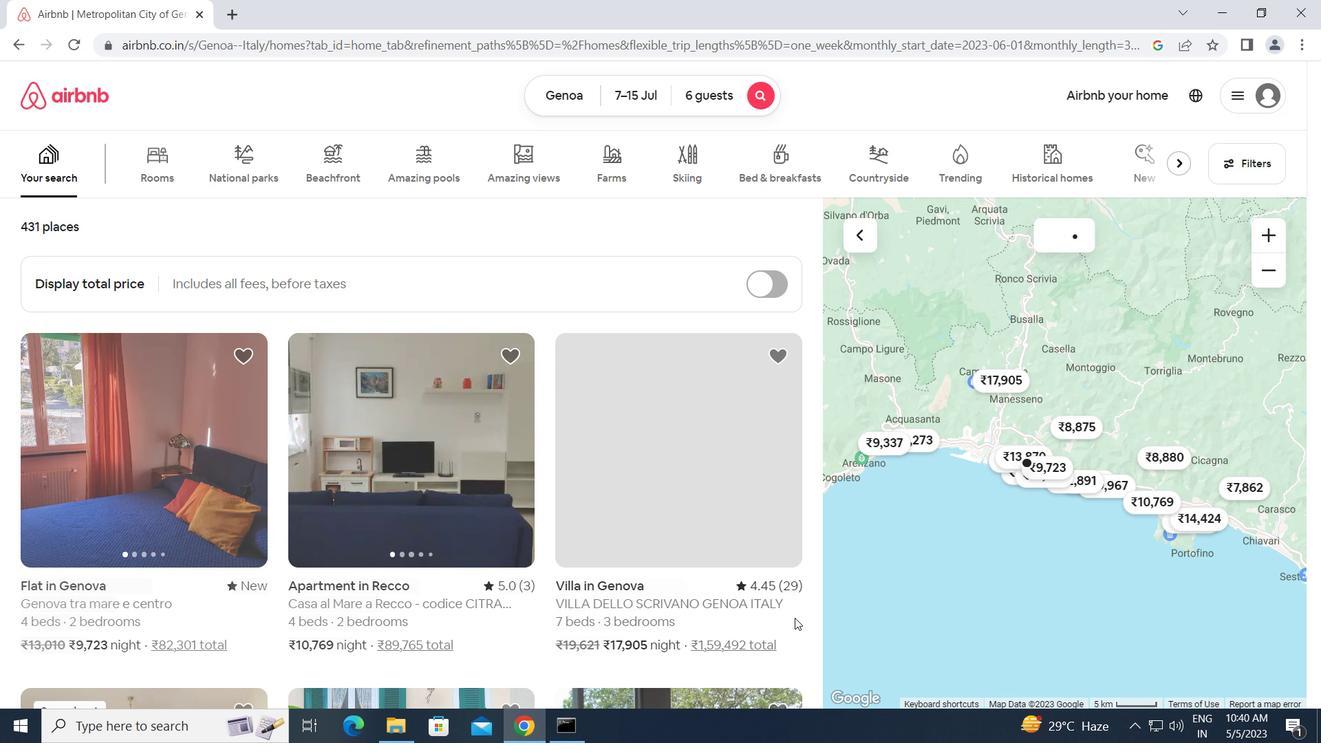 
